 Task: Find connections with filter location Quixadá with filter topic #Selfworthwith filter profile language Spanish with filter current company Aarti Industries Ltd. with filter school Devi Ahilya Vishwavidyalaya with filter industry Retail Apparel and Fashion with filter service category Trade Shows with filter keywords title Phlebotomist
Action: Mouse scrolled (673, 576) with delta (0, 0)
Screenshot: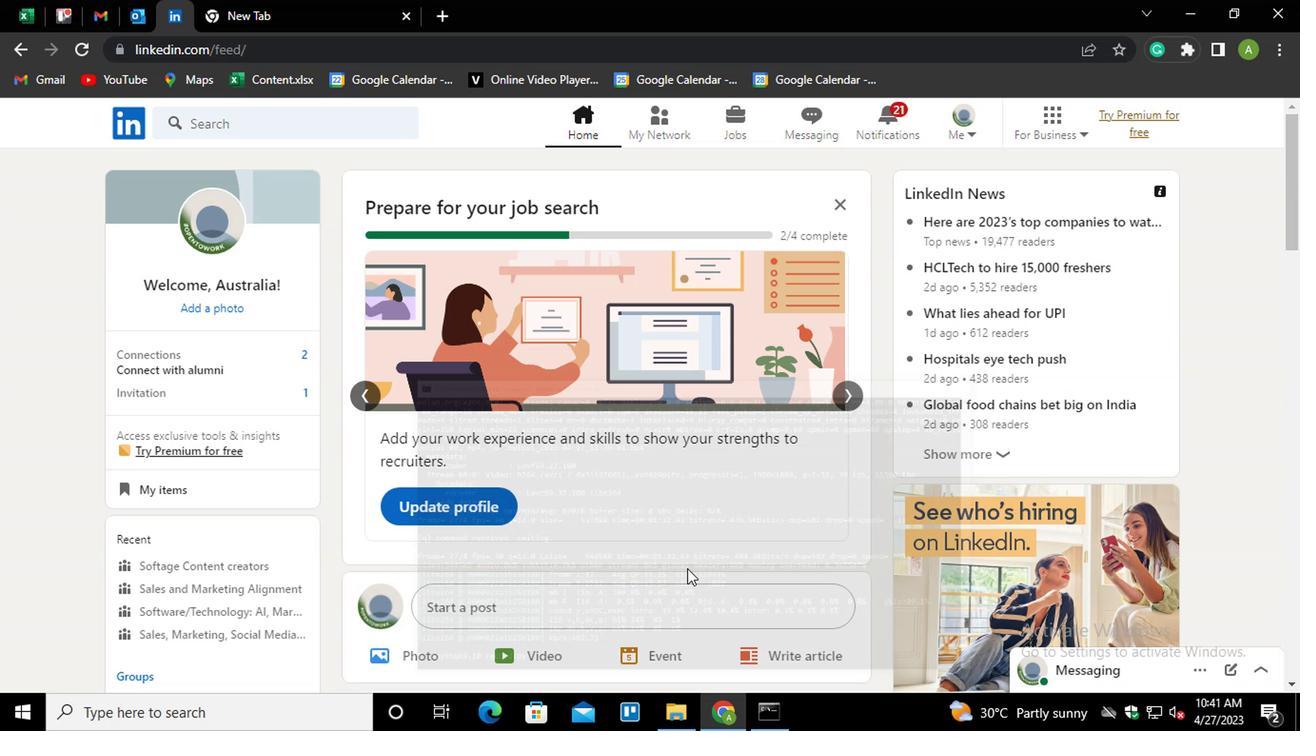 
Action: Mouse moved to (634, 86)
Screenshot: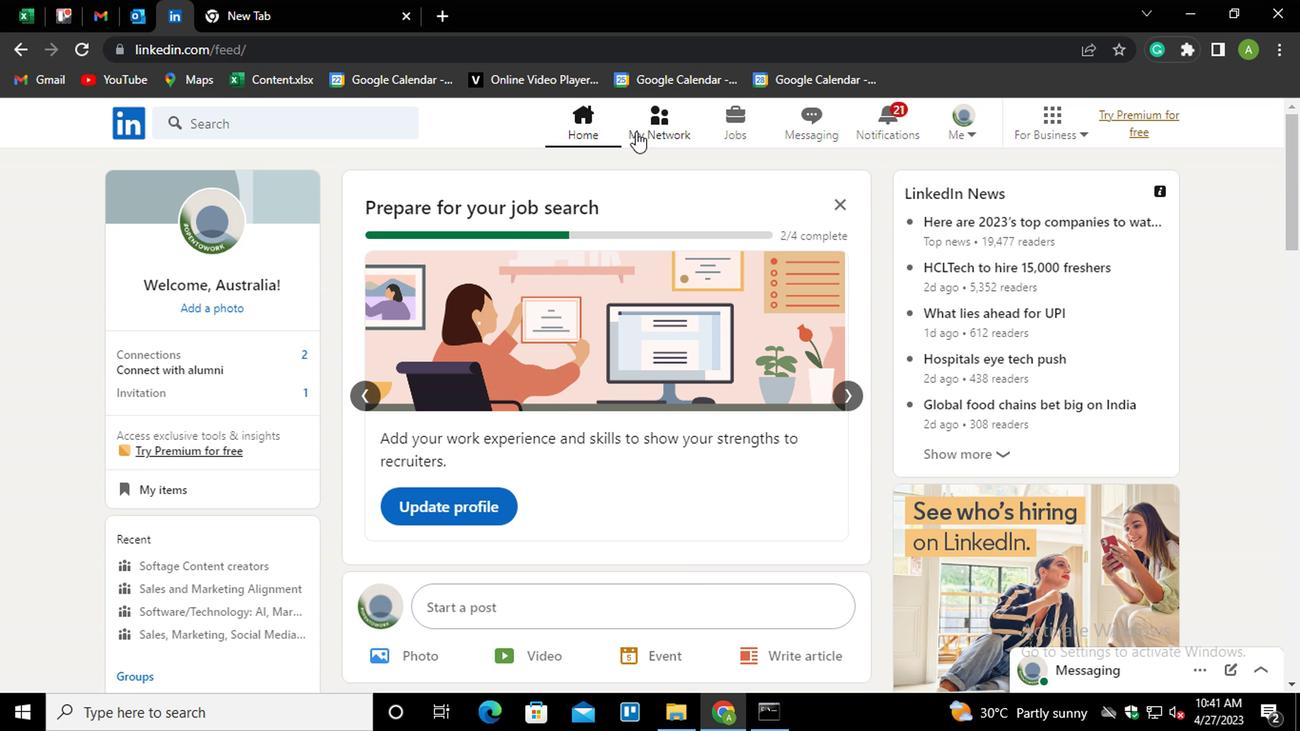 
Action: Mouse pressed left at (634, 86)
Screenshot: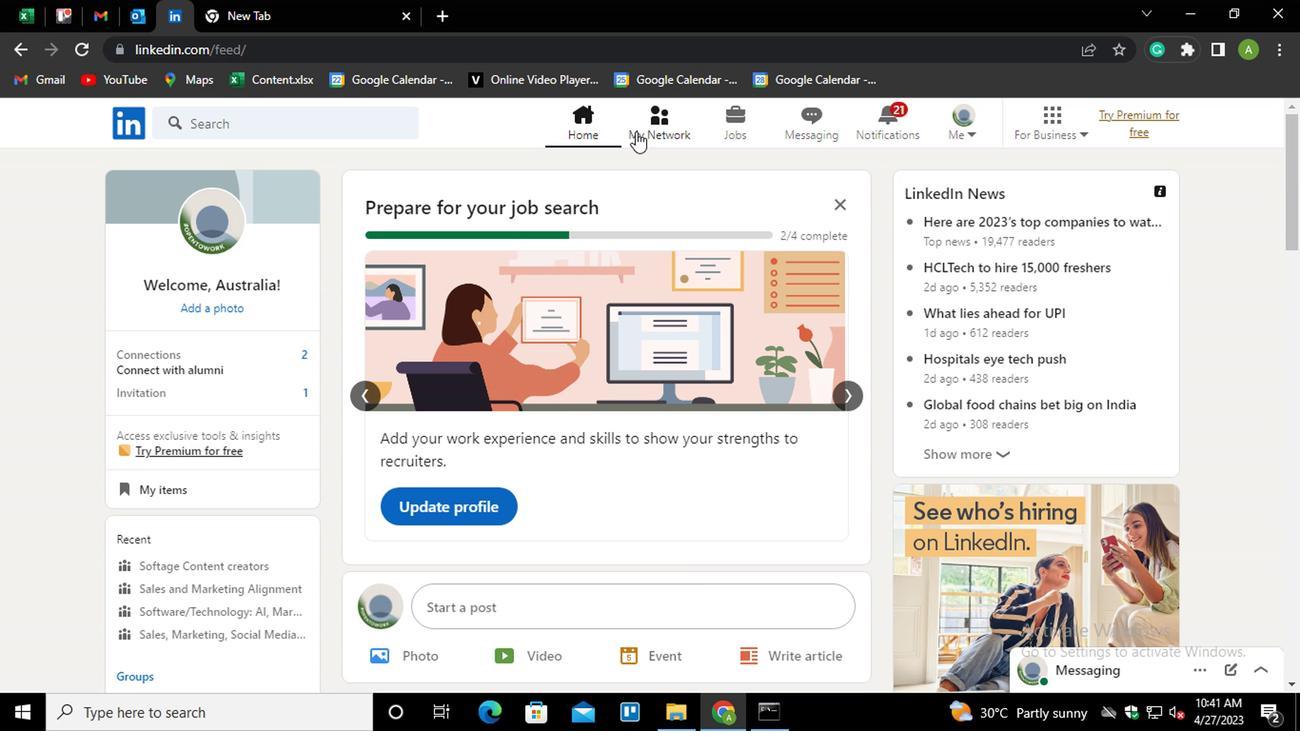 
Action: Mouse moved to (211, 204)
Screenshot: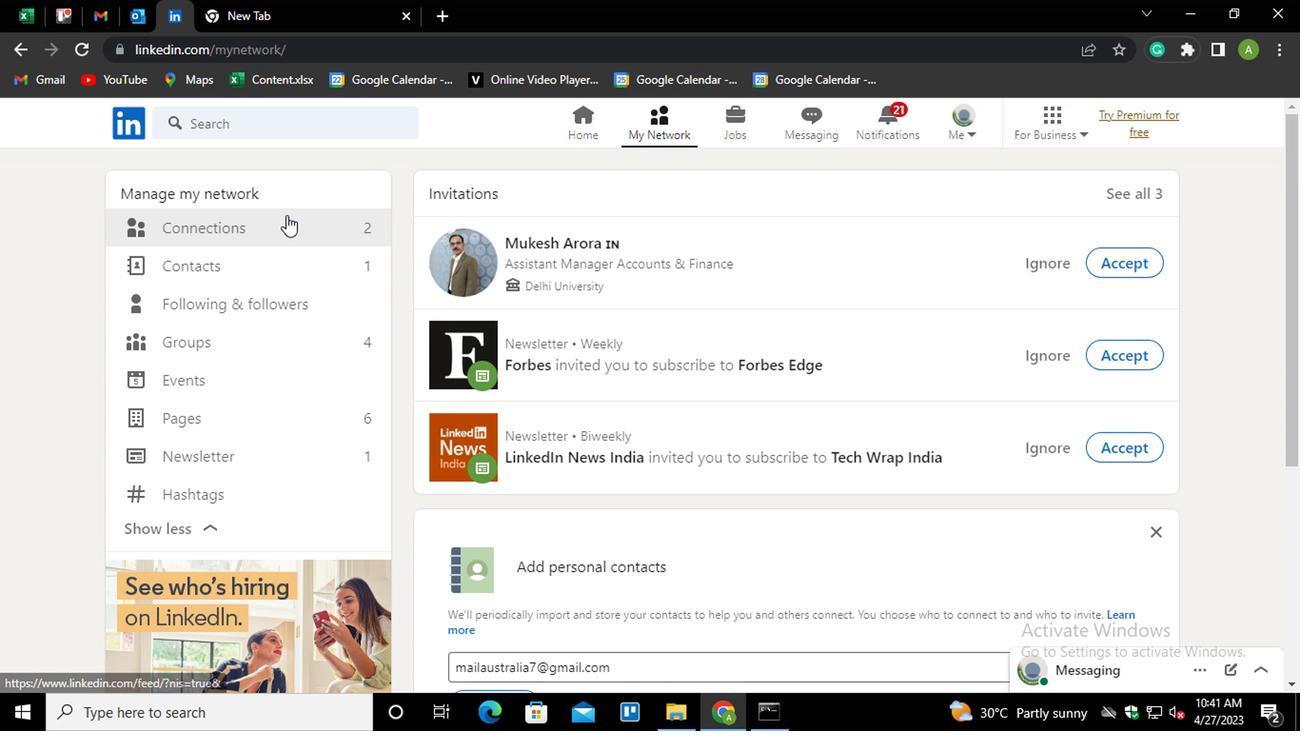
Action: Mouse pressed left at (211, 204)
Screenshot: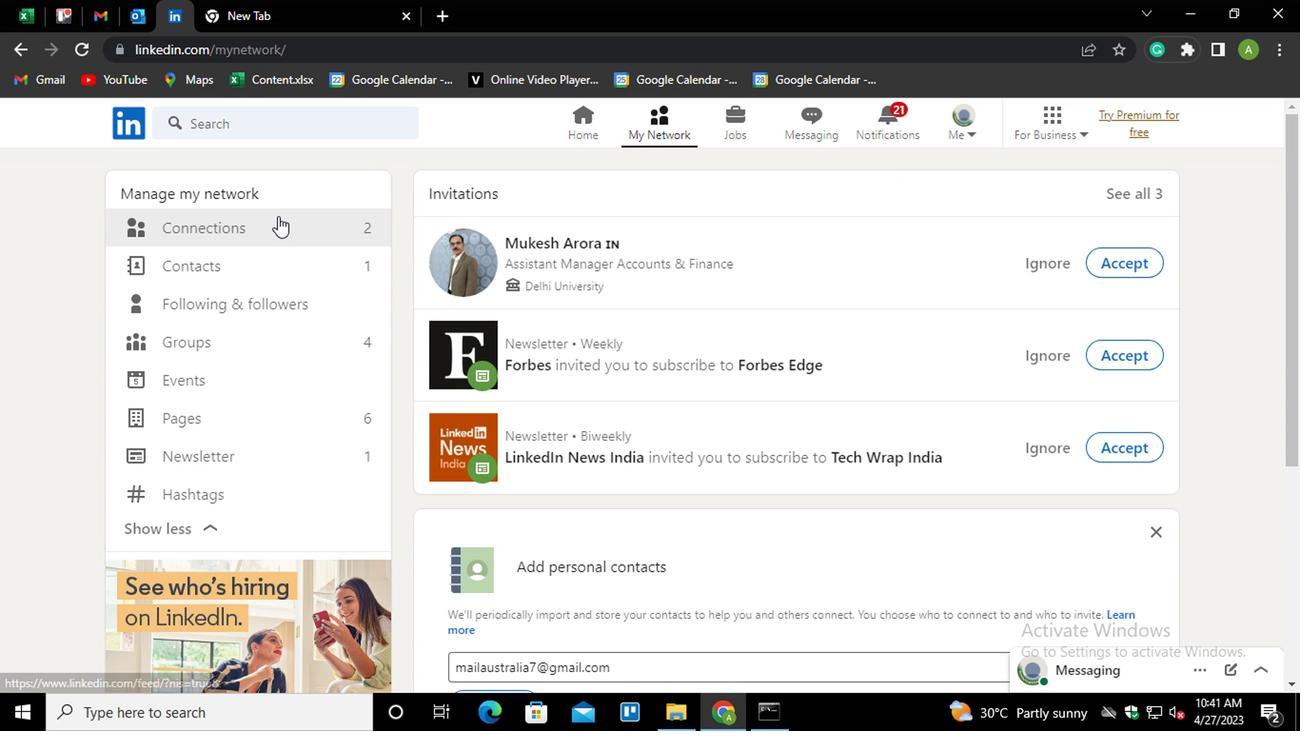 
Action: Mouse moved to (810, 211)
Screenshot: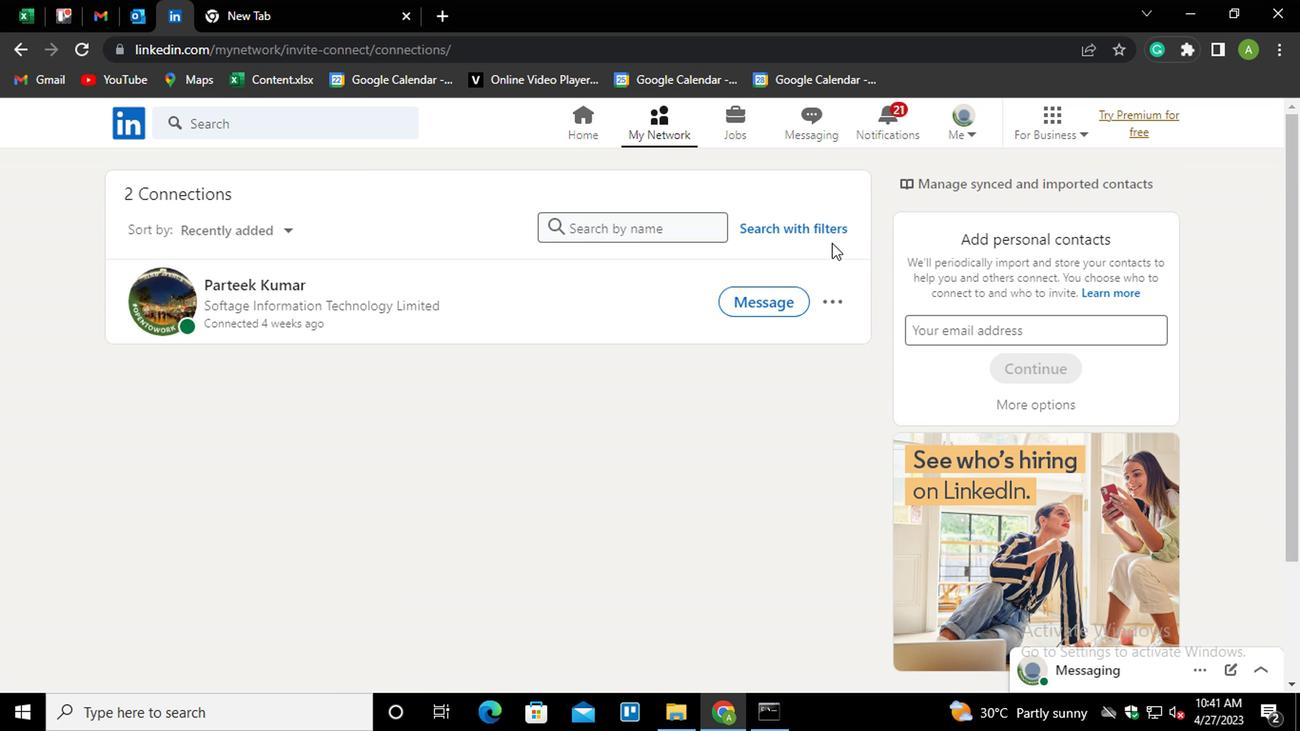 
Action: Mouse pressed left at (810, 211)
Screenshot: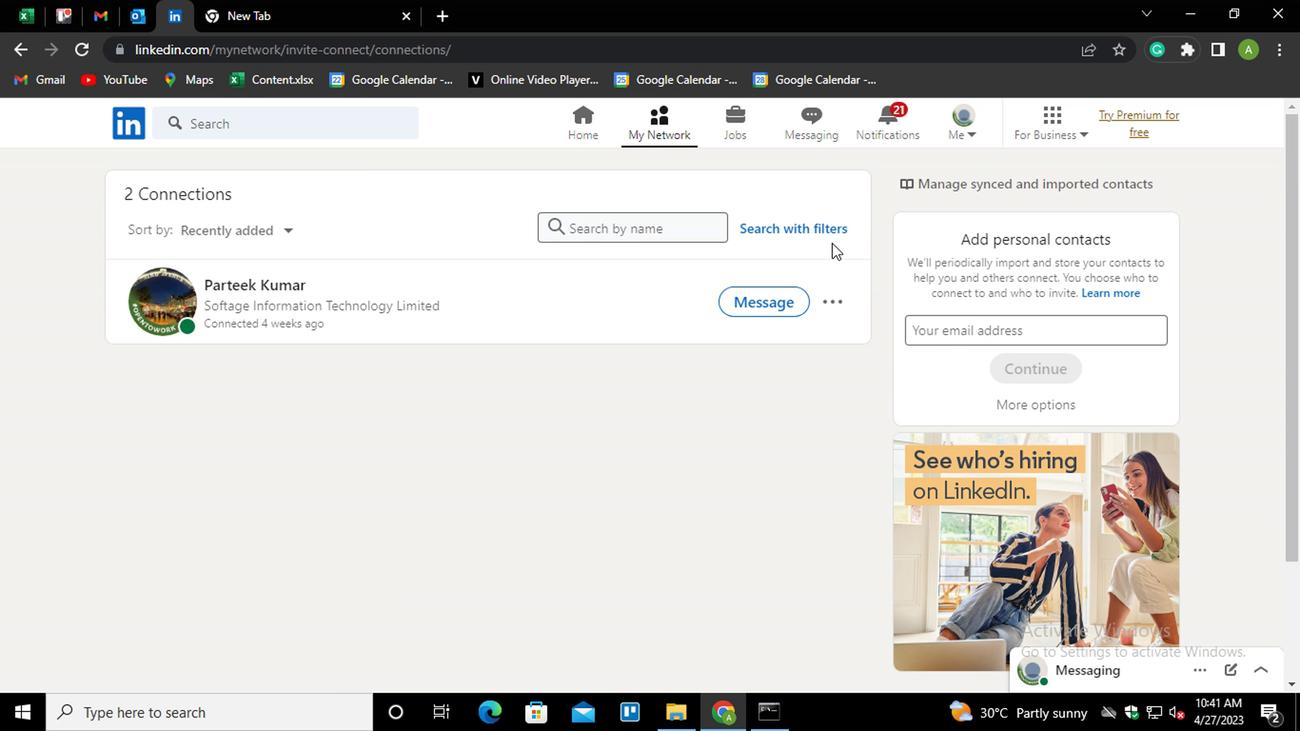 
Action: Mouse moved to (632, 153)
Screenshot: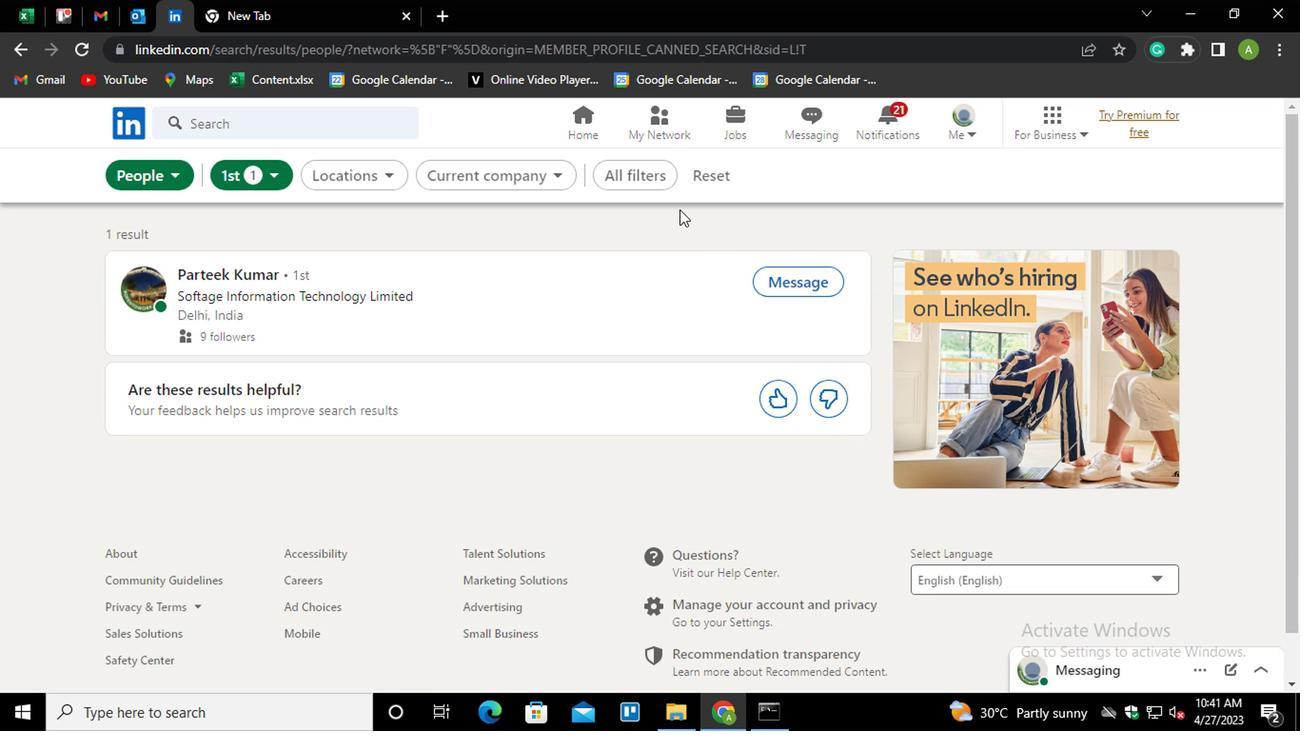 
Action: Mouse pressed left at (632, 153)
Screenshot: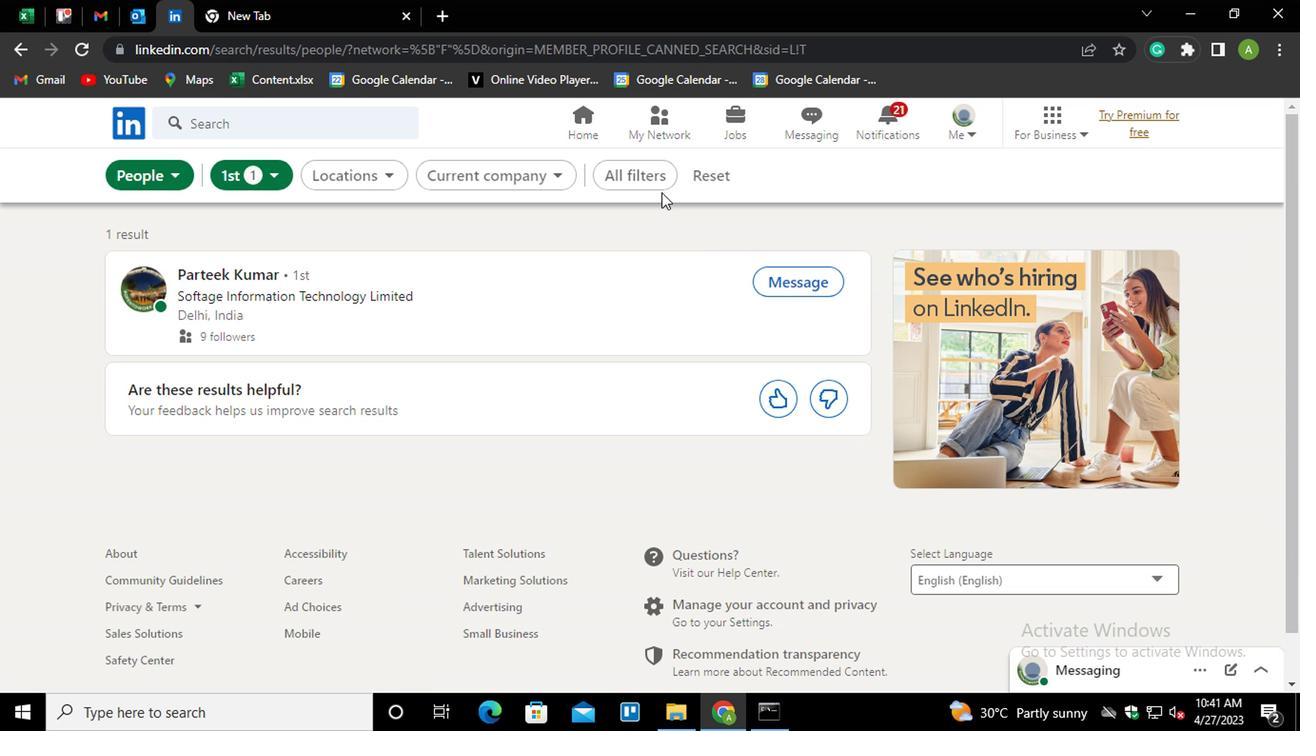 
Action: Mouse moved to (886, 406)
Screenshot: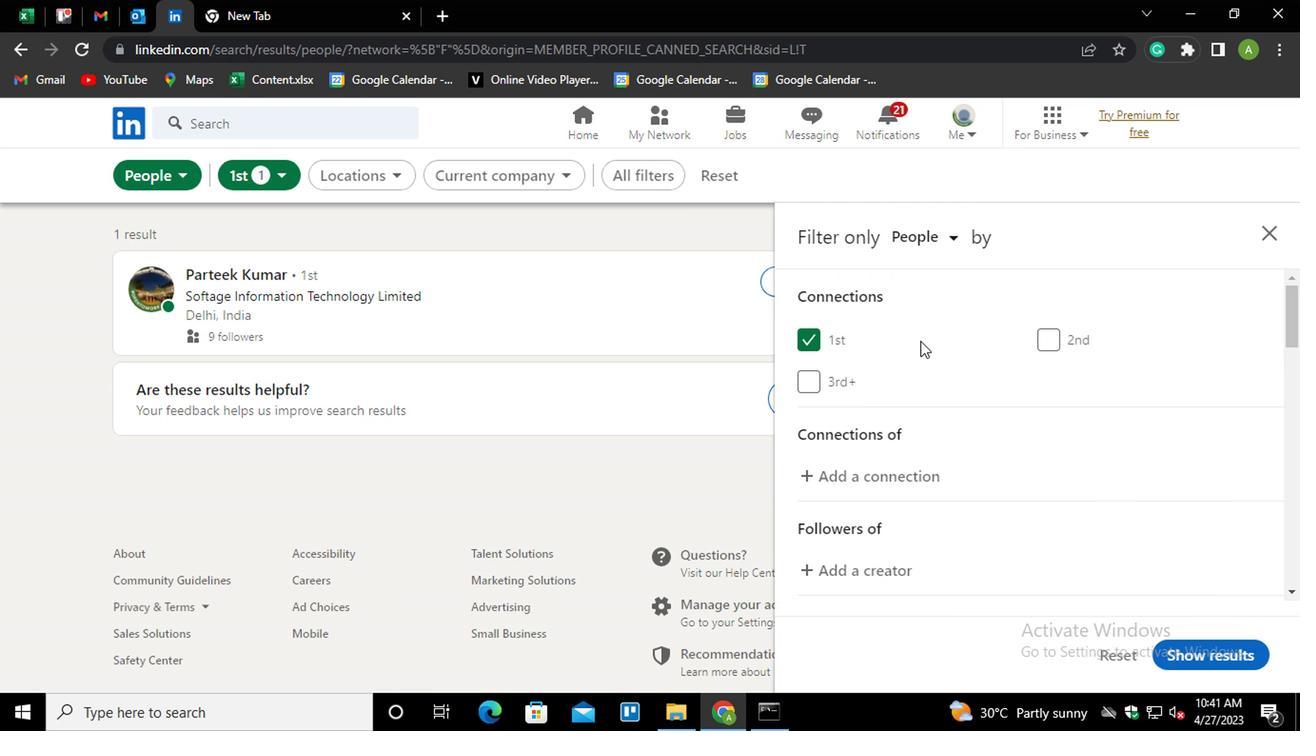 
Action: Mouse scrolled (886, 404) with delta (0, -1)
Screenshot: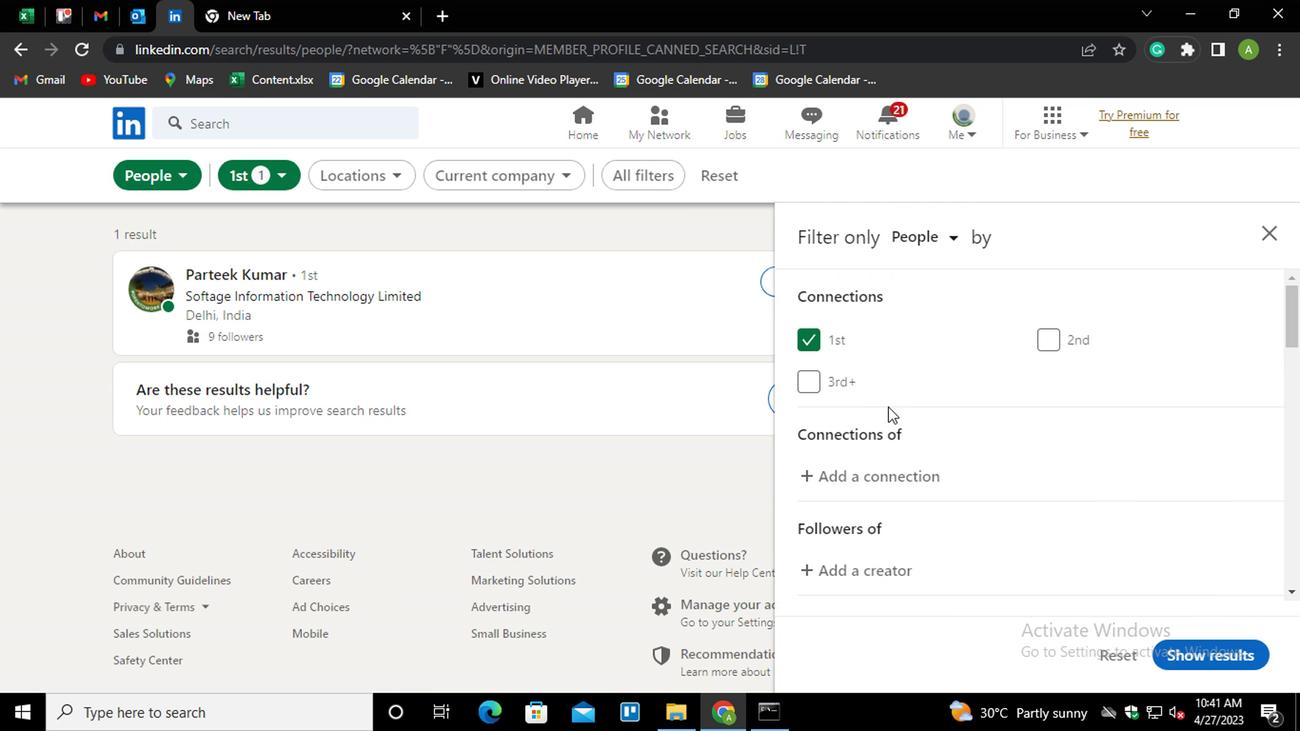 
Action: Mouse moved to (881, 407)
Screenshot: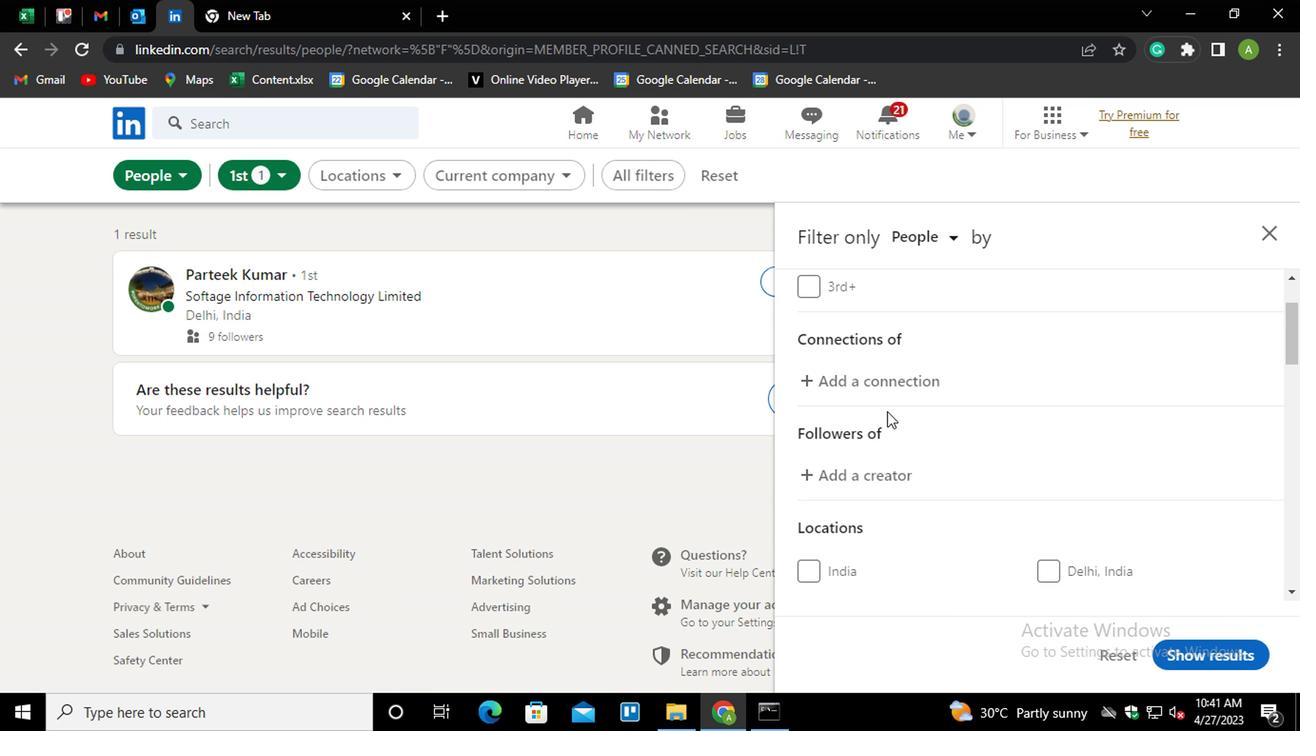 
Action: Mouse scrolled (881, 406) with delta (0, 0)
Screenshot: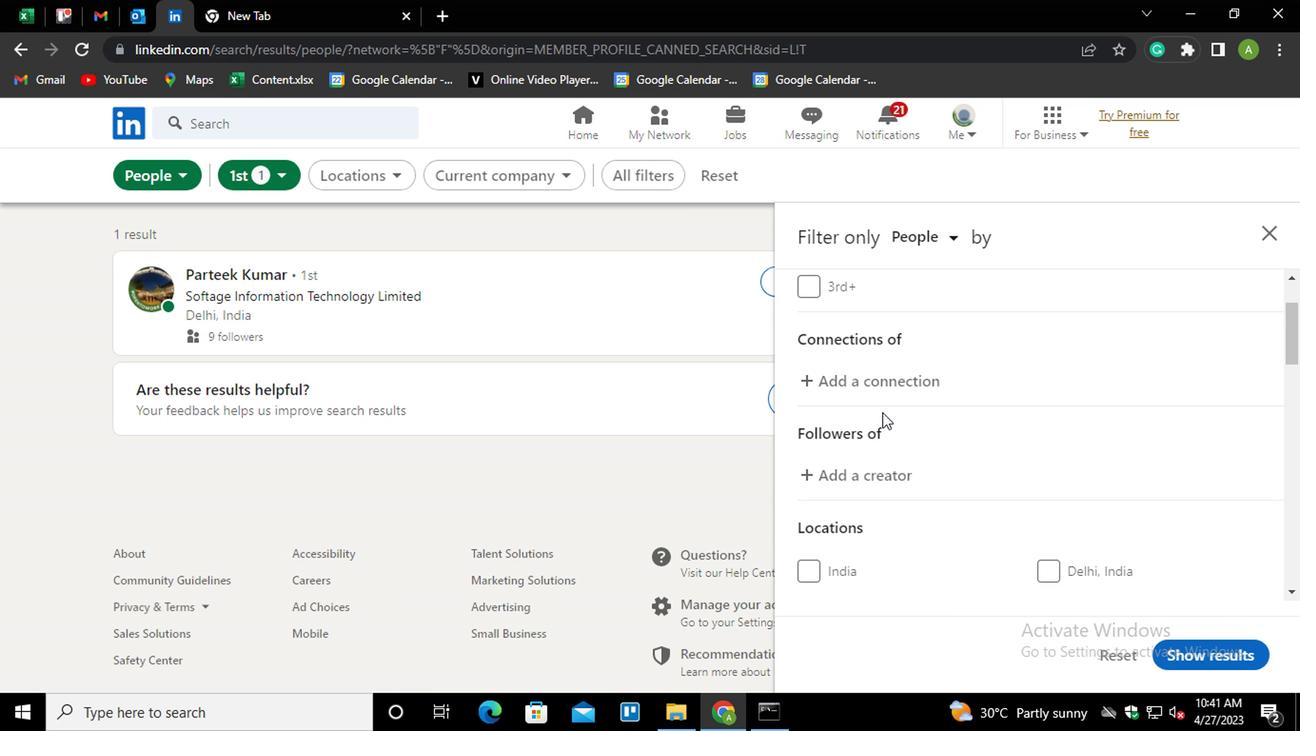 
Action: Mouse moved to (876, 408)
Screenshot: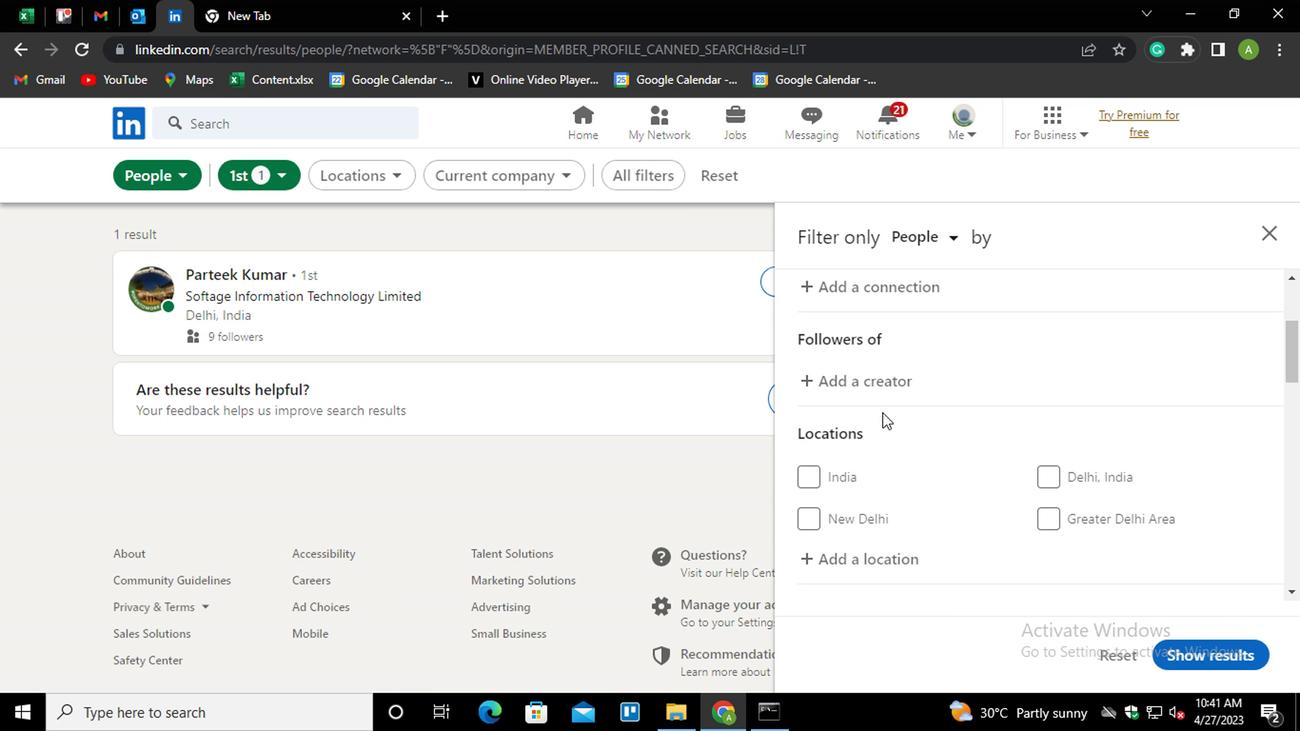 
Action: Mouse scrolled (876, 407) with delta (0, -1)
Screenshot: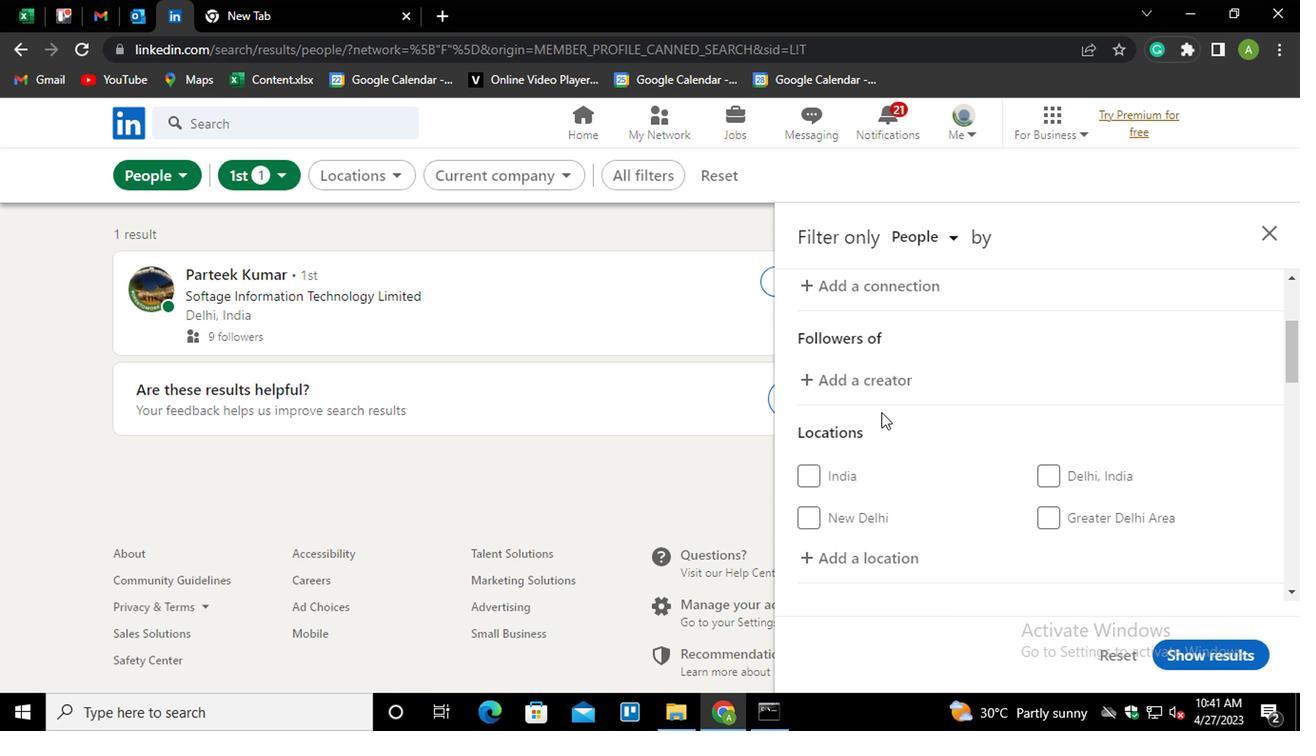 
Action: Mouse moved to (847, 459)
Screenshot: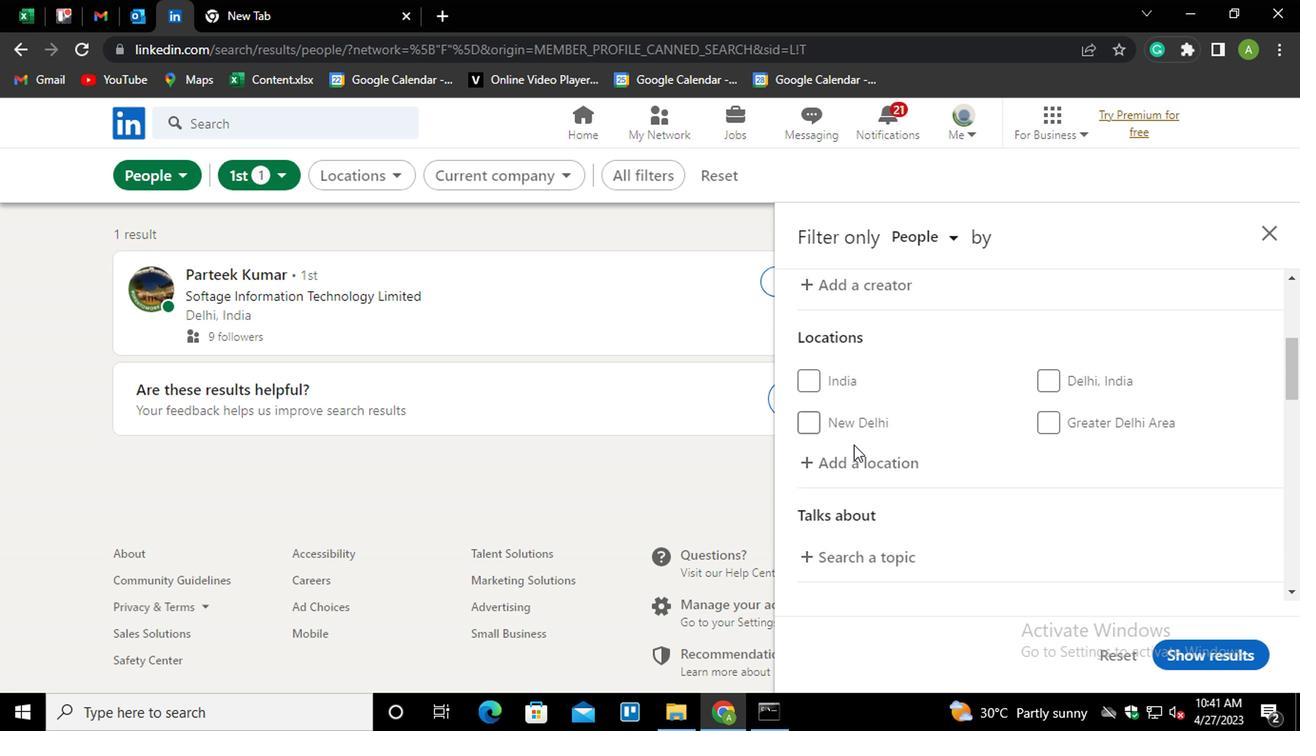 
Action: Mouse pressed left at (847, 459)
Screenshot: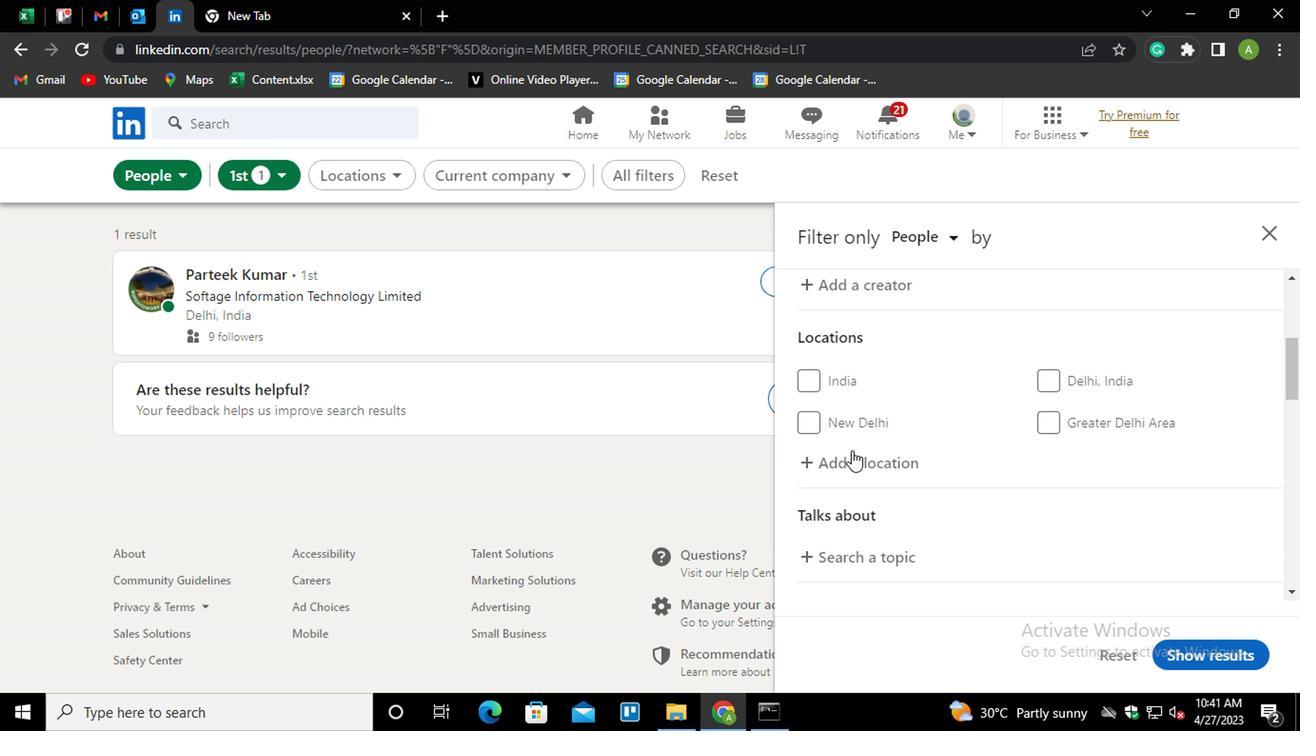 
Action: Mouse pressed left at (847, 459)
Screenshot: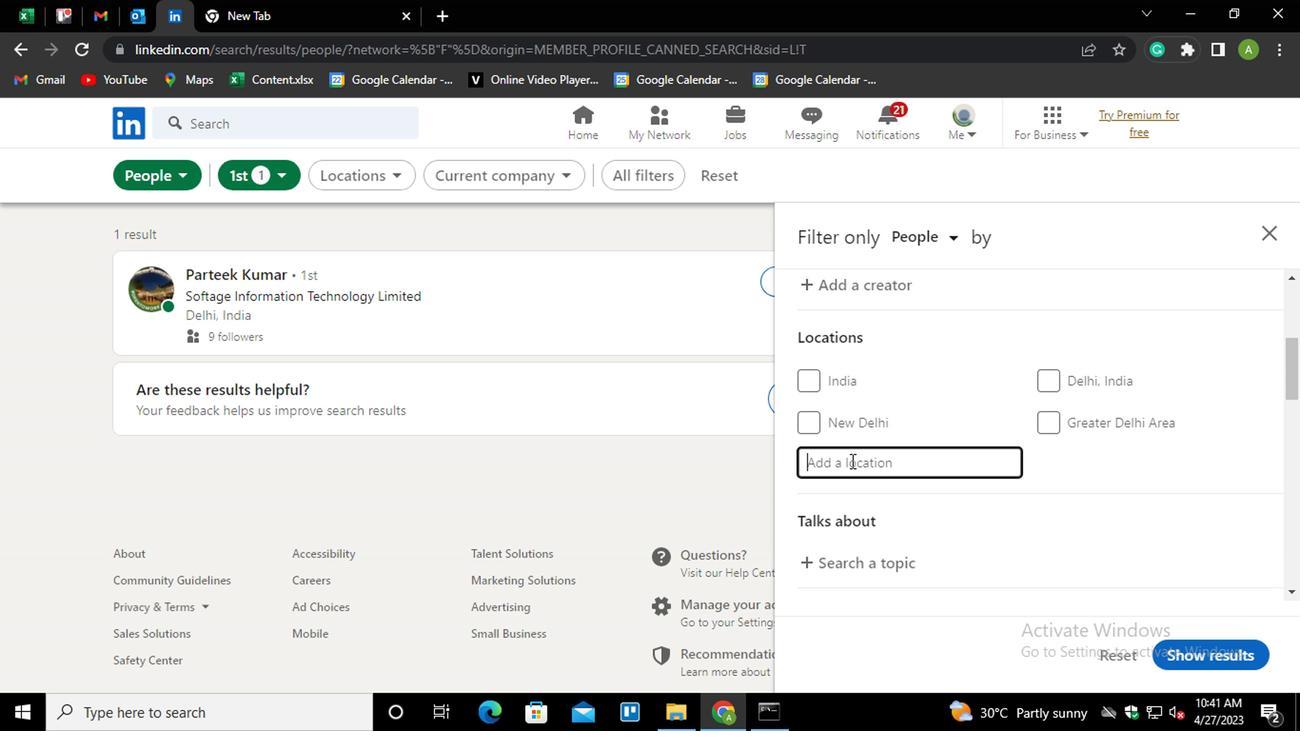 
Action: Key pressed <Key.shift>QUIXADA
Screenshot: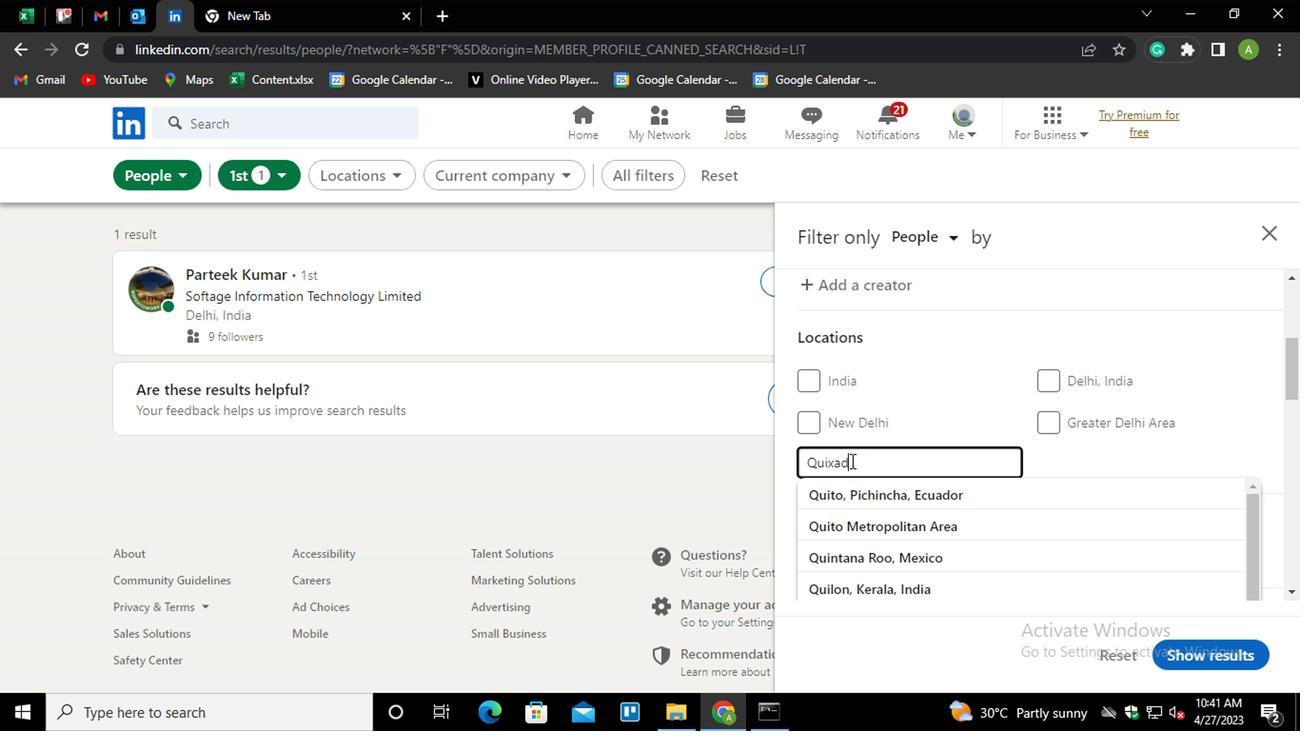 
Action: Mouse moved to (880, 501)
Screenshot: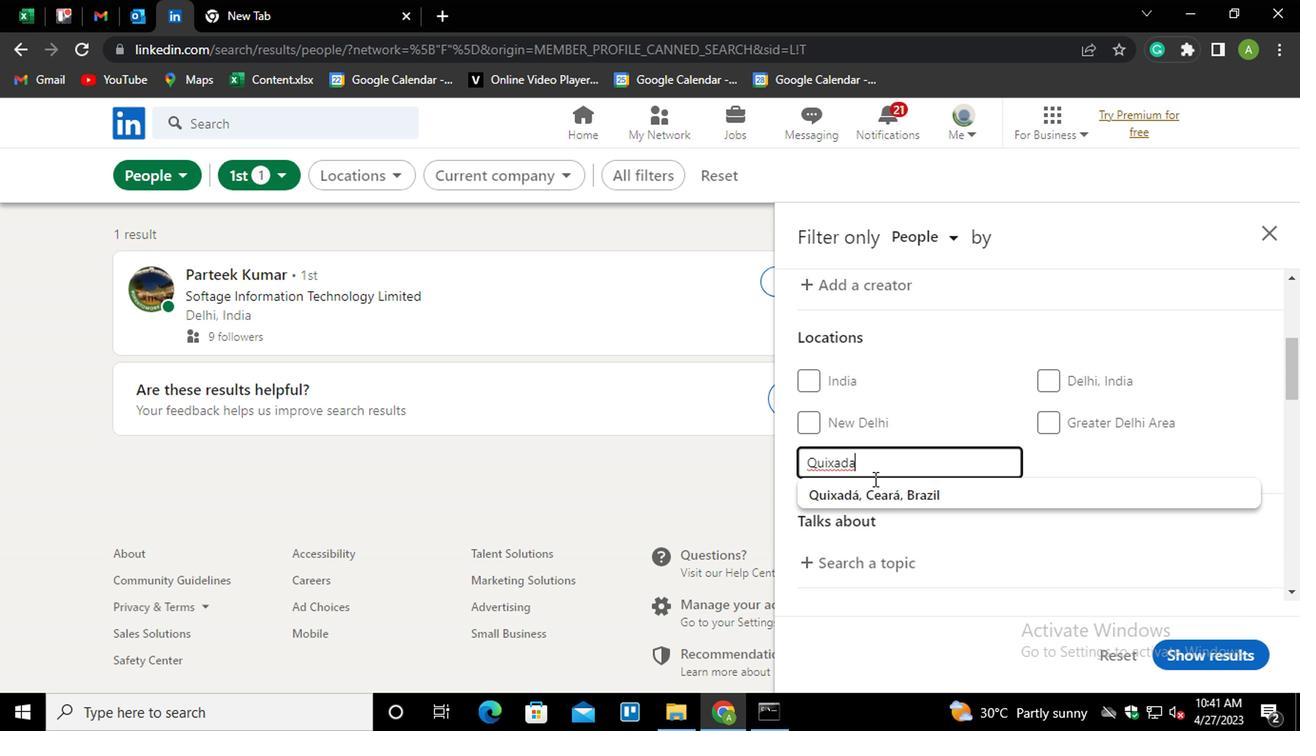 
Action: Mouse pressed left at (880, 501)
Screenshot: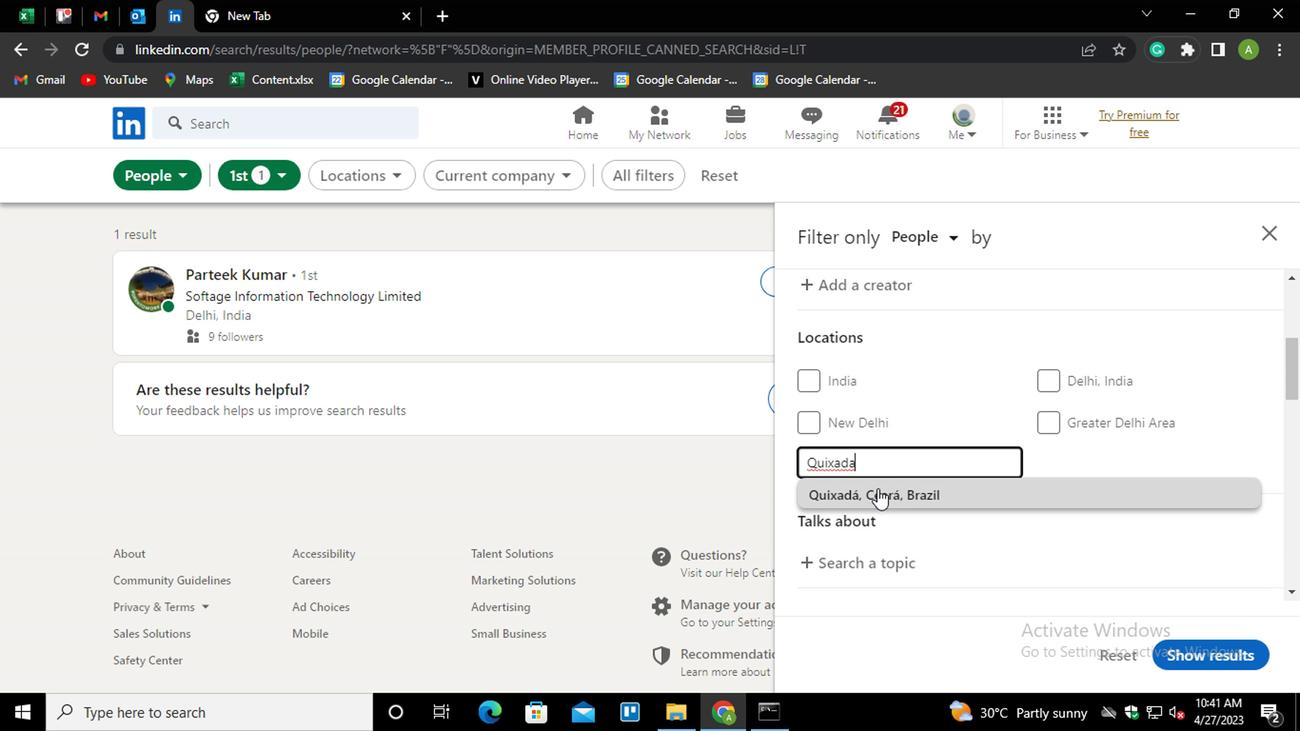 
Action: Mouse moved to (911, 501)
Screenshot: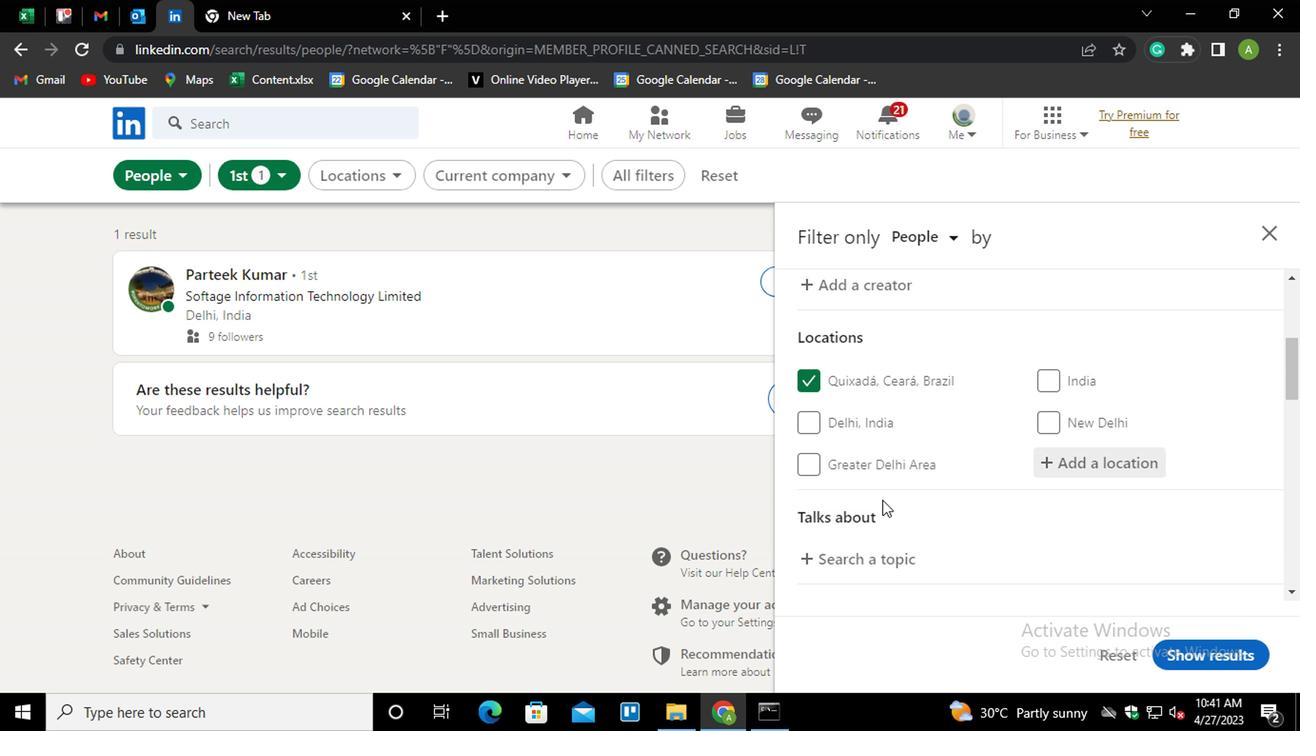 
Action: Mouse scrolled (911, 499) with delta (0, -1)
Screenshot: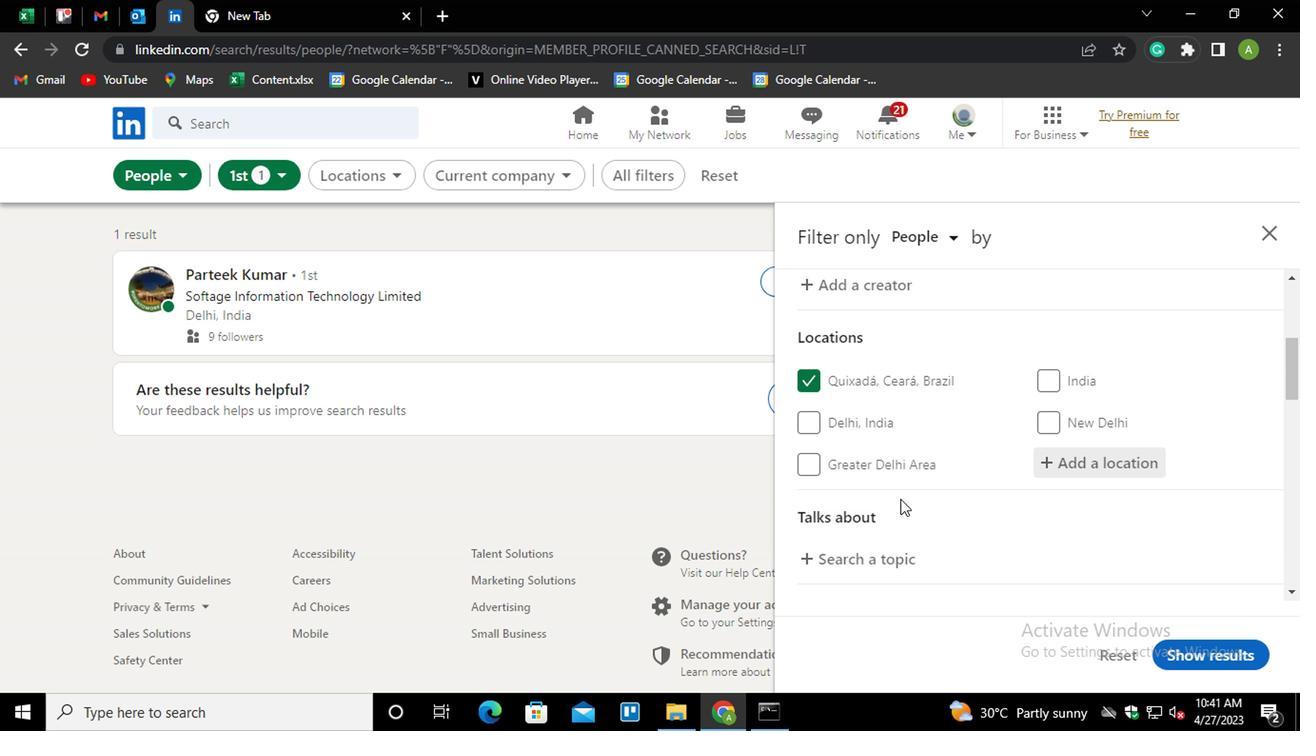 
Action: Mouse moved to (870, 469)
Screenshot: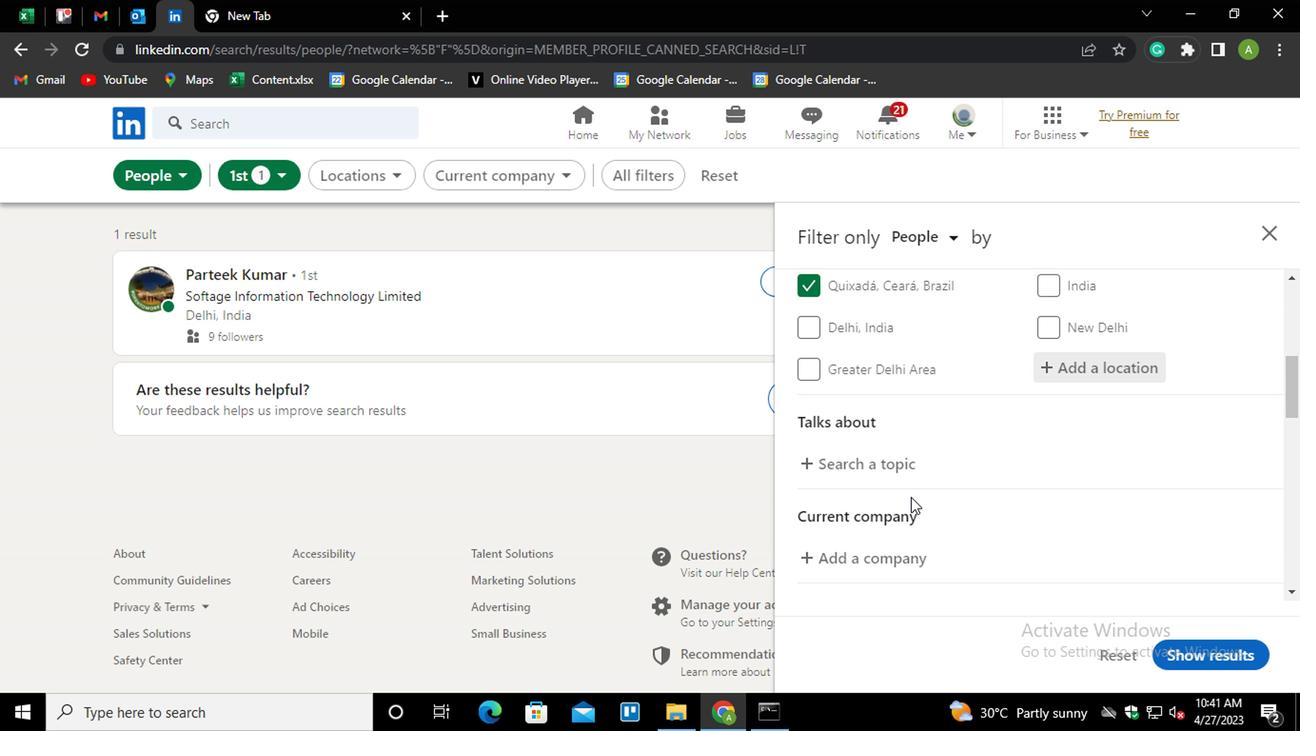 
Action: Mouse pressed left at (870, 469)
Screenshot: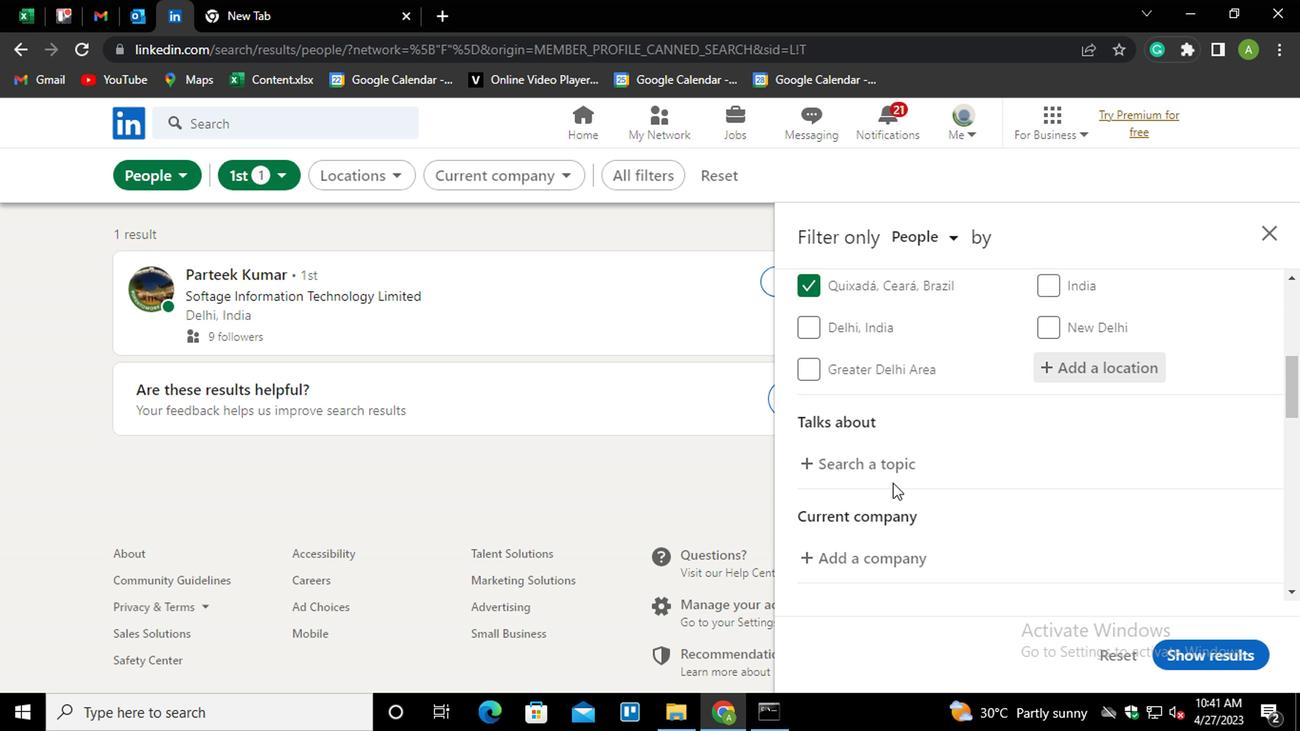 
Action: Mouse moved to (882, 462)
Screenshot: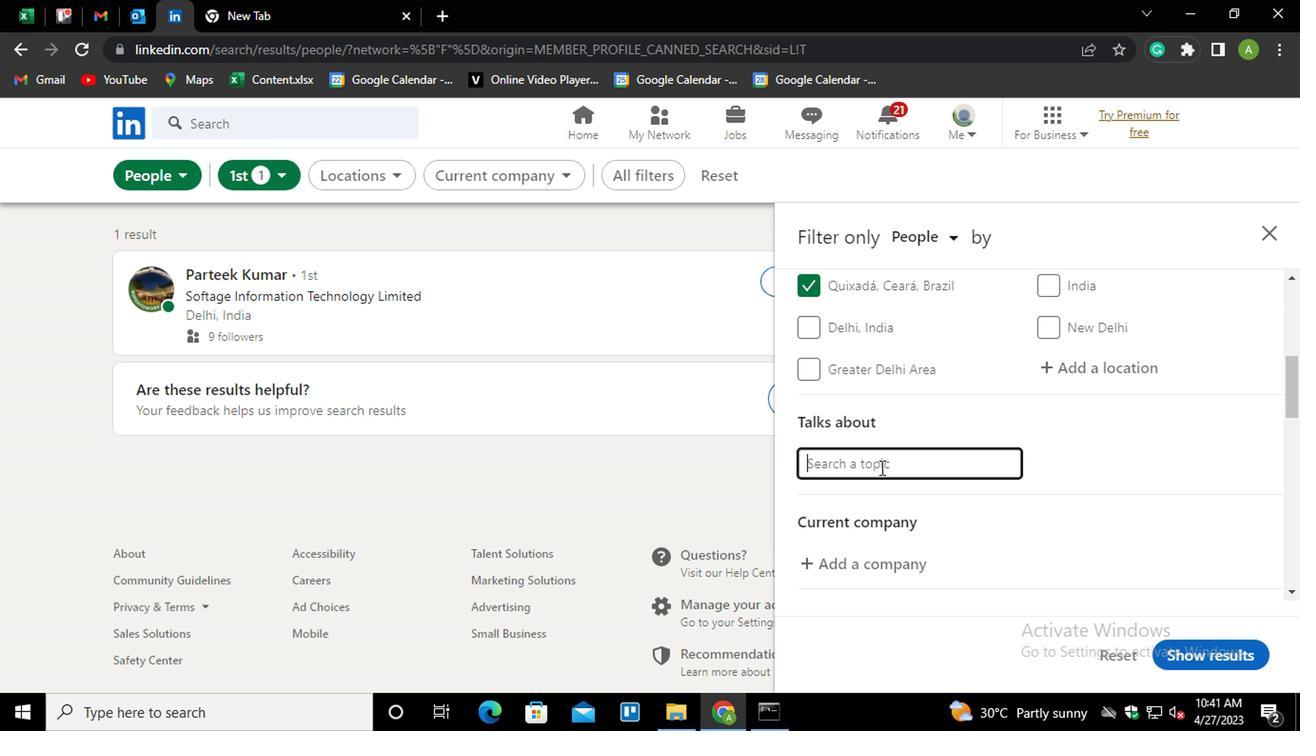 
Action: Mouse pressed left at (882, 462)
Screenshot: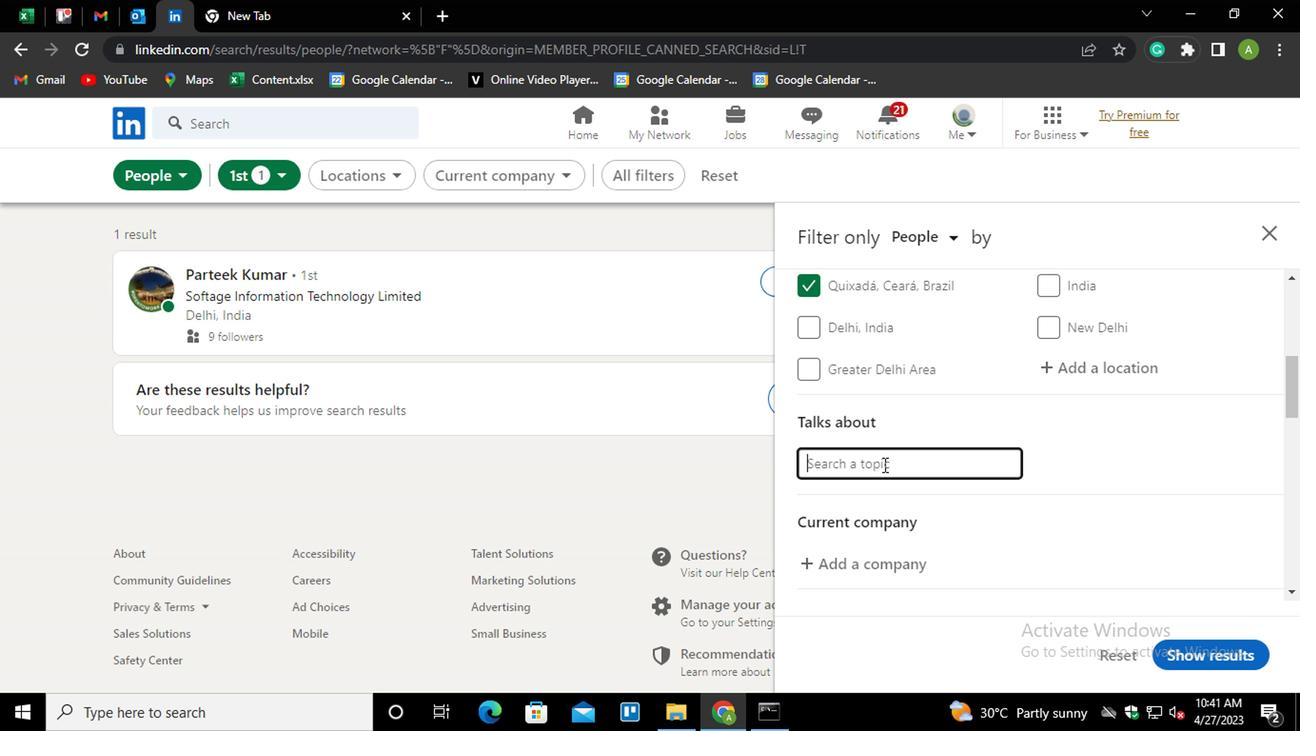 
Action: Mouse moved to (868, 469)
Screenshot: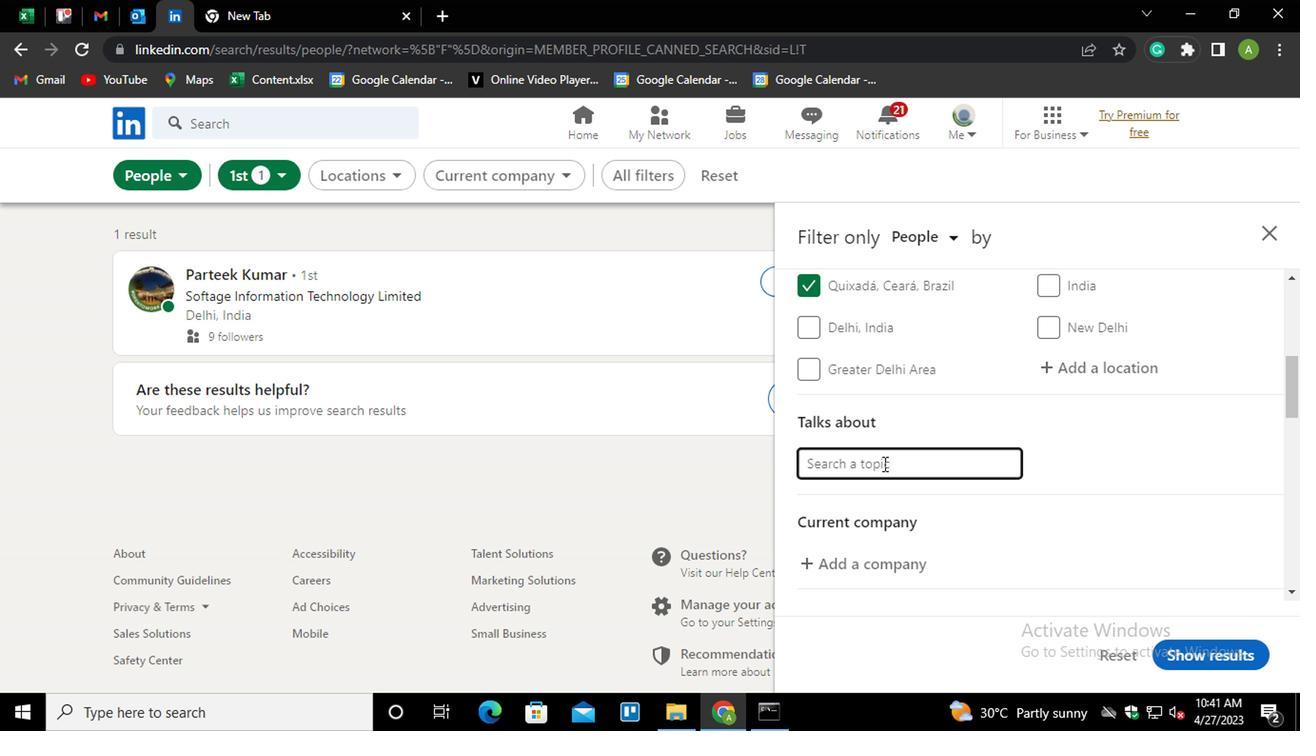 
Action: Key pressed <Key.shift>#<Key.shift>SELFWORTH
Screenshot: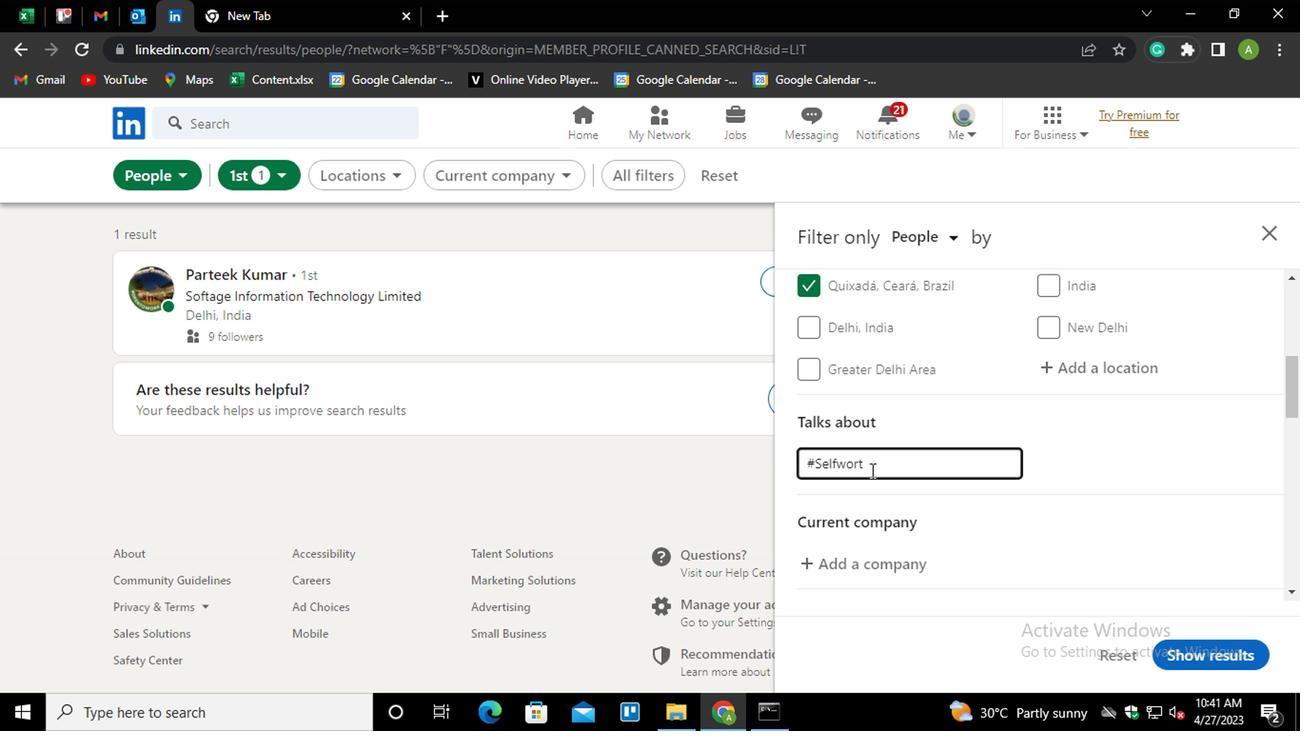 
Action: Mouse moved to (1031, 472)
Screenshot: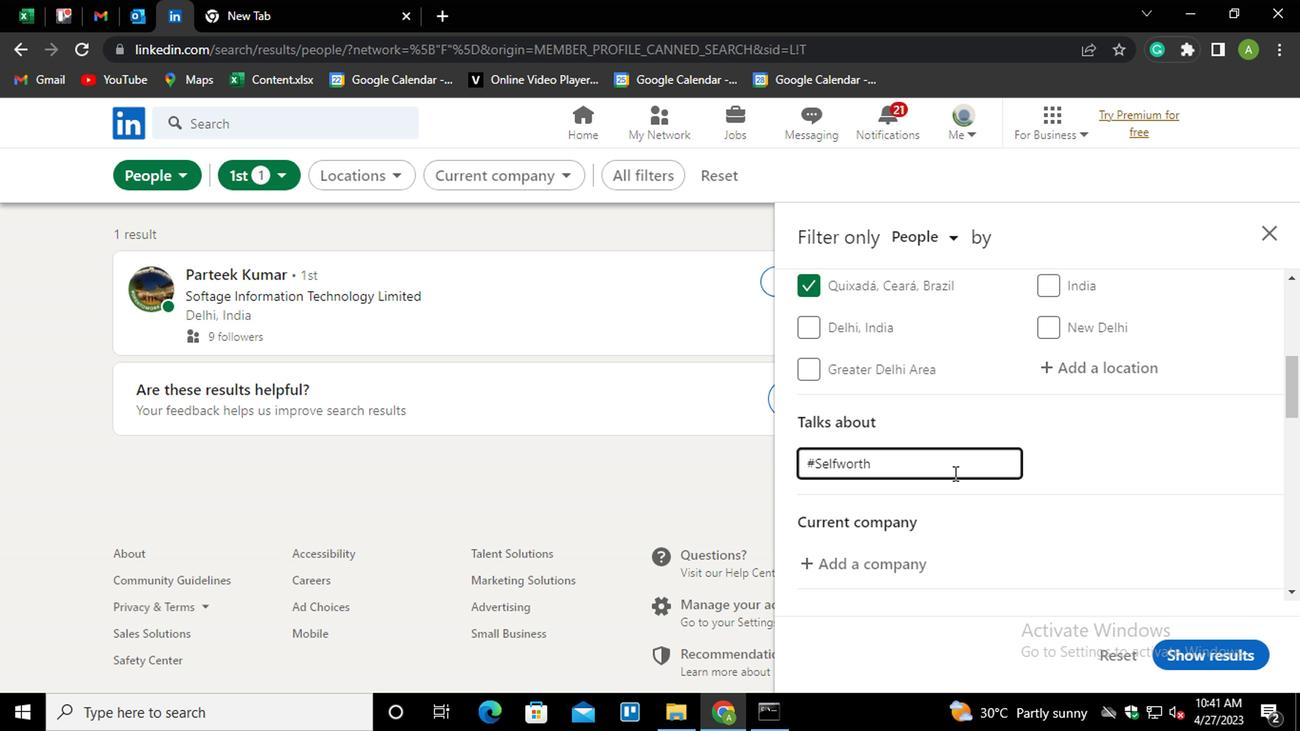 
Action: Mouse pressed left at (1031, 472)
Screenshot: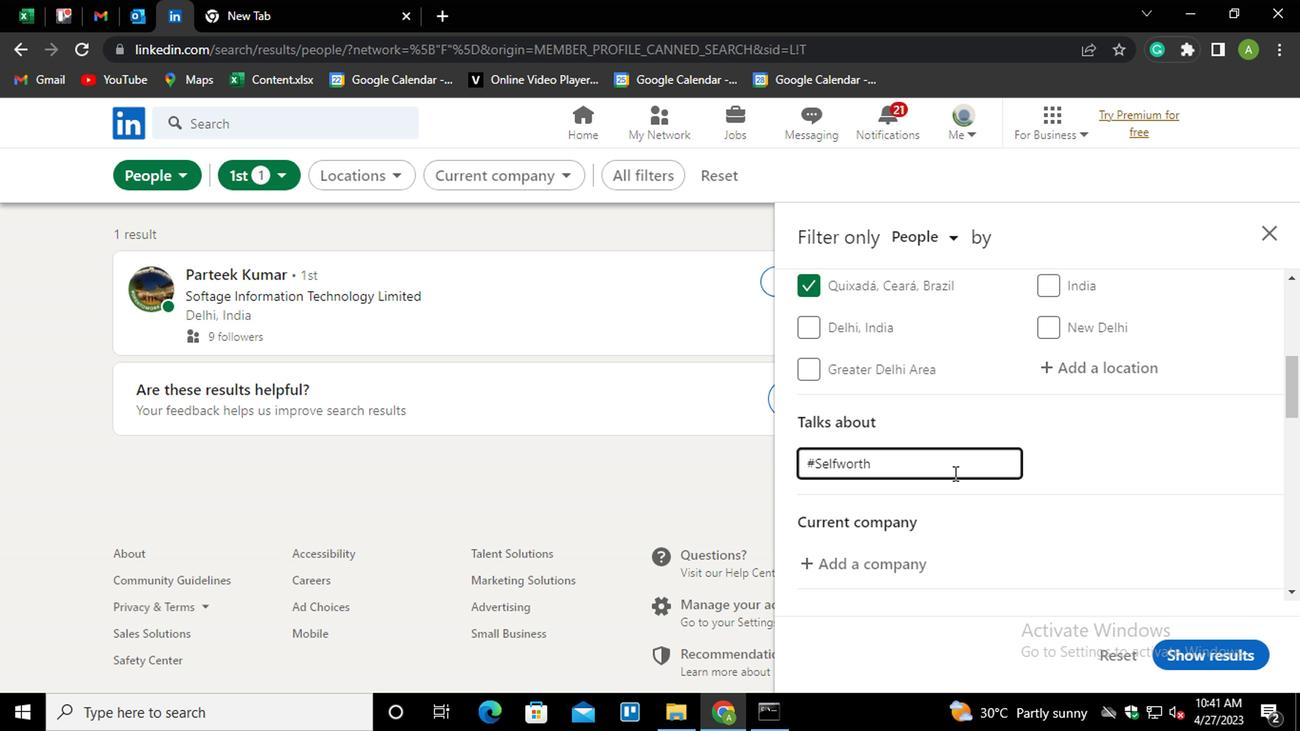 
Action: Mouse moved to (1059, 469)
Screenshot: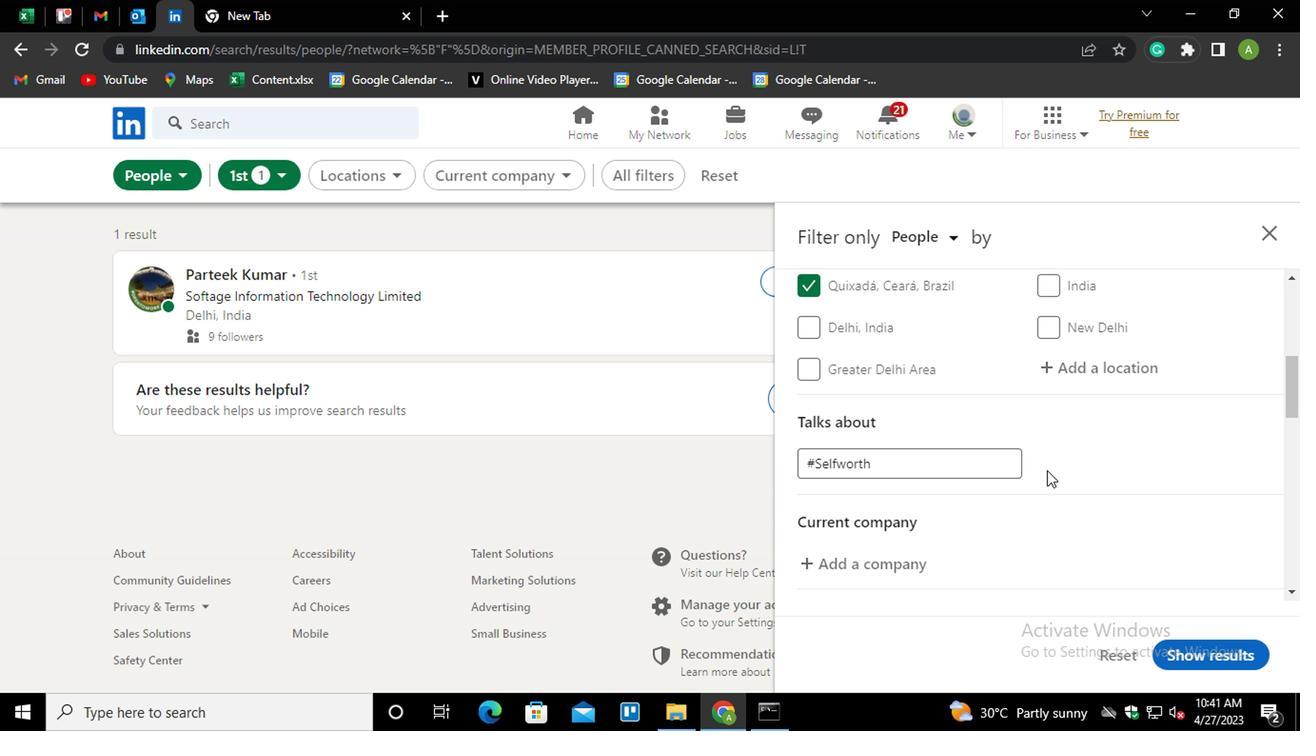 
Action: Mouse scrolled (1059, 467) with delta (0, -1)
Screenshot: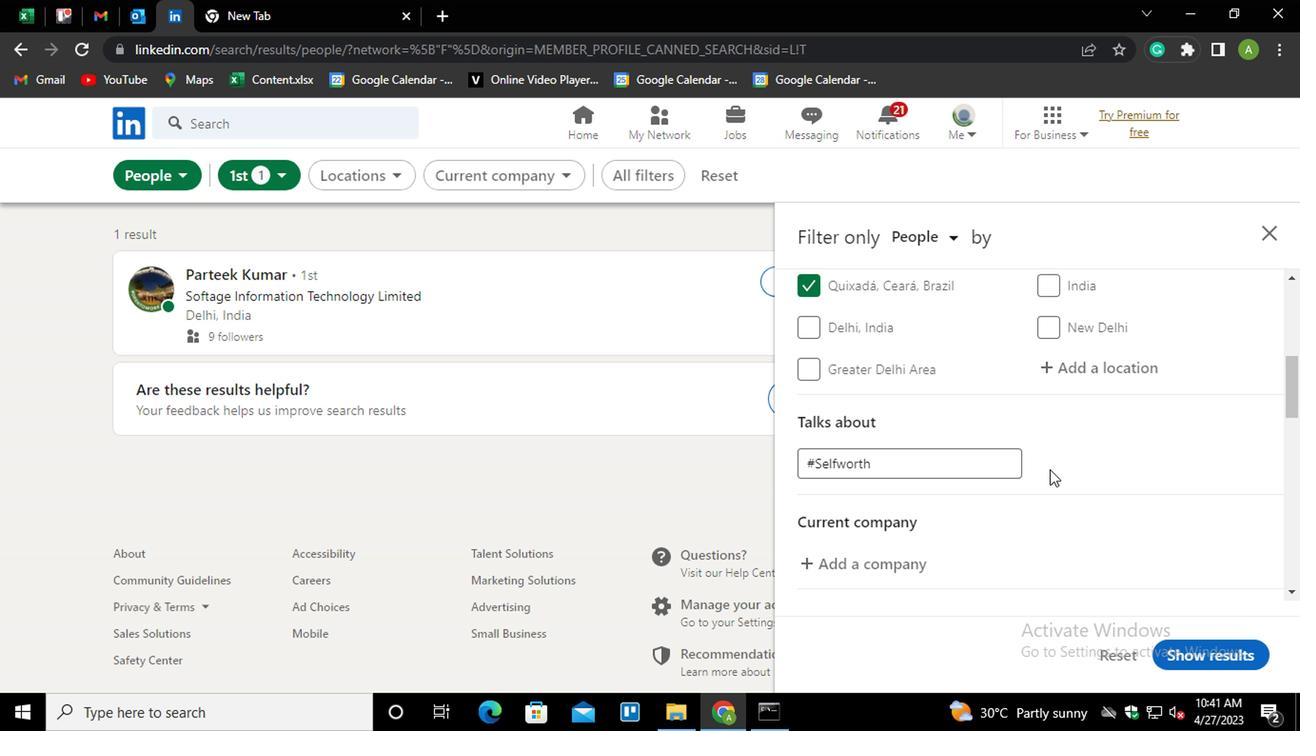 
Action: Mouse scrolled (1059, 467) with delta (0, -1)
Screenshot: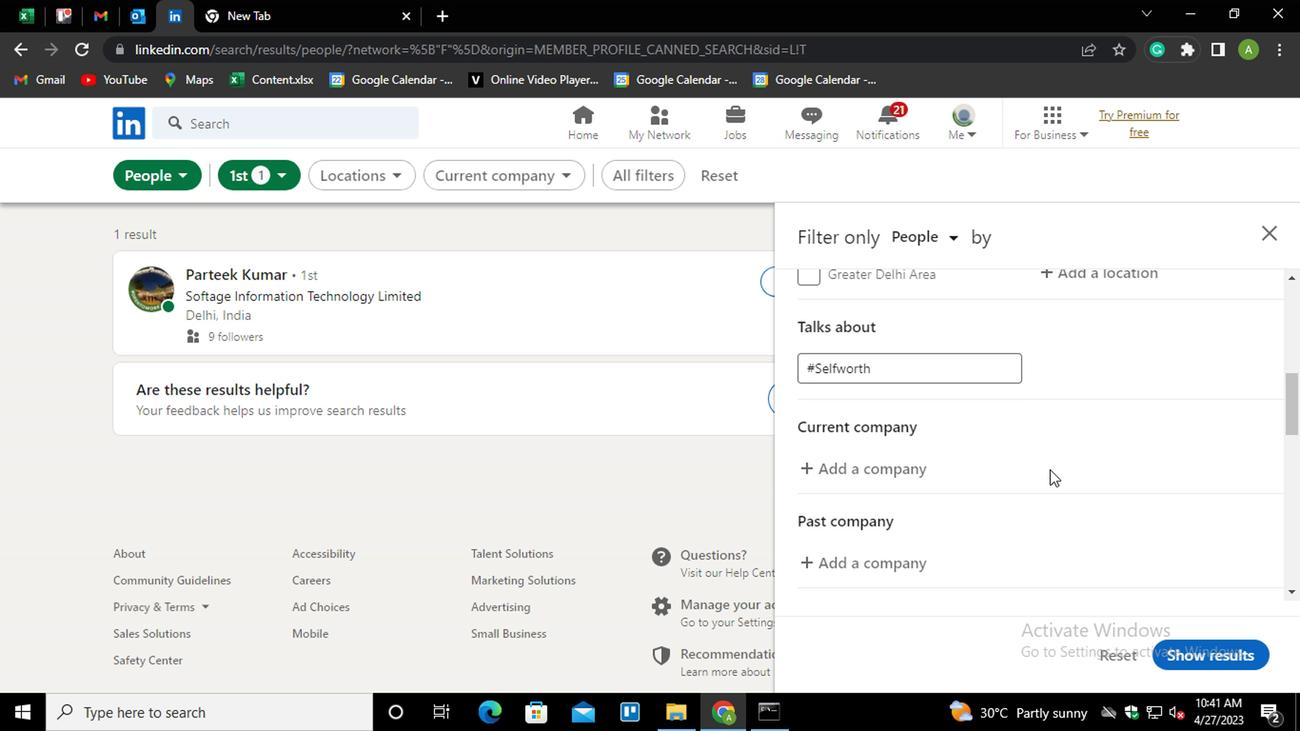 
Action: Mouse moved to (853, 361)
Screenshot: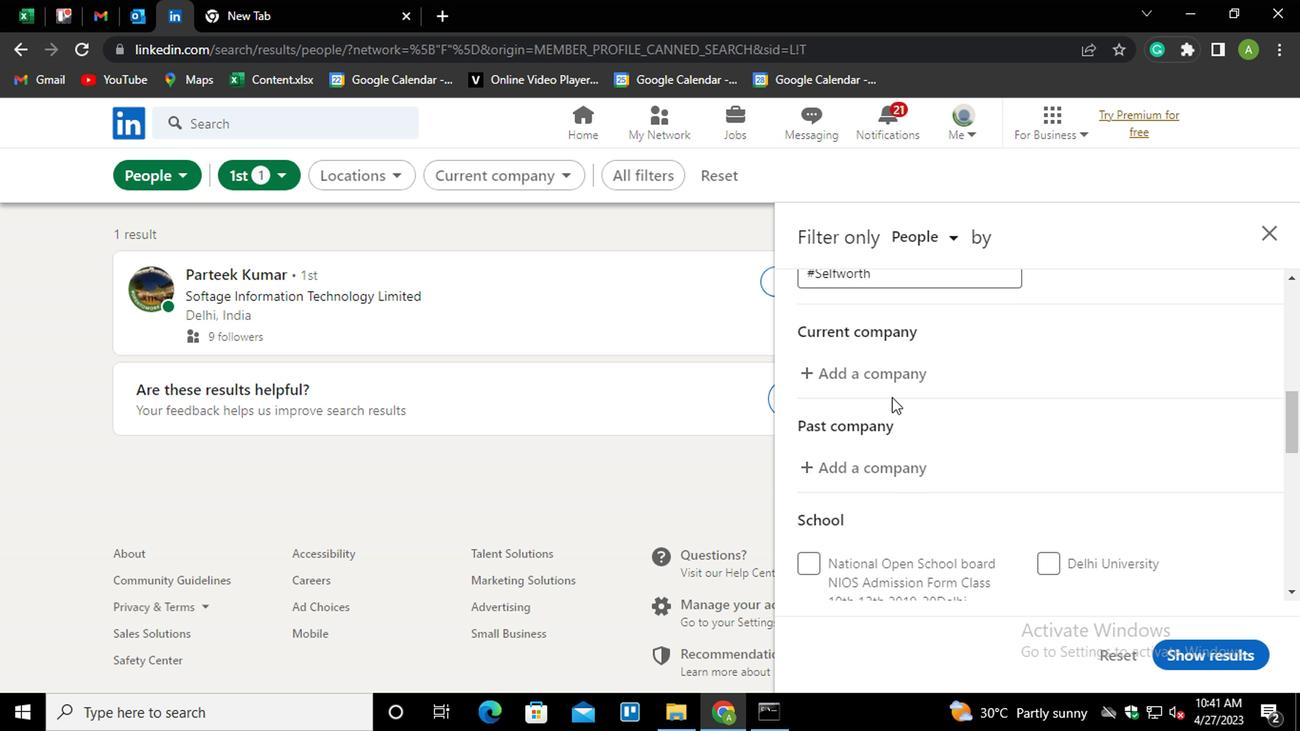 
Action: Mouse pressed left at (853, 361)
Screenshot: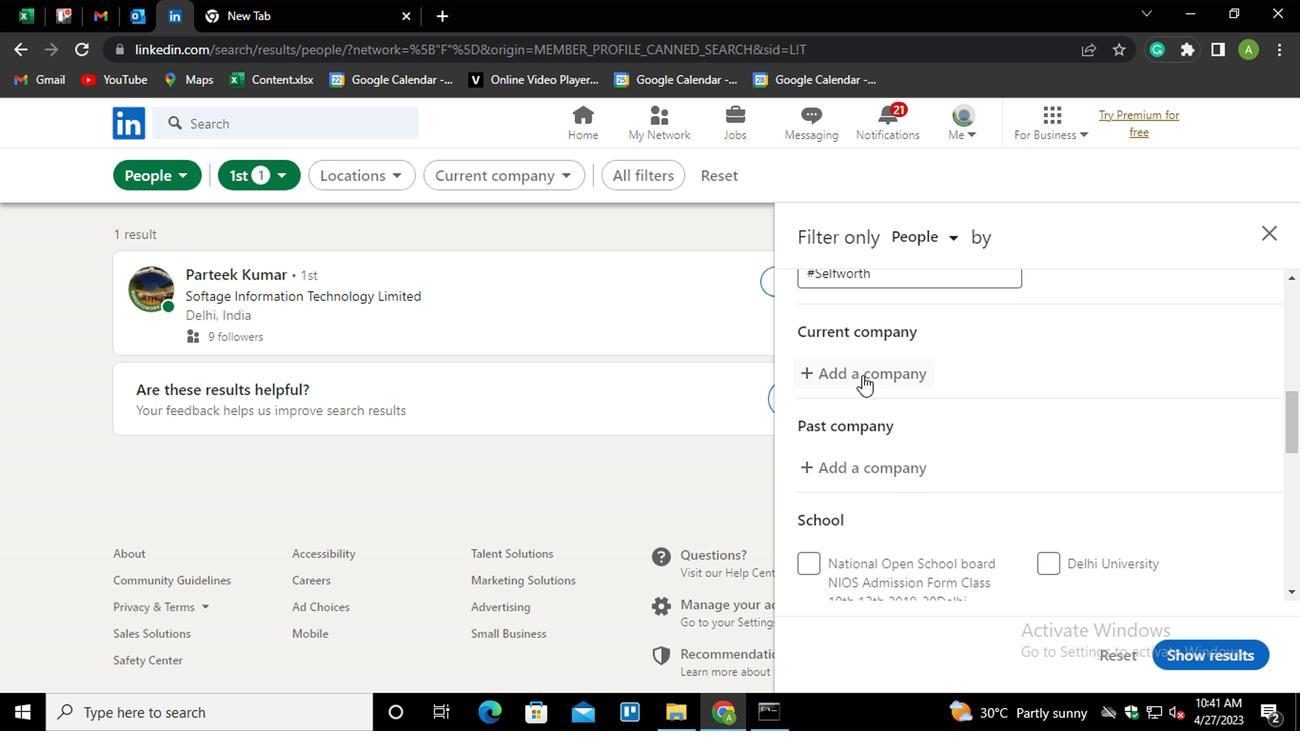 
Action: Mouse moved to (858, 363)
Screenshot: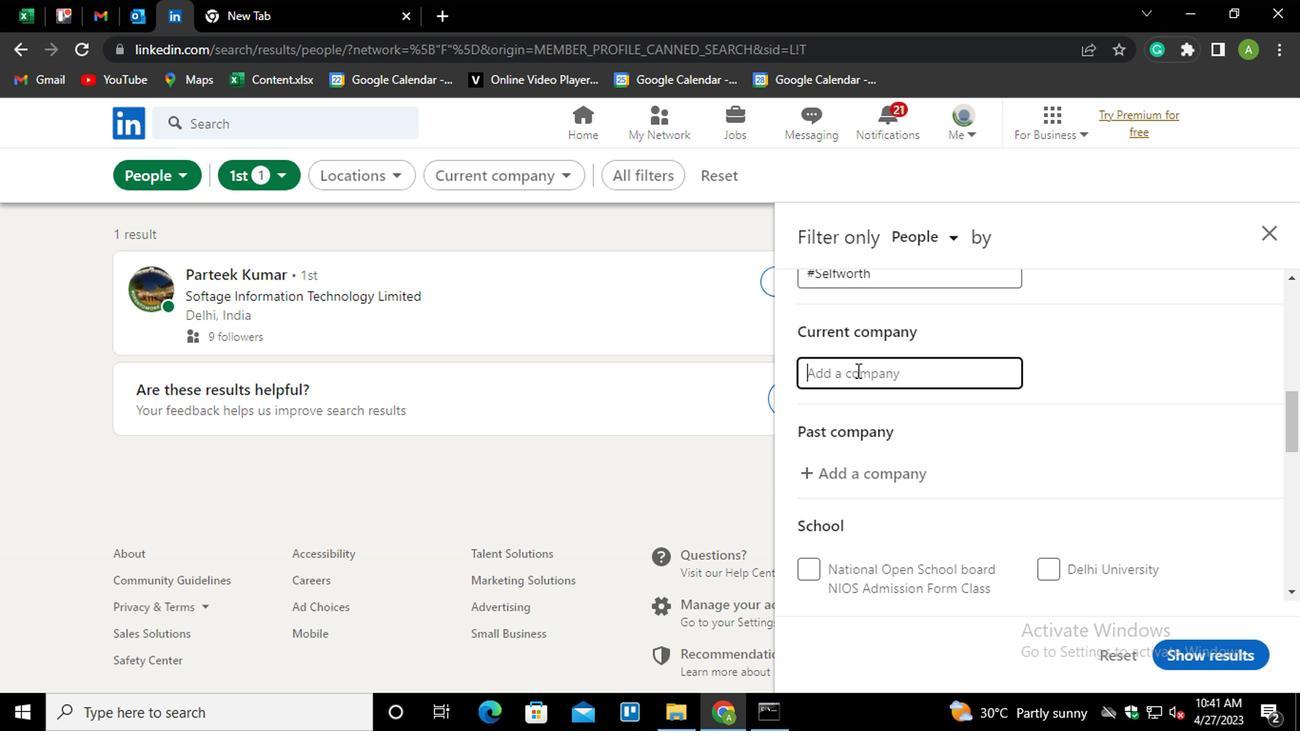
Action: Mouse pressed left at (858, 363)
Screenshot: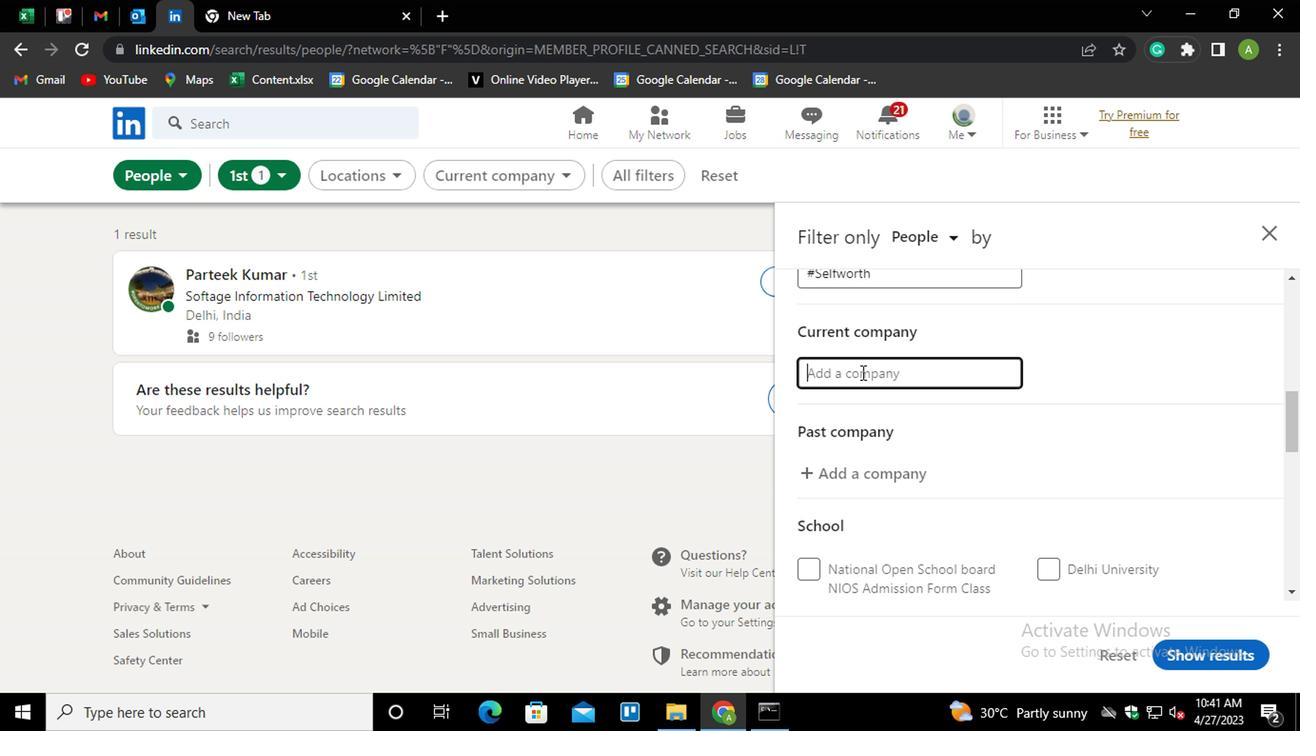
Action: Key pressed <Key.shift>AARTI<Key.down><Key.enter>
Screenshot: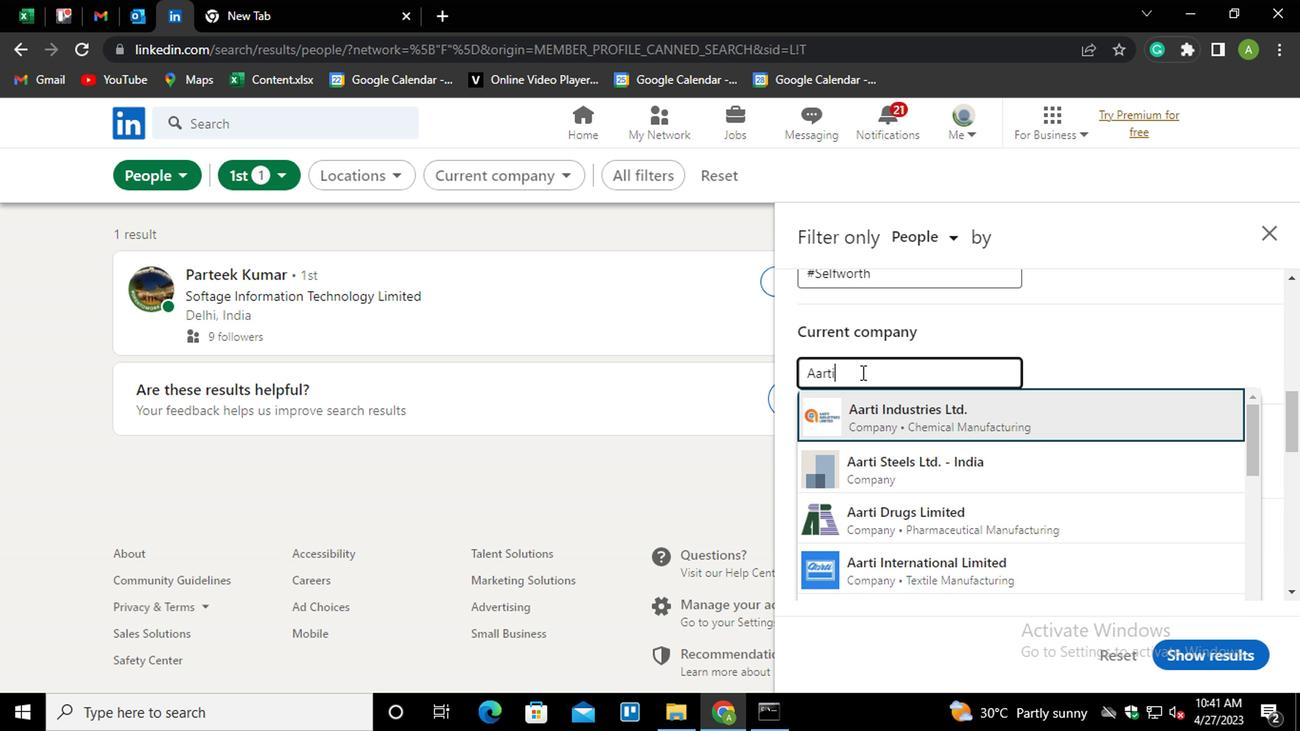 
Action: Mouse moved to (947, 398)
Screenshot: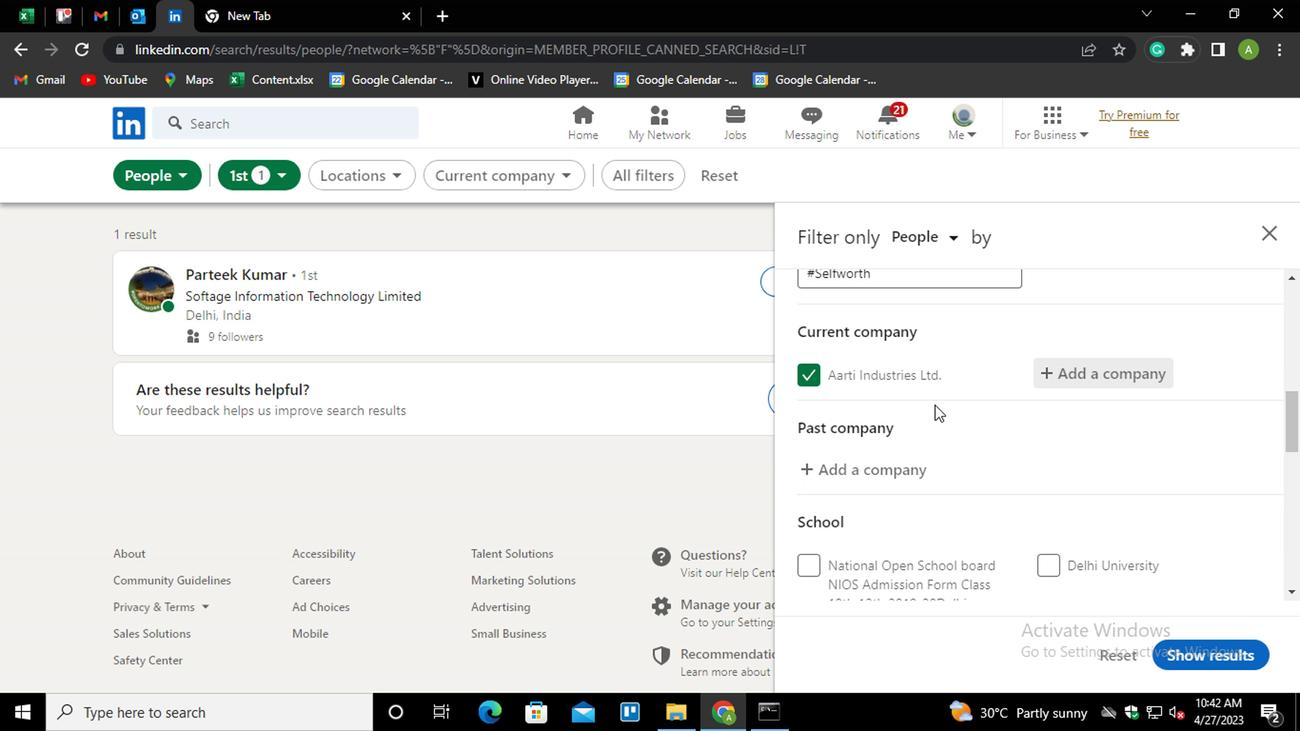
Action: Mouse scrolled (947, 398) with delta (0, 0)
Screenshot: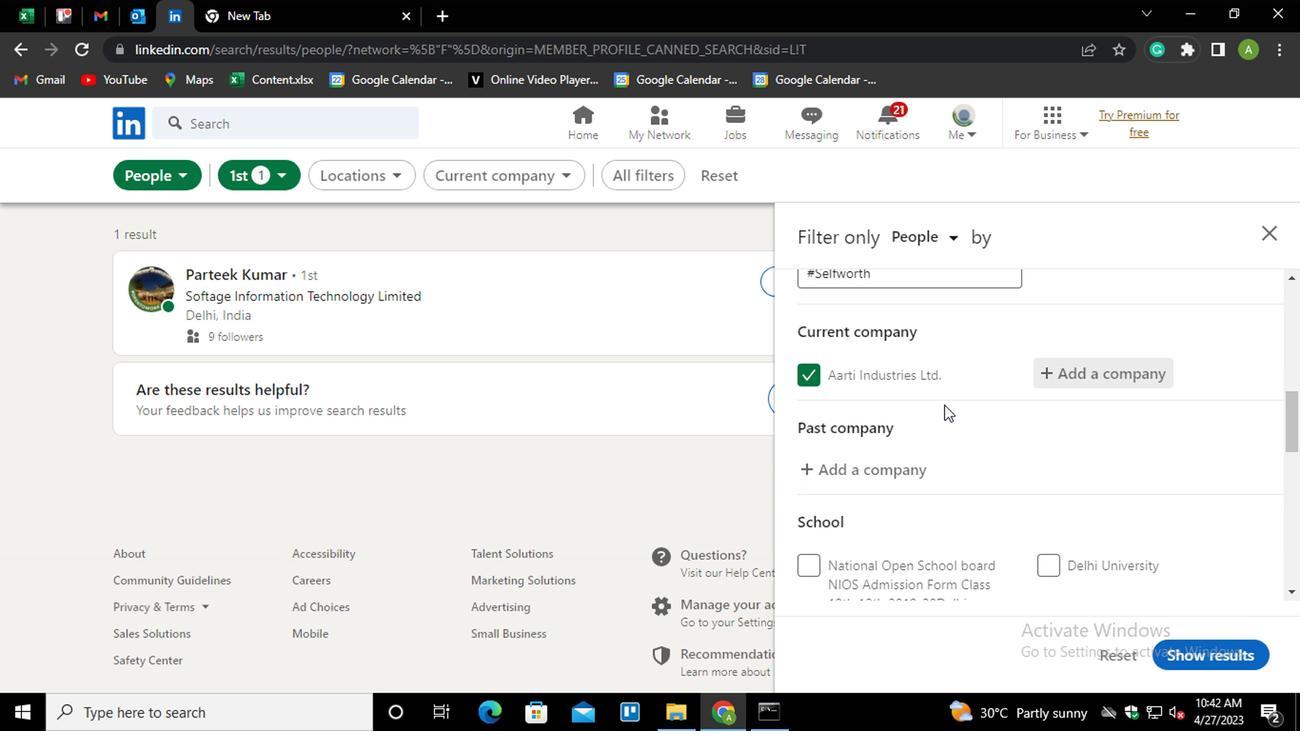 
Action: Mouse scrolled (947, 398) with delta (0, 0)
Screenshot: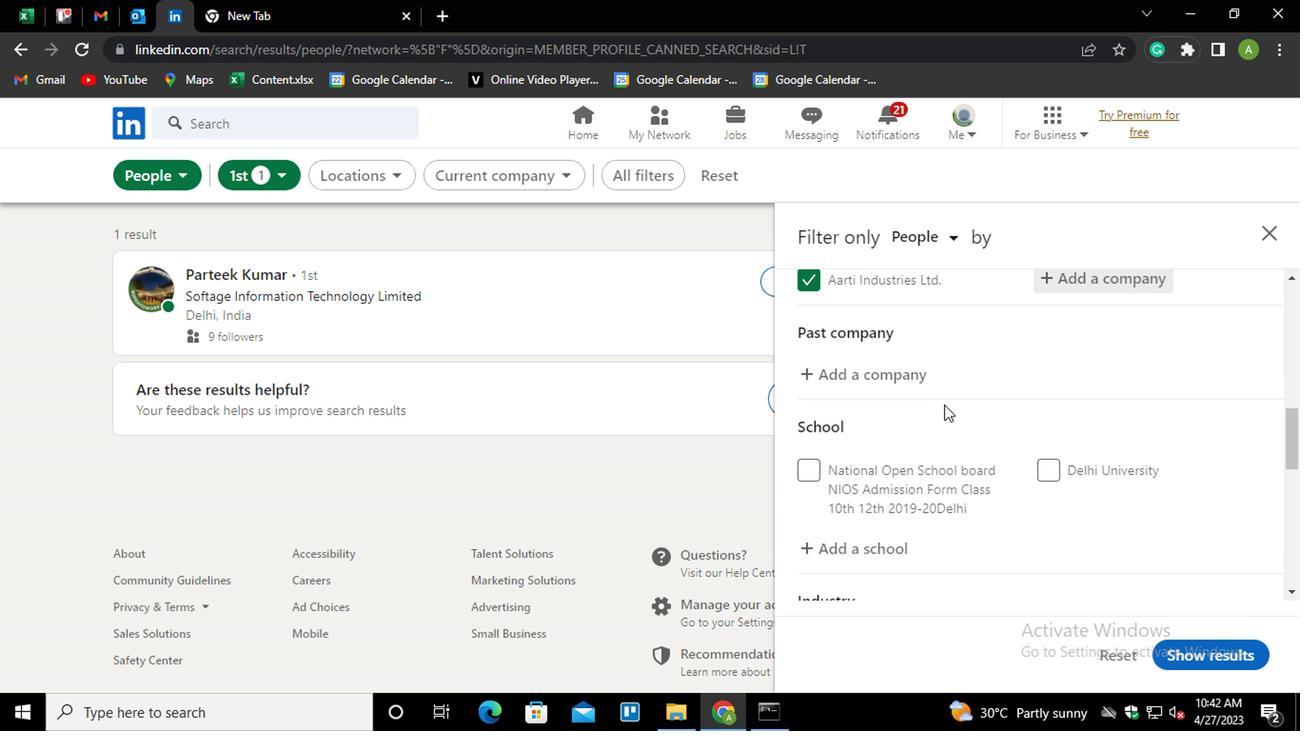 
Action: Mouse moved to (870, 461)
Screenshot: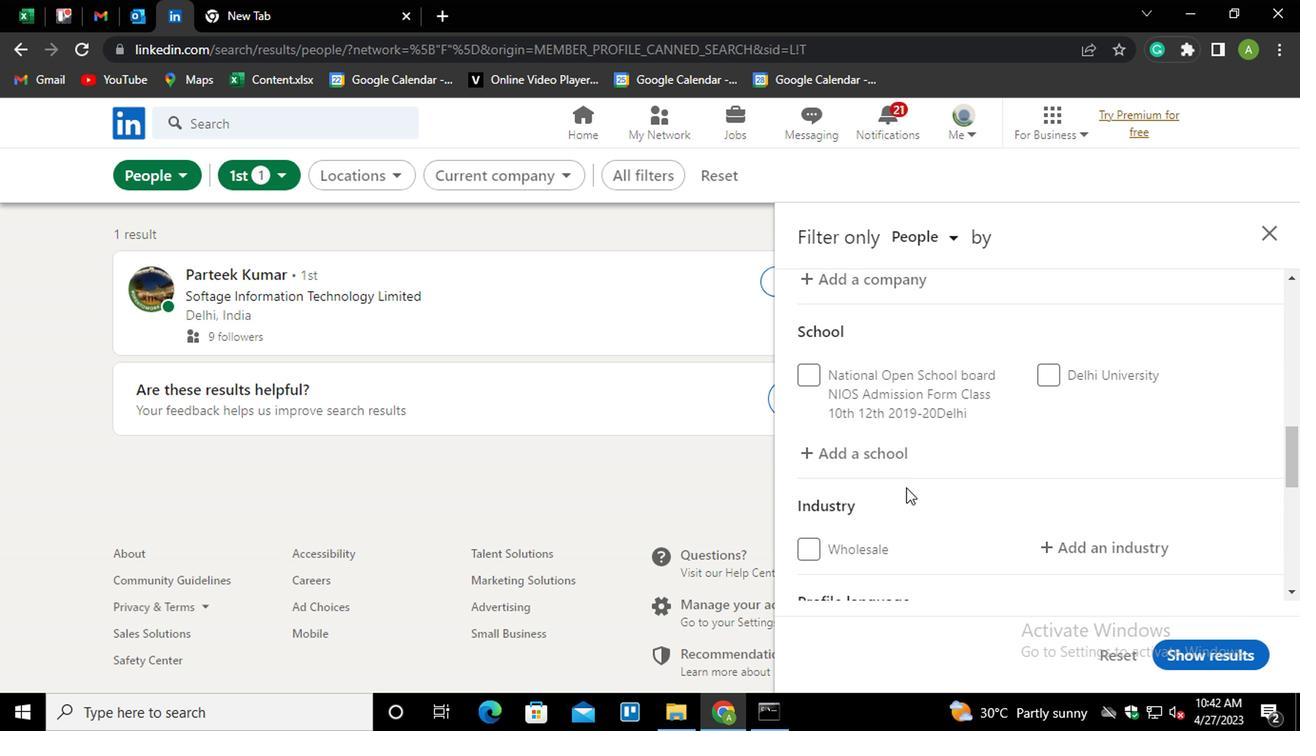 
Action: Mouse pressed left at (870, 461)
Screenshot: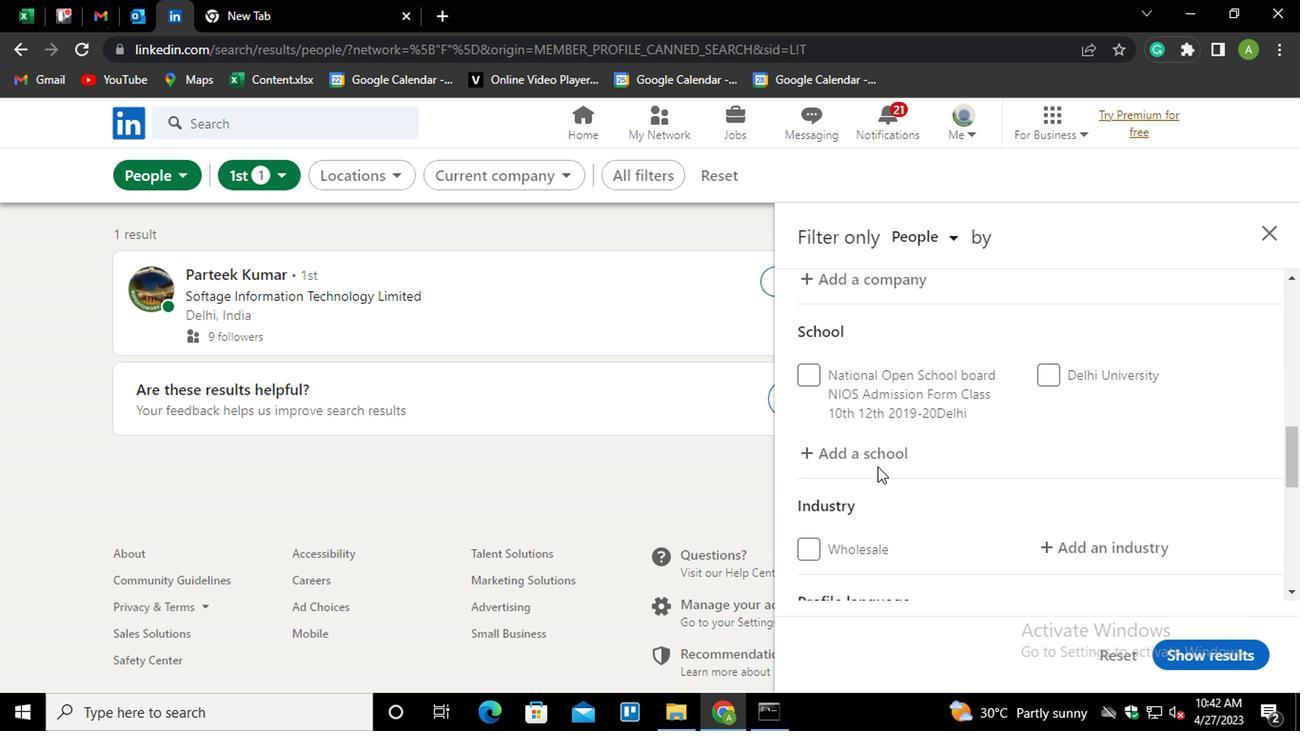
Action: Mouse moved to (888, 452)
Screenshot: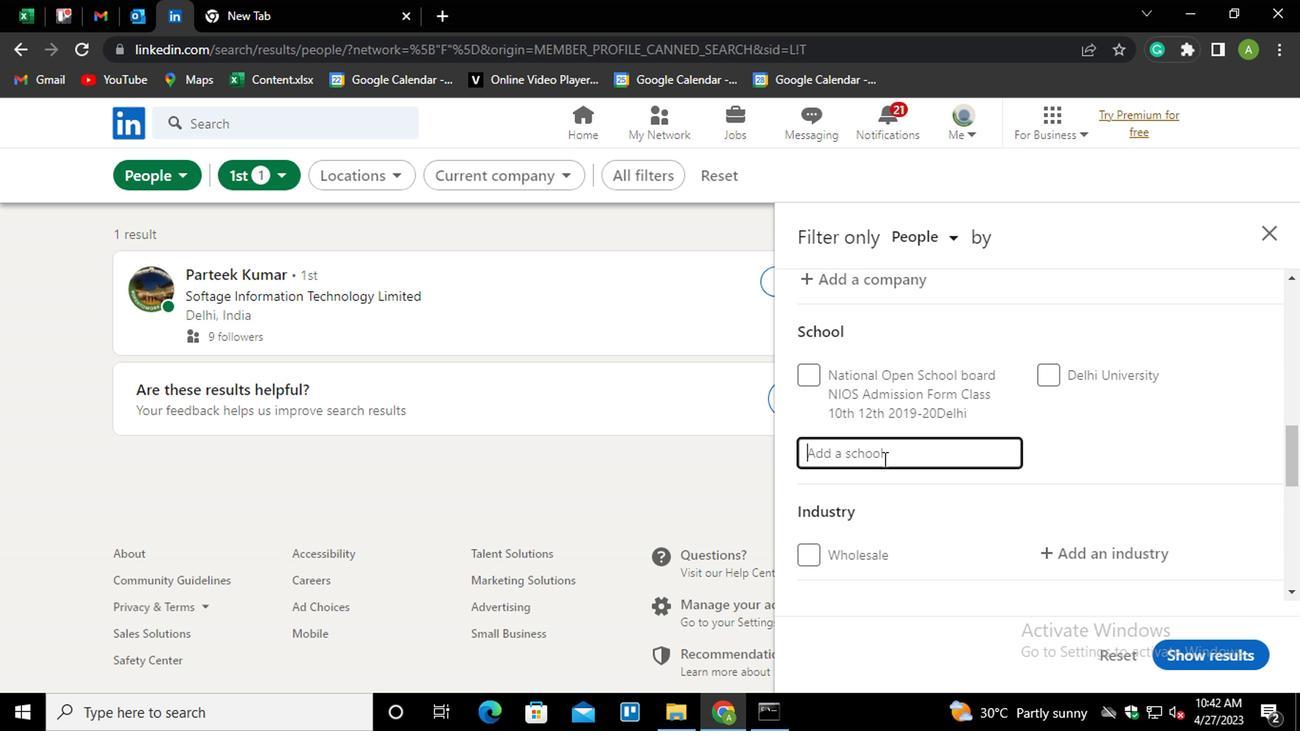 
Action: Mouse pressed left at (888, 452)
Screenshot: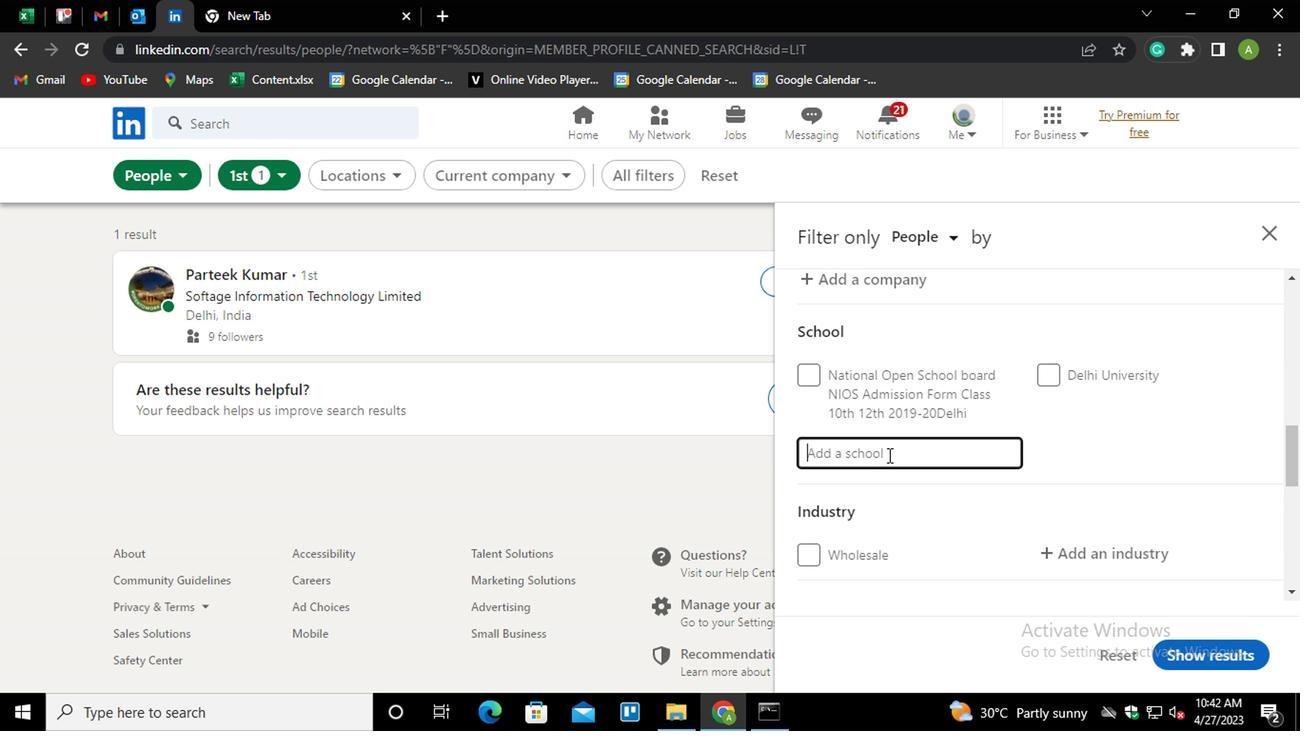 
Action: Mouse moved to (892, 450)
Screenshot: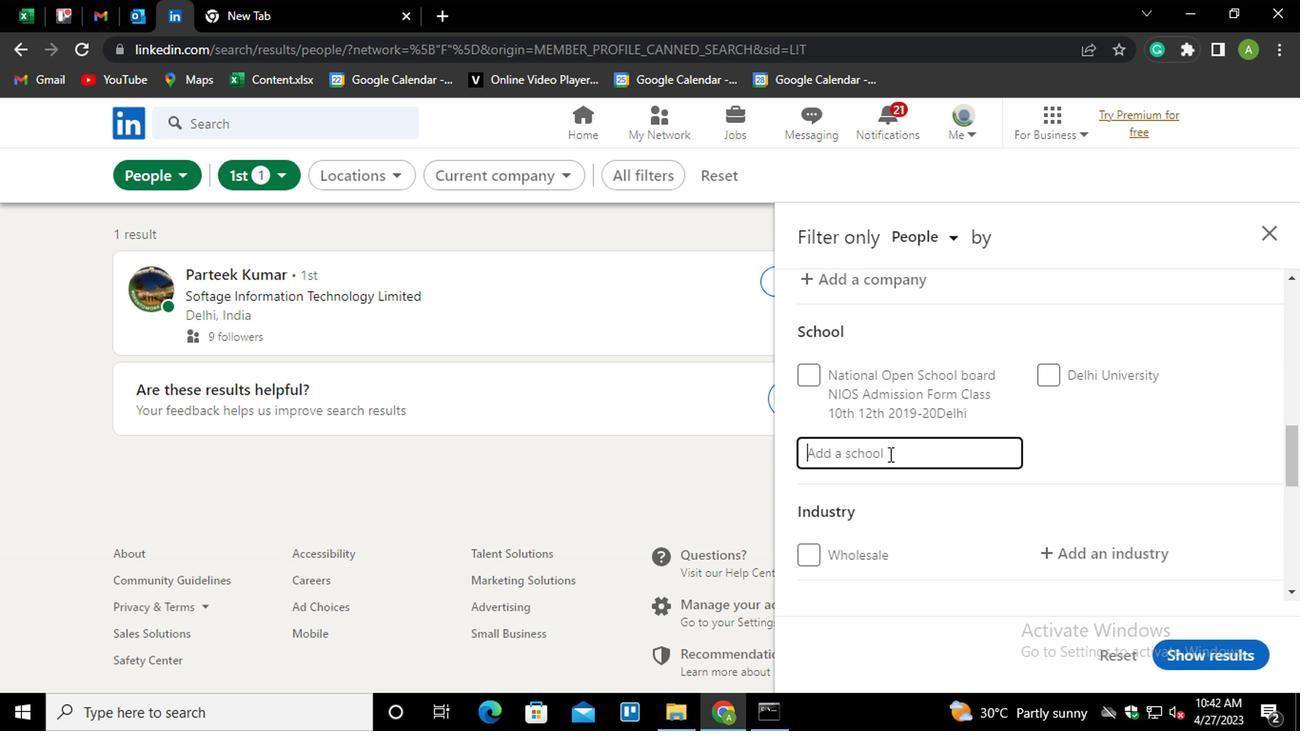 
Action: Key pressed <Key.shift>DEVI<Key.space><Key.shift>AHILYAS<Key.backspace><Key.space><Key.down><Key.enter>
Screenshot: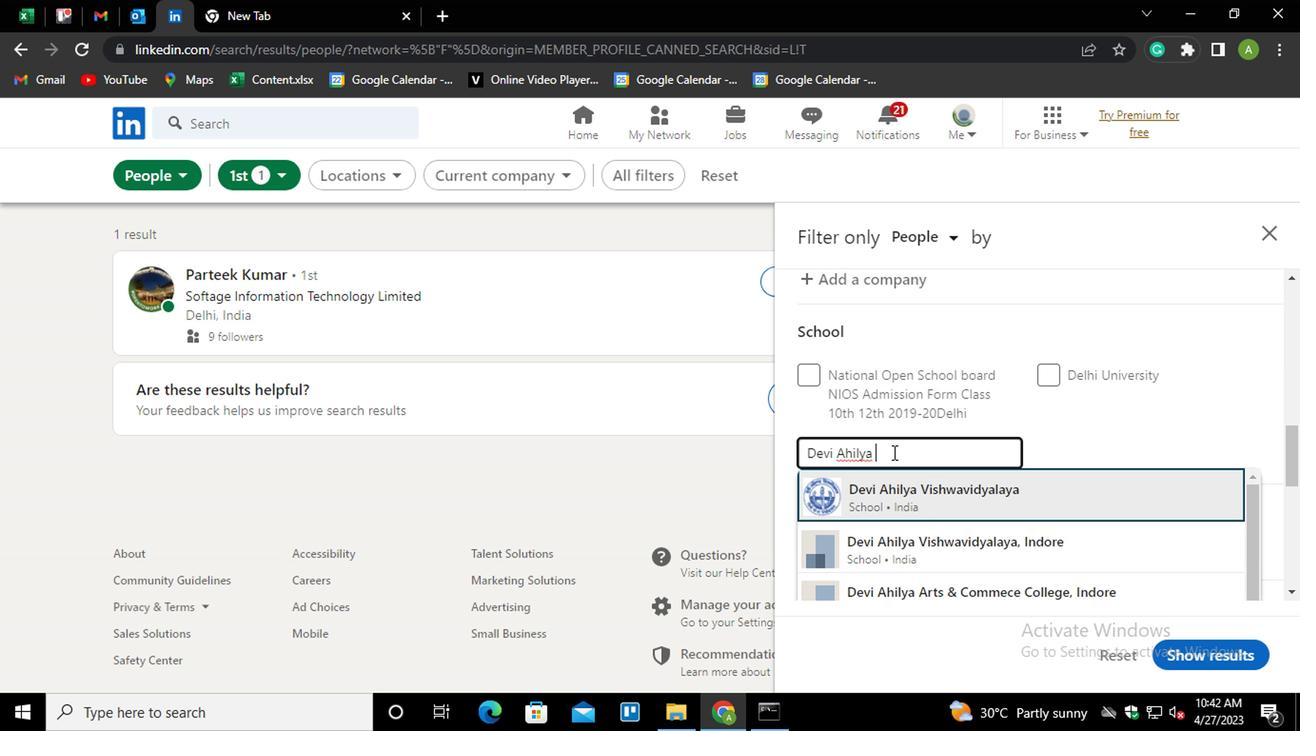 
Action: Mouse moved to (897, 445)
Screenshot: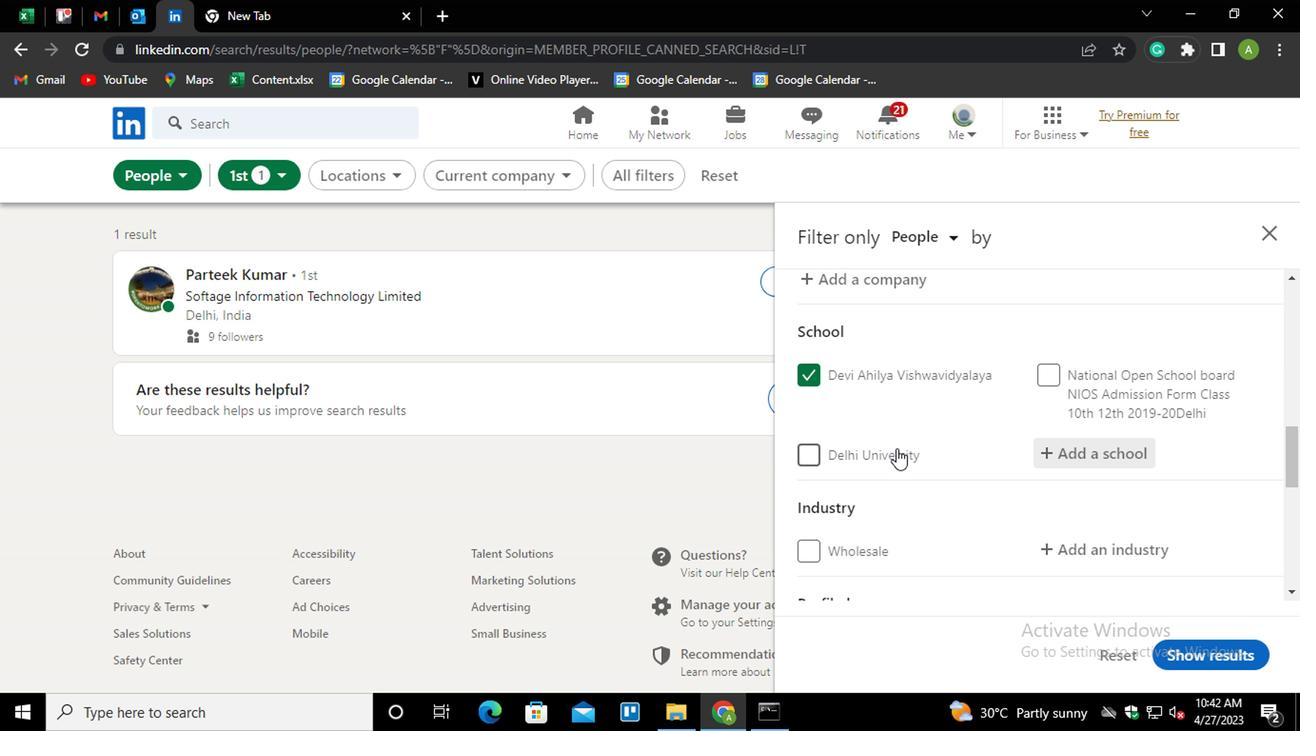 
Action: Mouse scrolled (897, 444) with delta (0, -1)
Screenshot: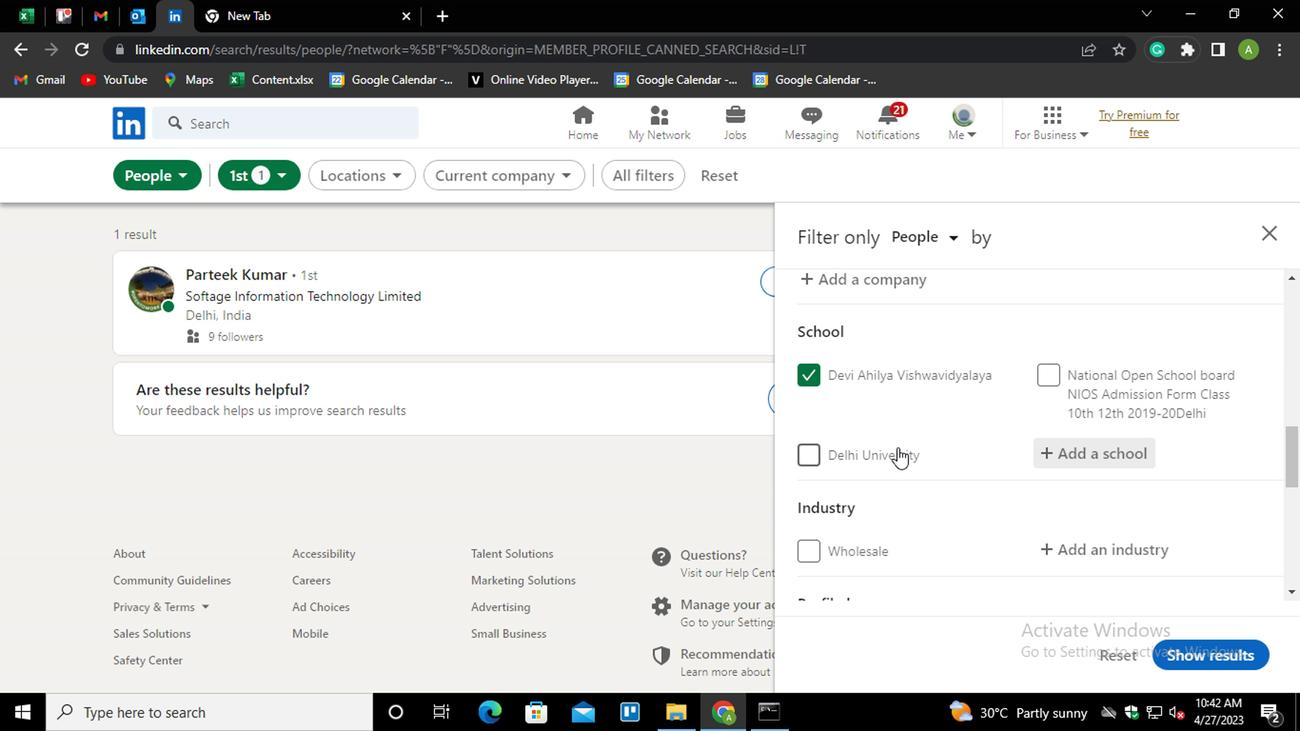 
Action: Mouse moved to (1079, 454)
Screenshot: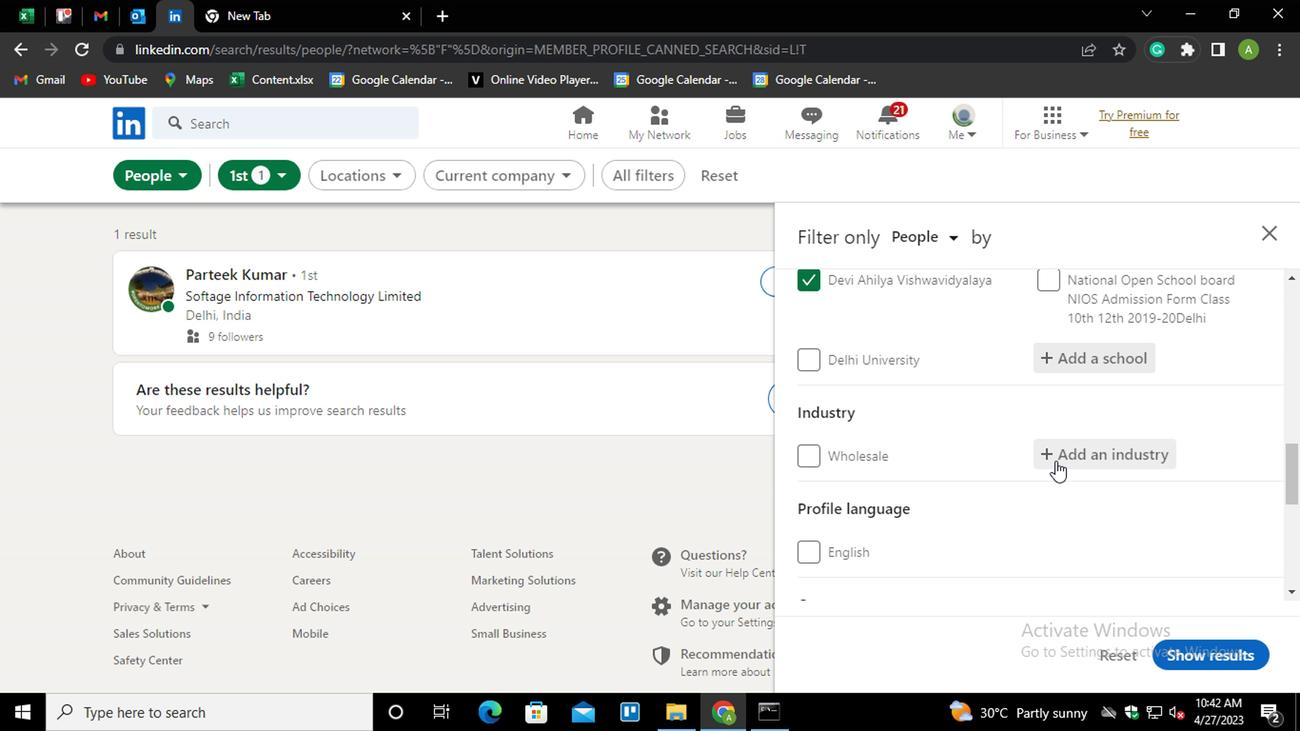 
Action: Mouse pressed left at (1079, 454)
Screenshot: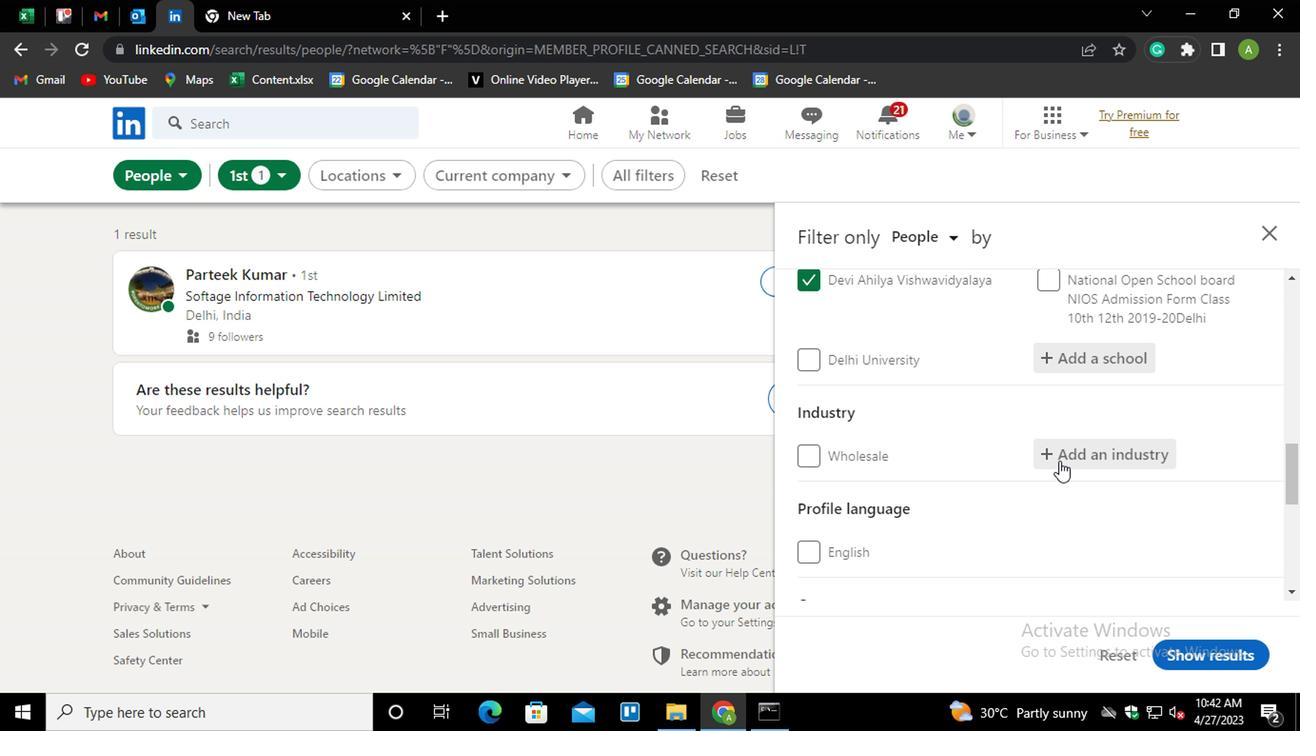 
Action: Mouse moved to (1077, 455)
Screenshot: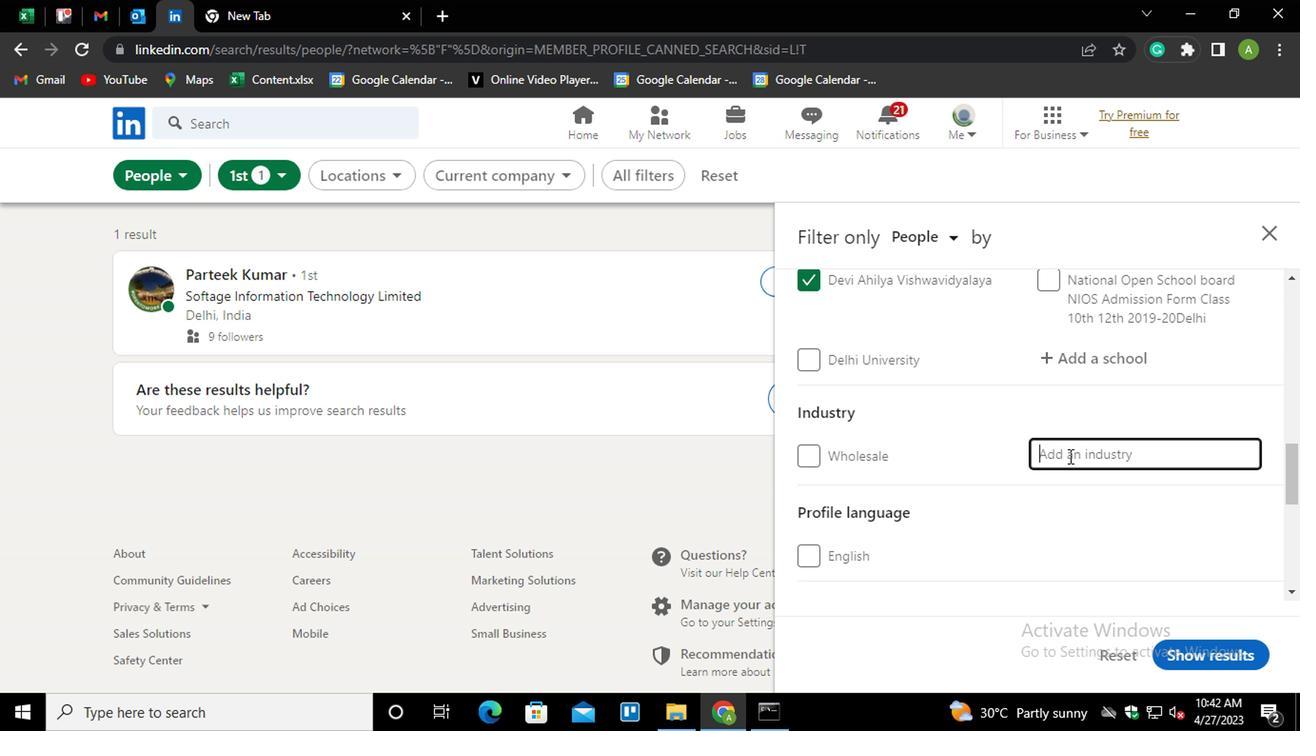 
Action: Key pressed <Key.shift>RETAIL<Key.down><Key.down><Key.enter>
Screenshot: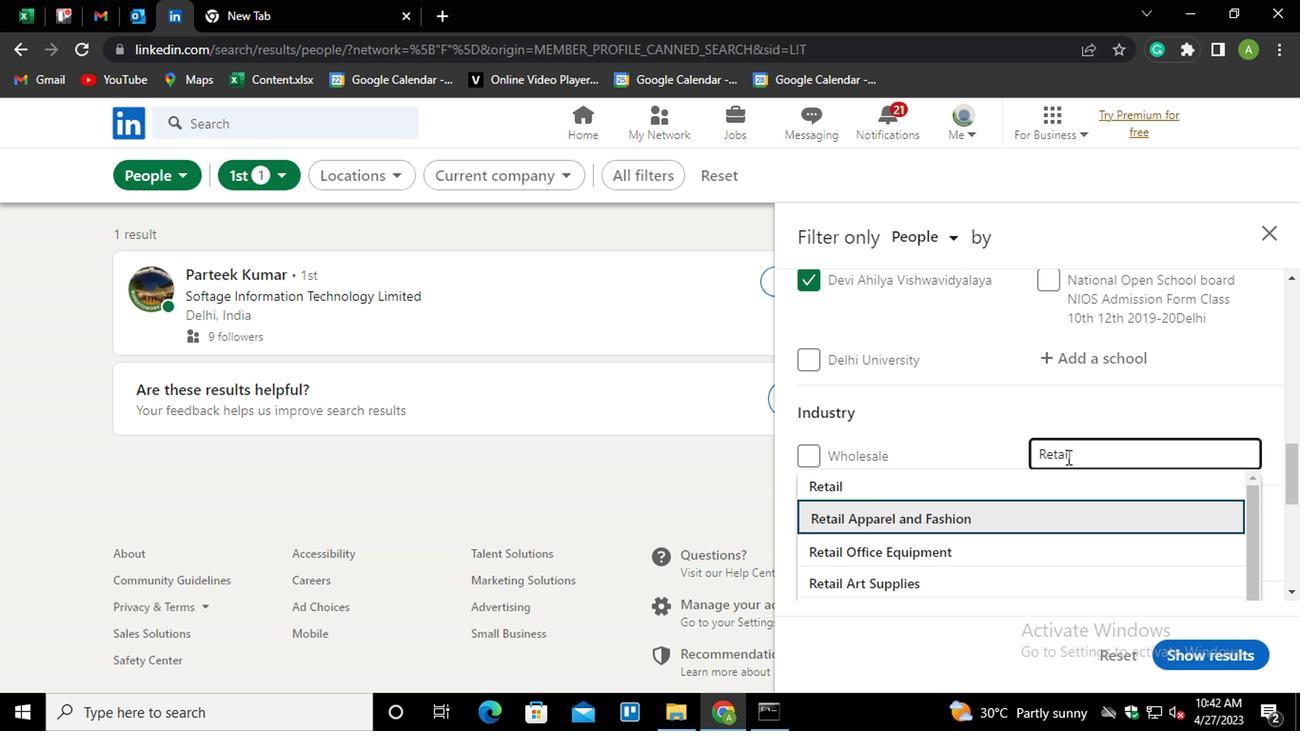 
Action: Mouse moved to (1089, 446)
Screenshot: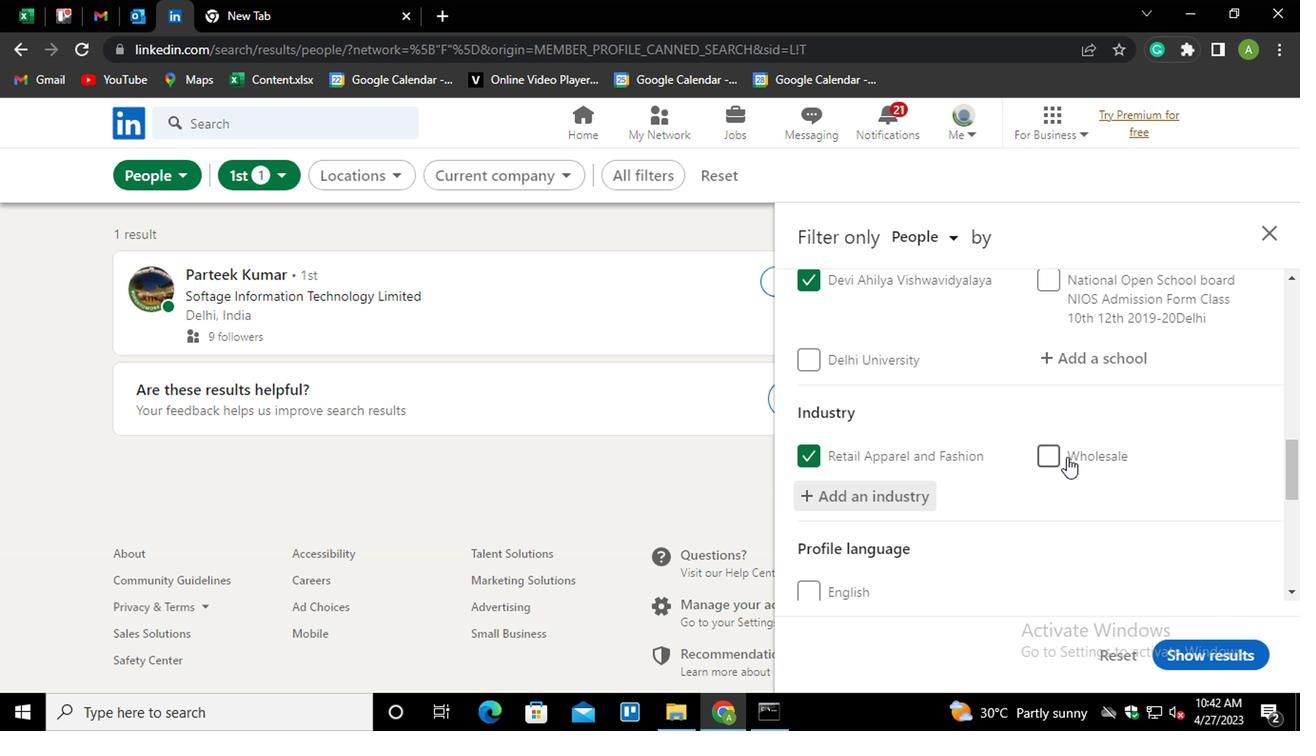 
Action: Mouse scrolled (1089, 445) with delta (0, 0)
Screenshot: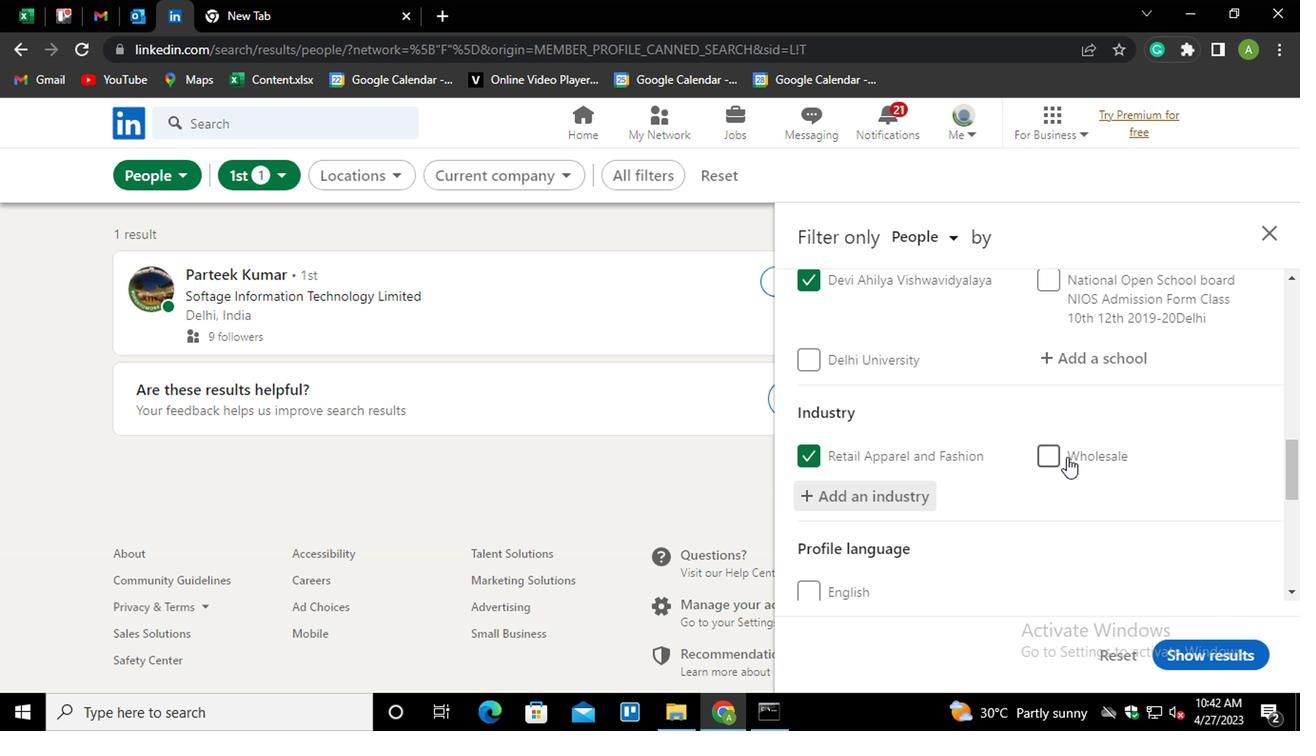 
Action: Mouse scrolled (1089, 445) with delta (0, 0)
Screenshot: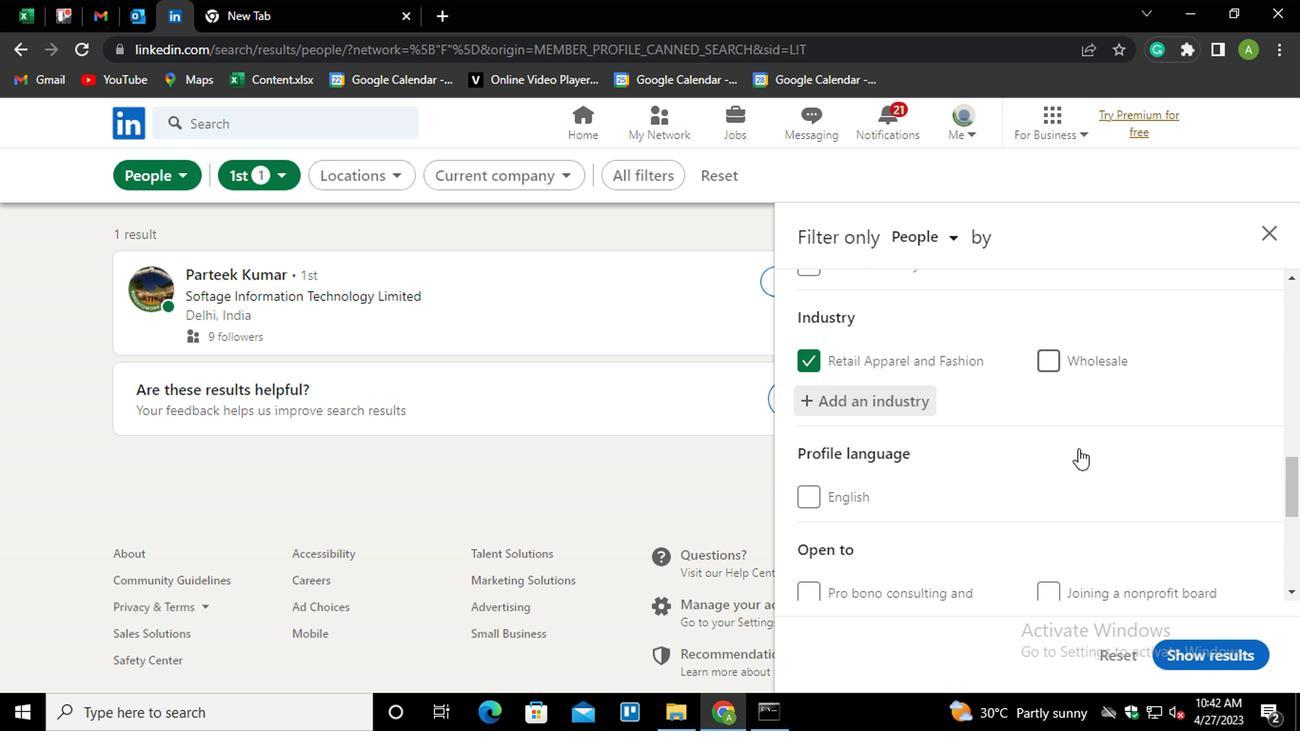 
Action: Mouse scrolled (1089, 445) with delta (0, 0)
Screenshot: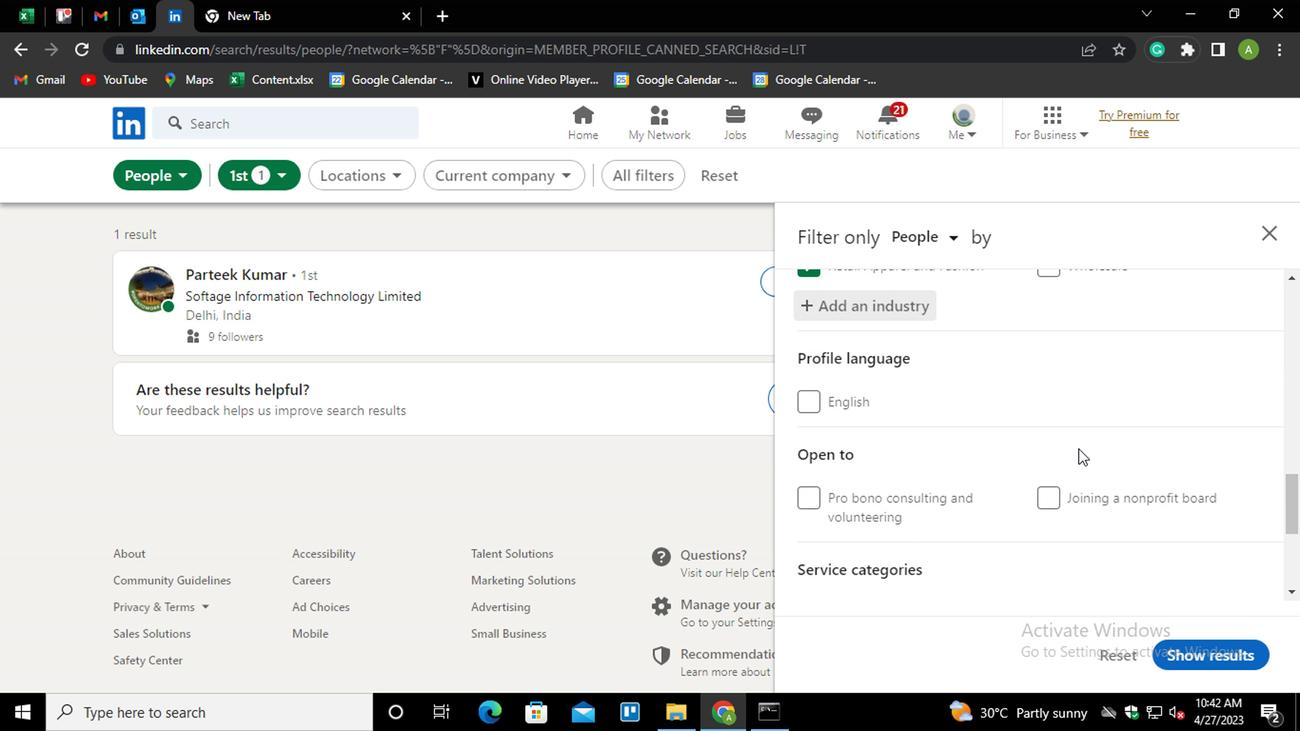 
Action: Mouse scrolled (1089, 447) with delta (0, 1)
Screenshot: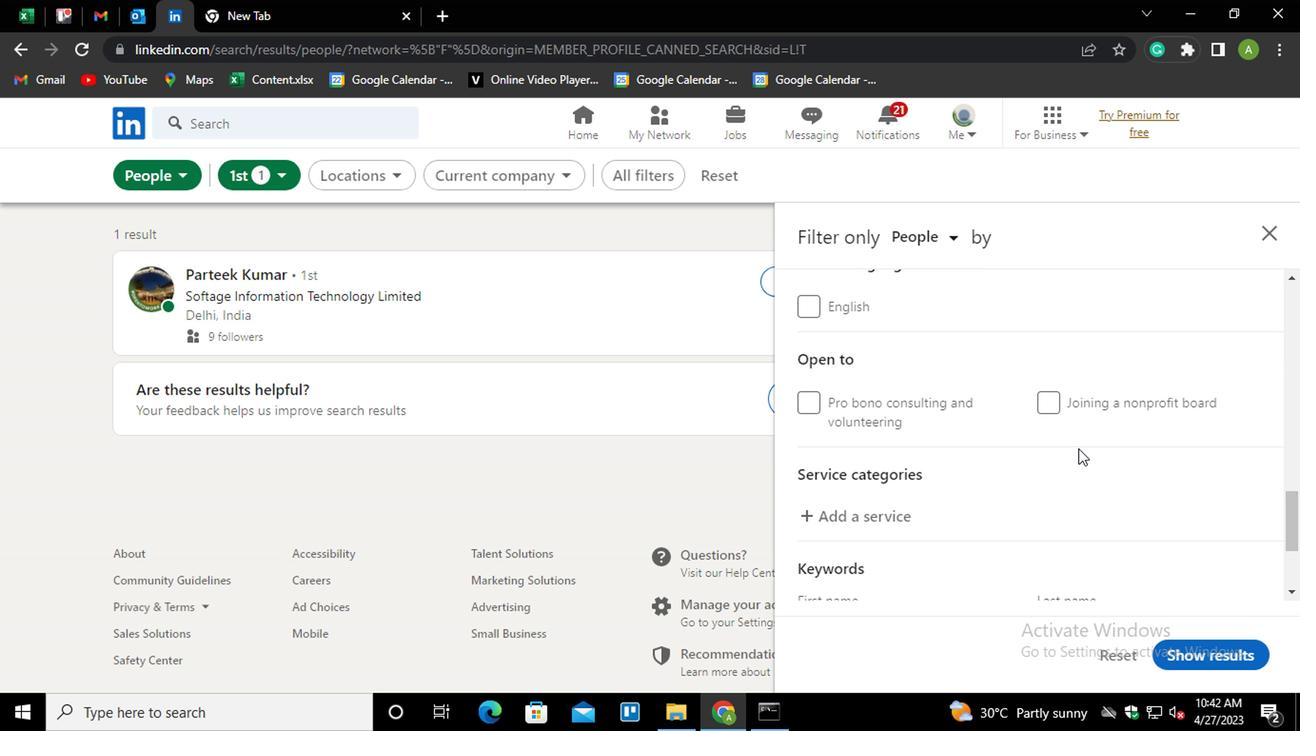 
Action: Mouse scrolled (1089, 447) with delta (0, 1)
Screenshot: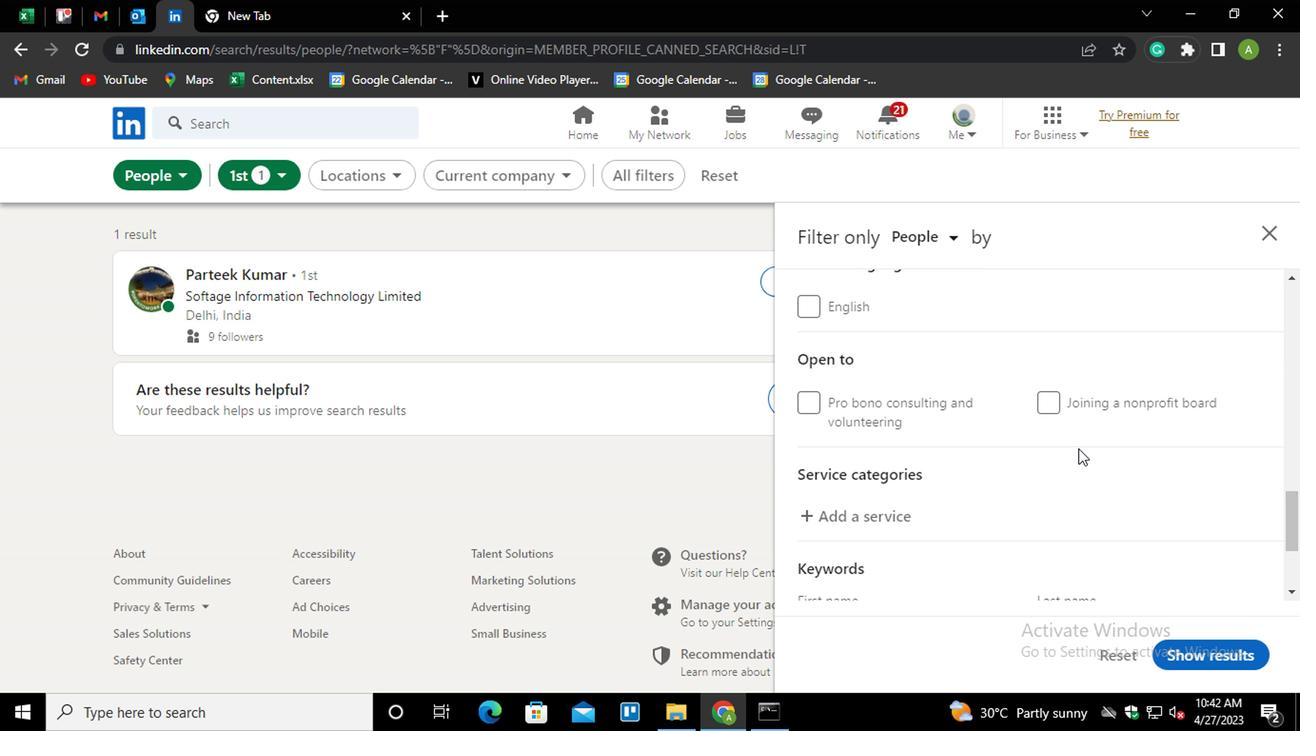 
Action: Mouse scrolled (1089, 445) with delta (0, 0)
Screenshot: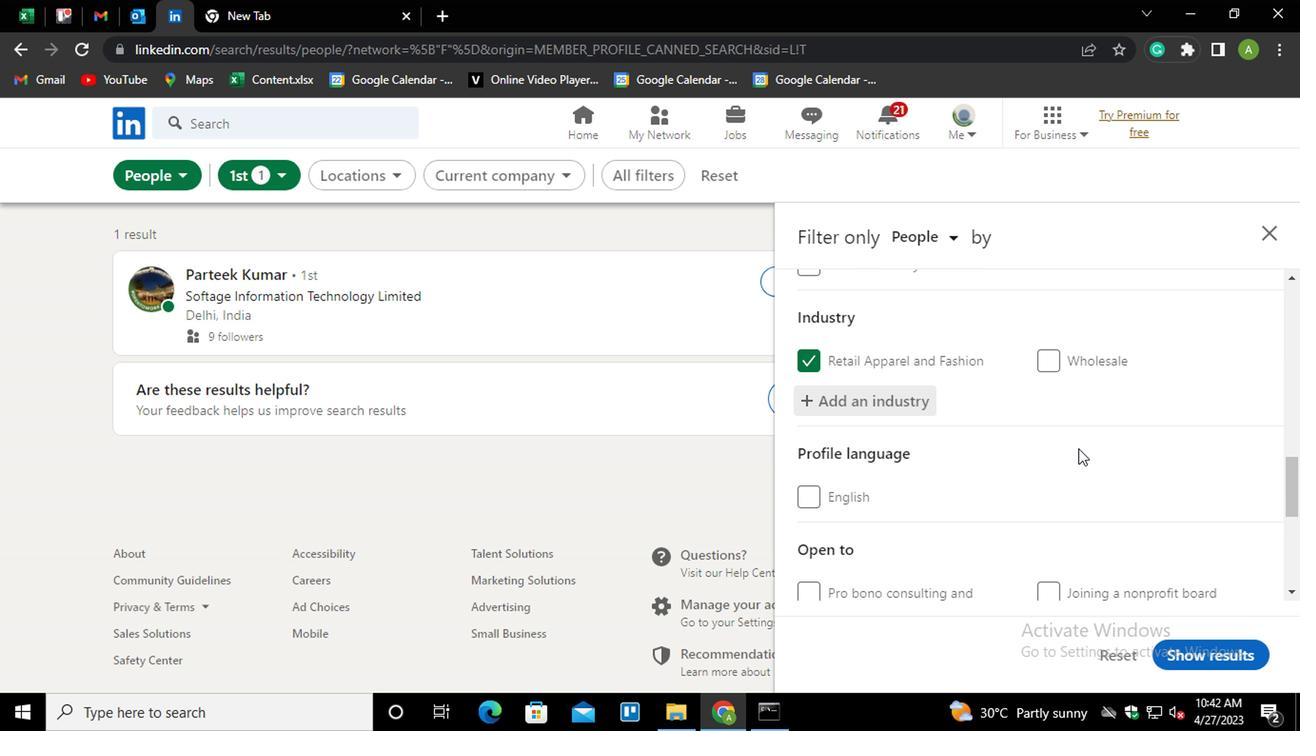 
Action: Mouse scrolled (1089, 445) with delta (0, 0)
Screenshot: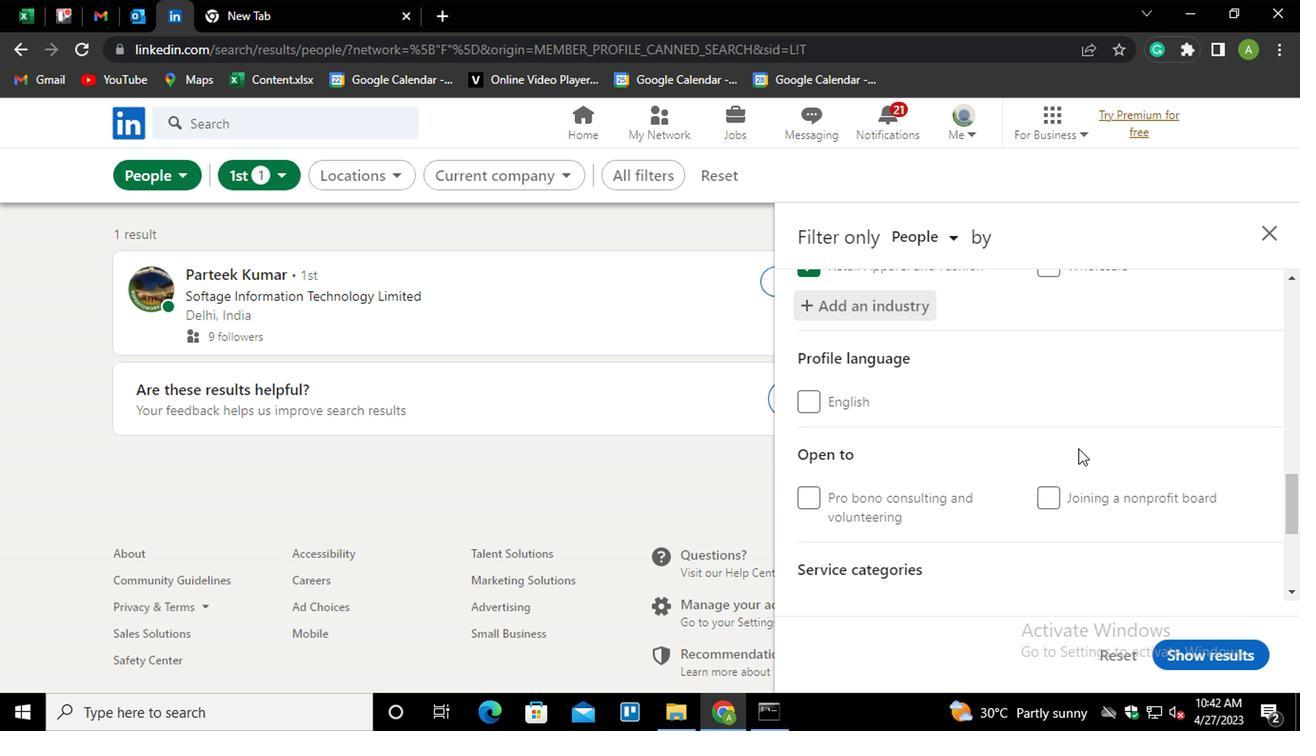
Action: Mouse scrolled (1089, 445) with delta (0, 0)
Screenshot: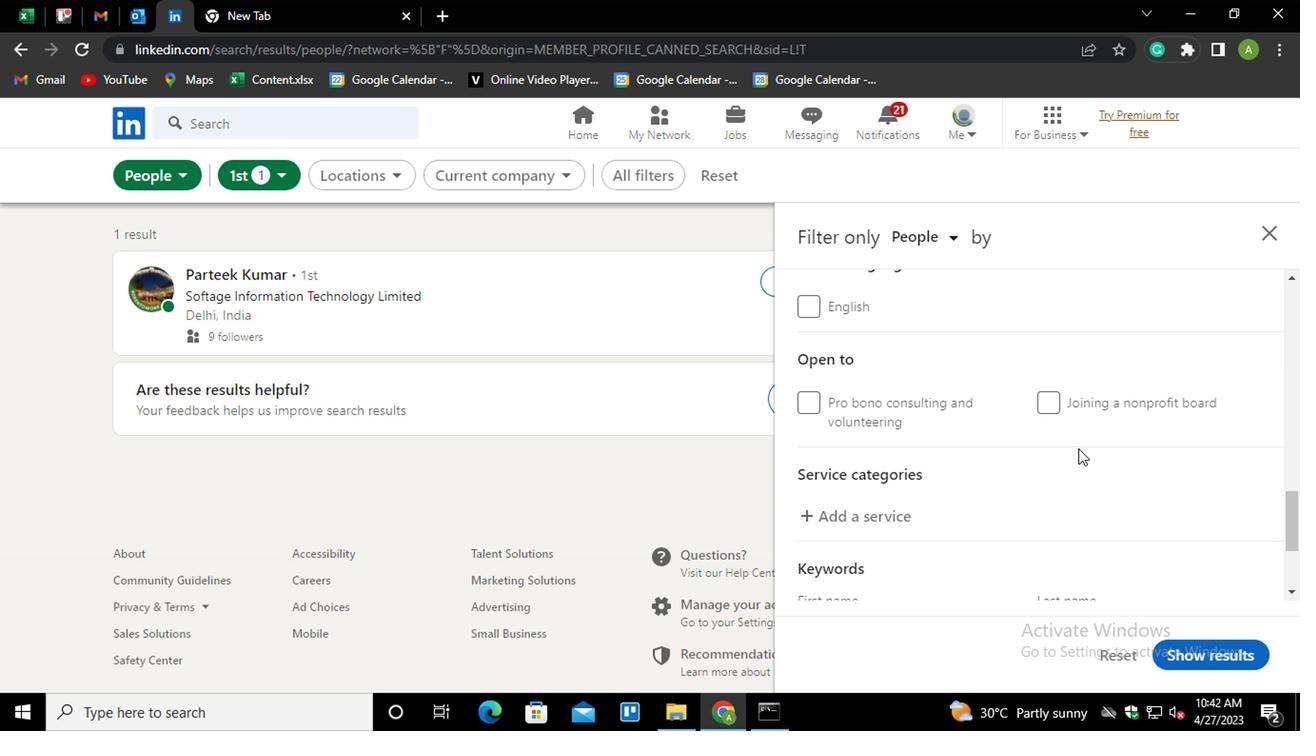 
Action: Mouse moved to (872, 414)
Screenshot: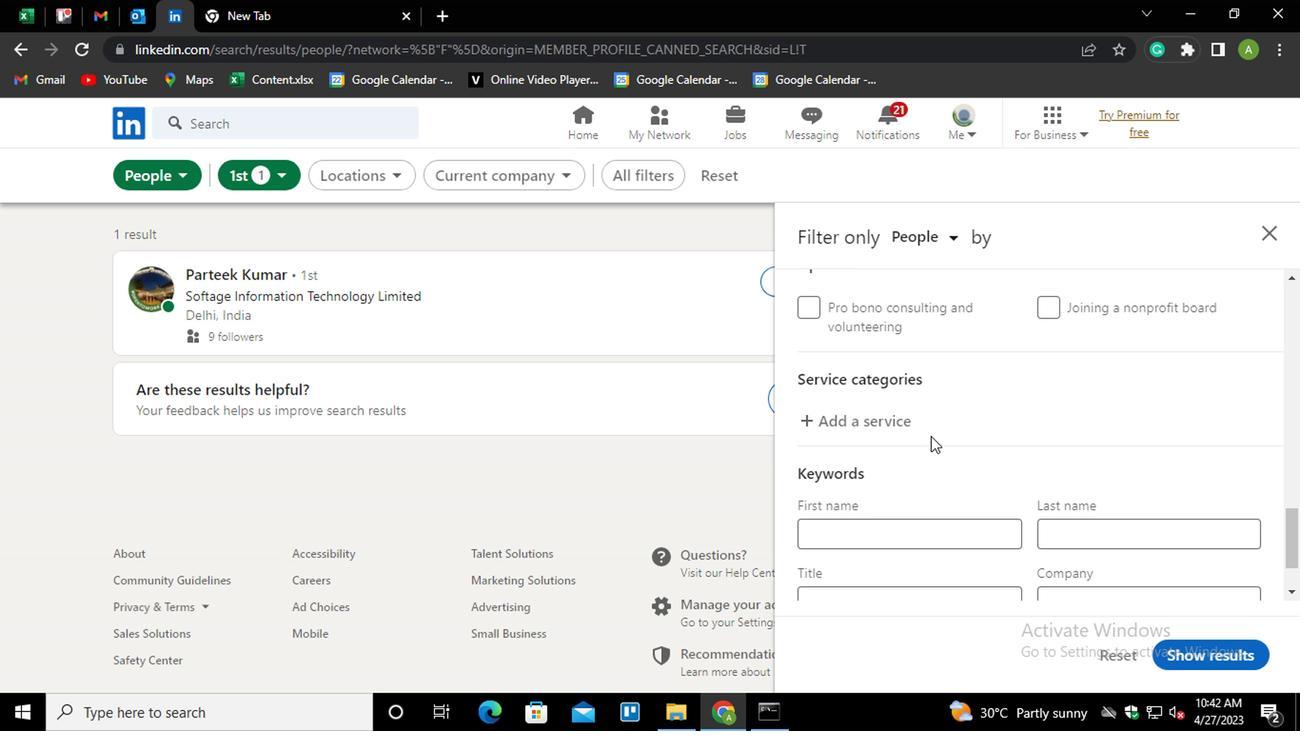 
Action: Mouse pressed left at (872, 414)
Screenshot: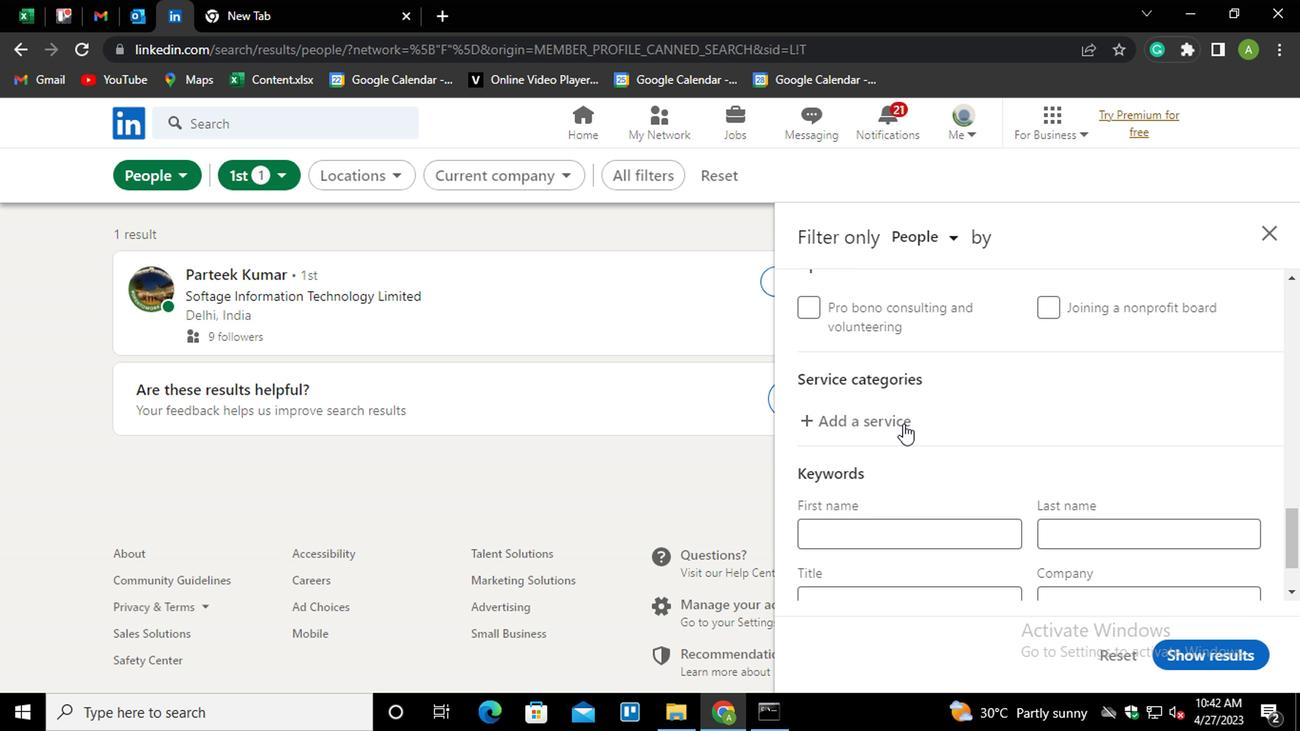 
Action: Mouse moved to (888, 413)
Screenshot: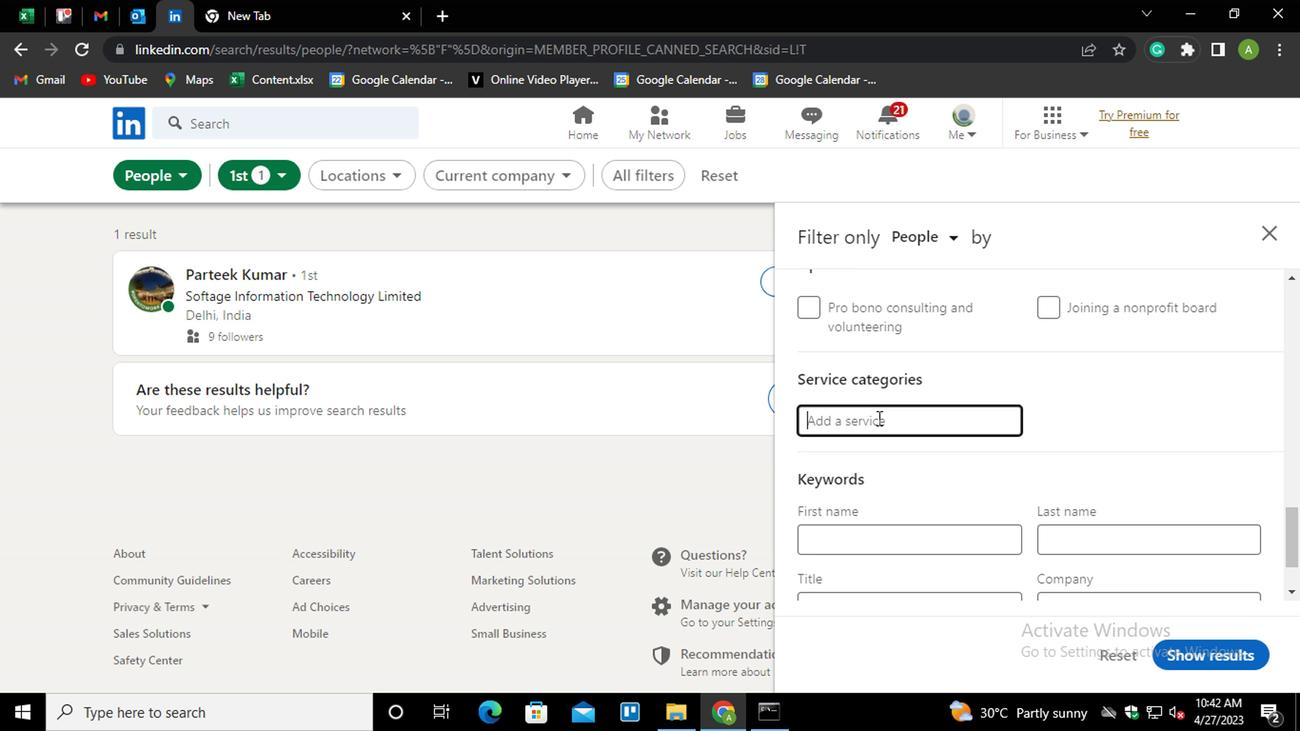 
Action: Mouse pressed left at (888, 413)
Screenshot: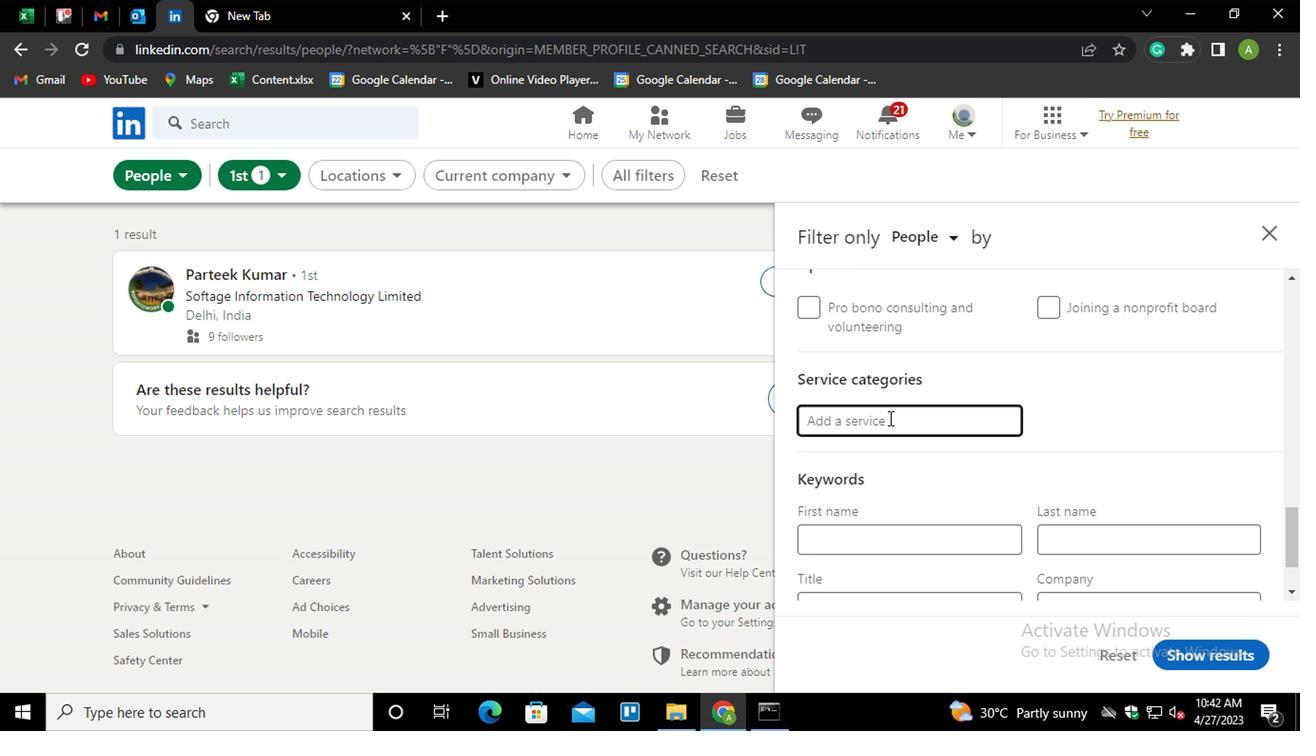 
Action: Key pressed <Key.shift>TRADE<Key.down><Key.enter>
Screenshot: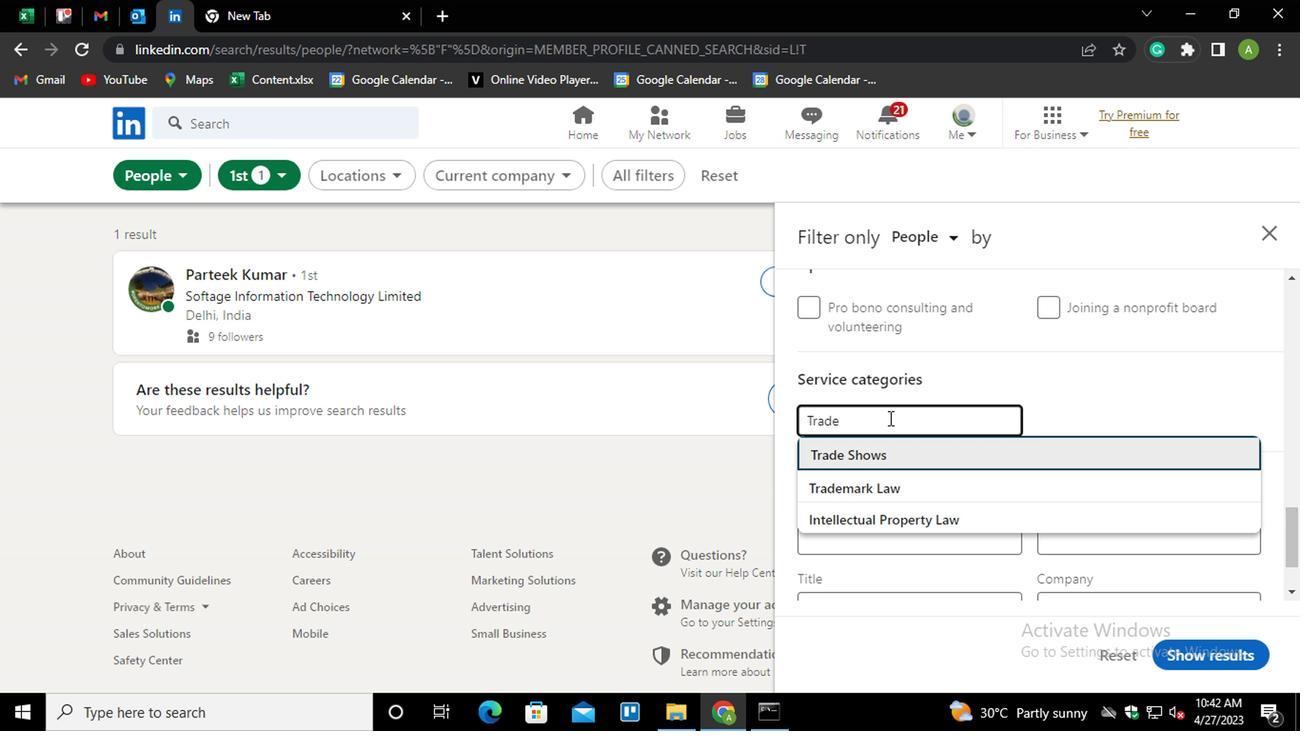 
Action: Mouse moved to (898, 408)
Screenshot: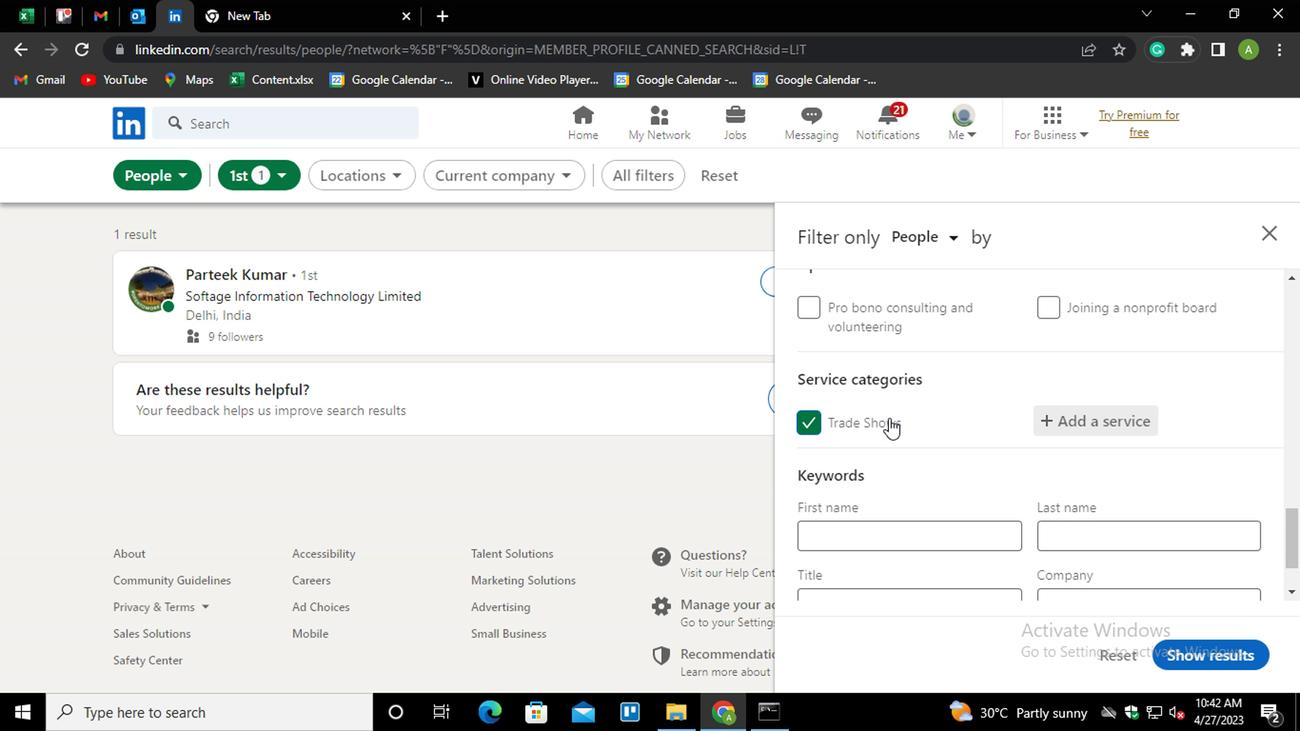 
Action: Mouse scrolled (898, 407) with delta (0, -1)
Screenshot: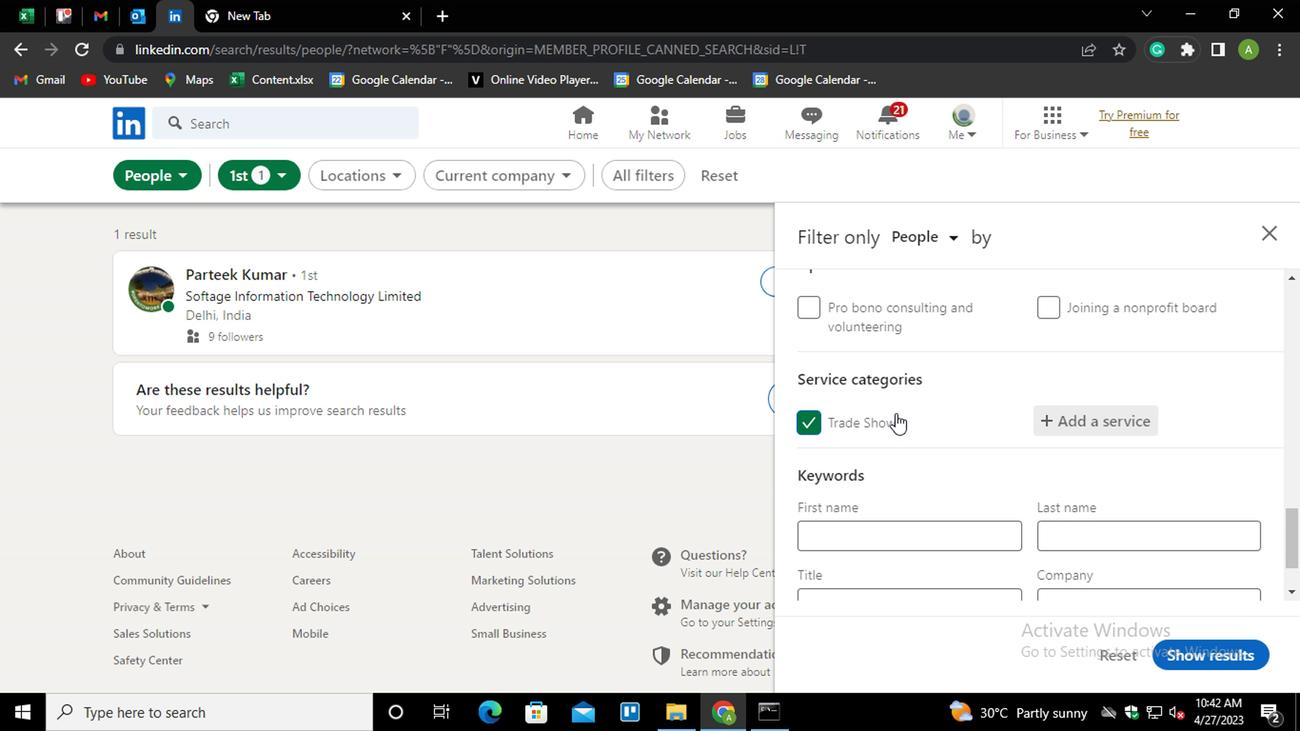 
Action: Mouse scrolled (898, 407) with delta (0, -1)
Screenshot: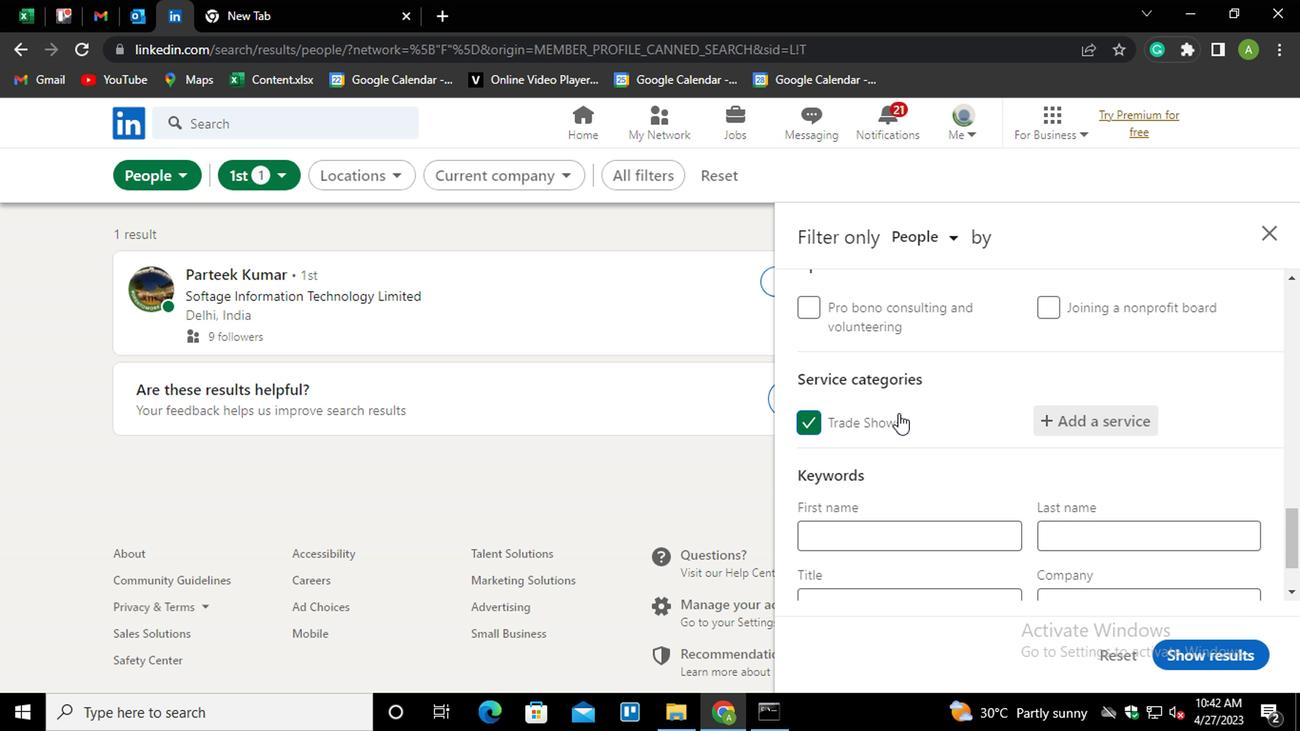 
Action: Mouse moved to (901, 418)
Screenshot: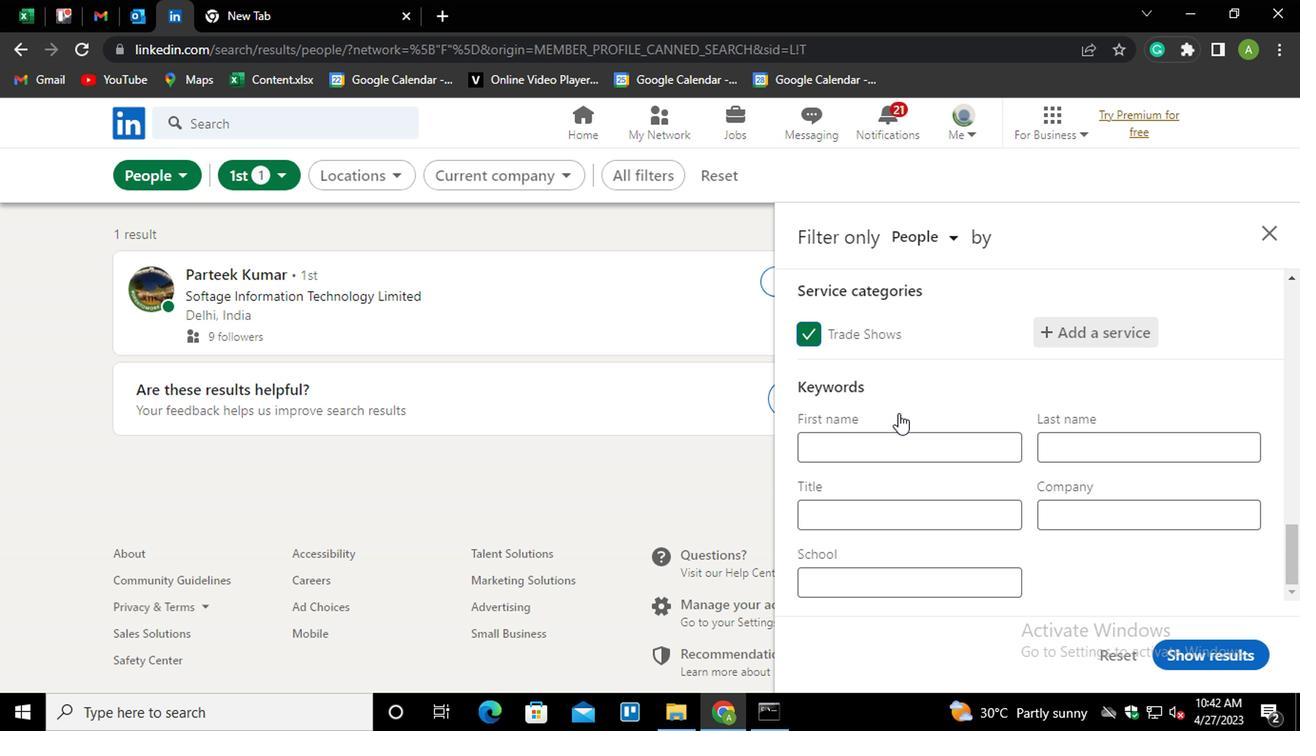 
Action: Mouse scrolled (901, 417) with delta (0, -1)
Screenshot: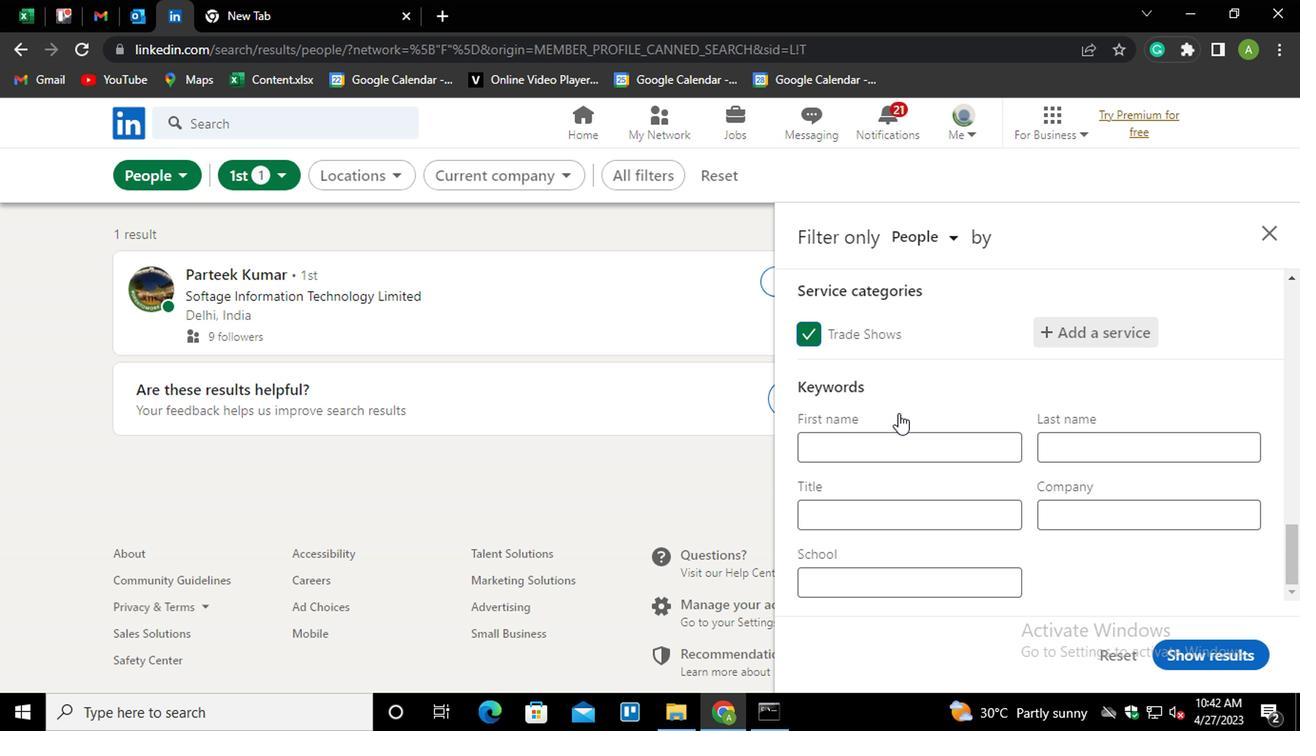 
Action: Mouse moved to (889, 514)
Screenshot: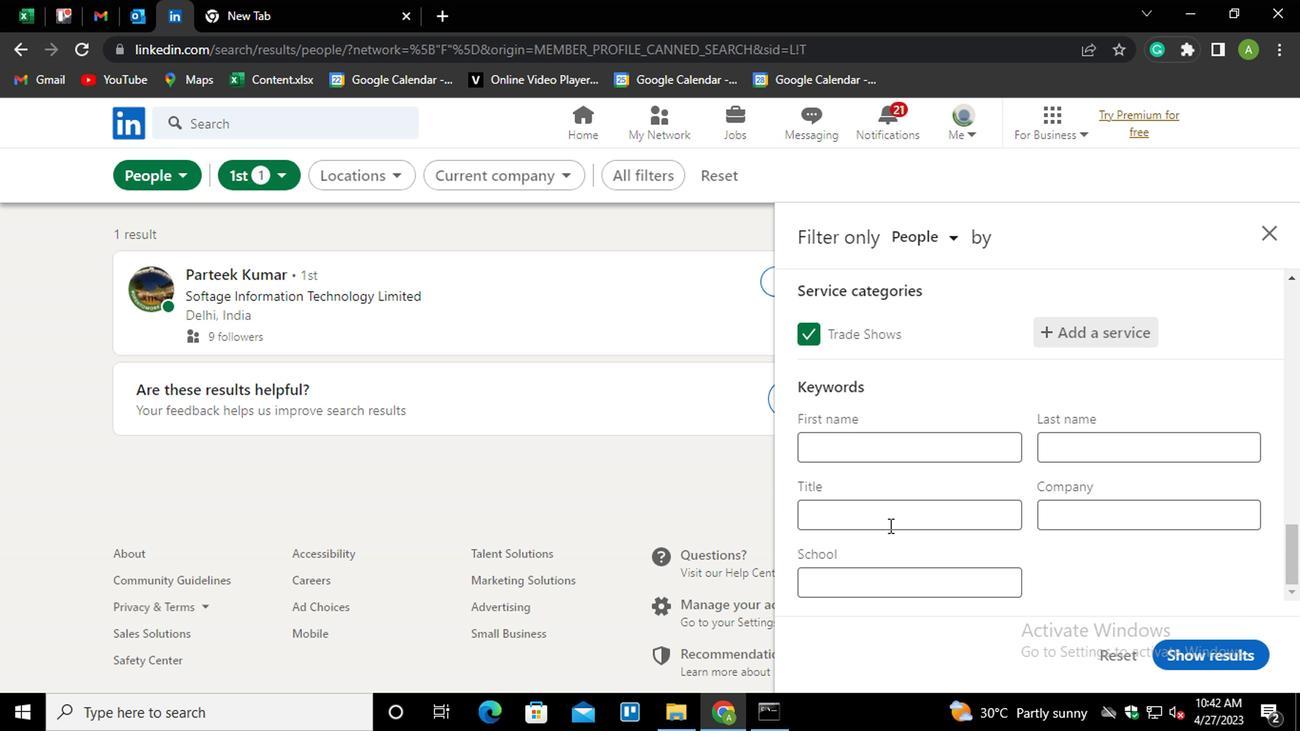 
Action: Mouse pressed left at (889, 514)
Screenshot: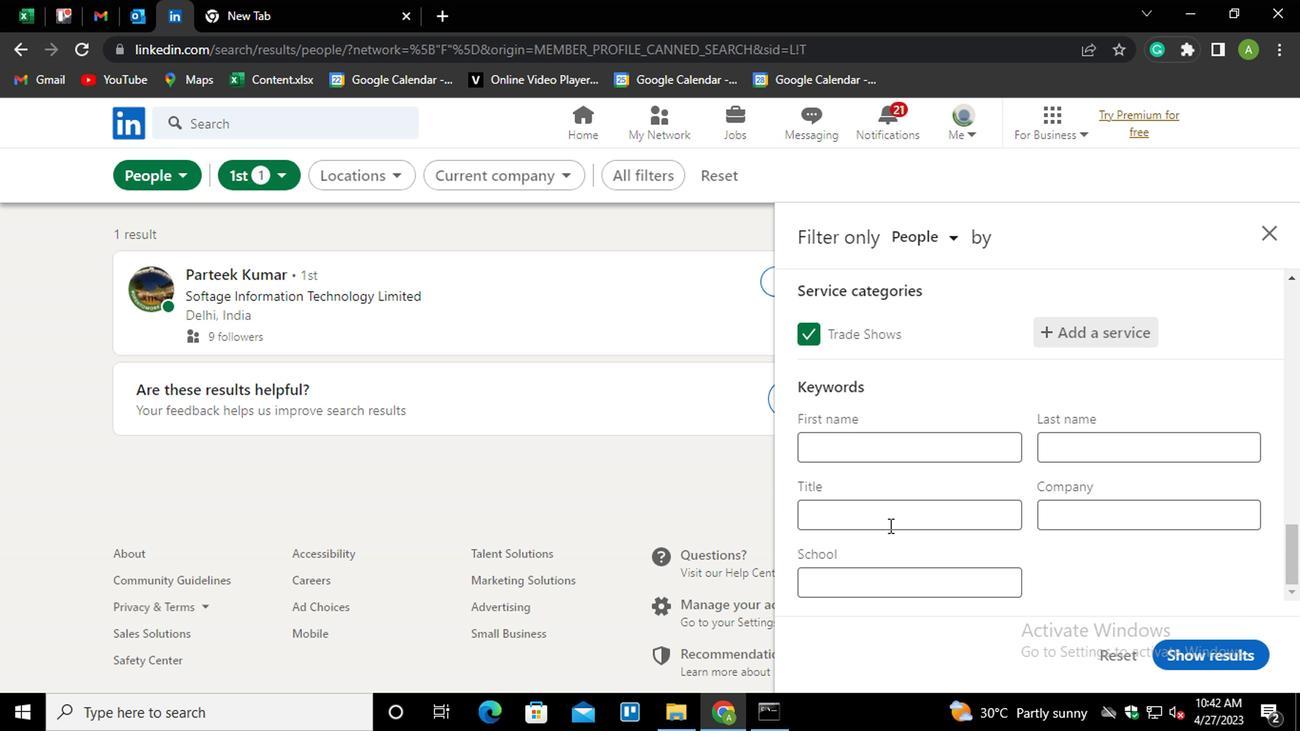 
Action: Mouse moved to (888, 515)
Screenshot: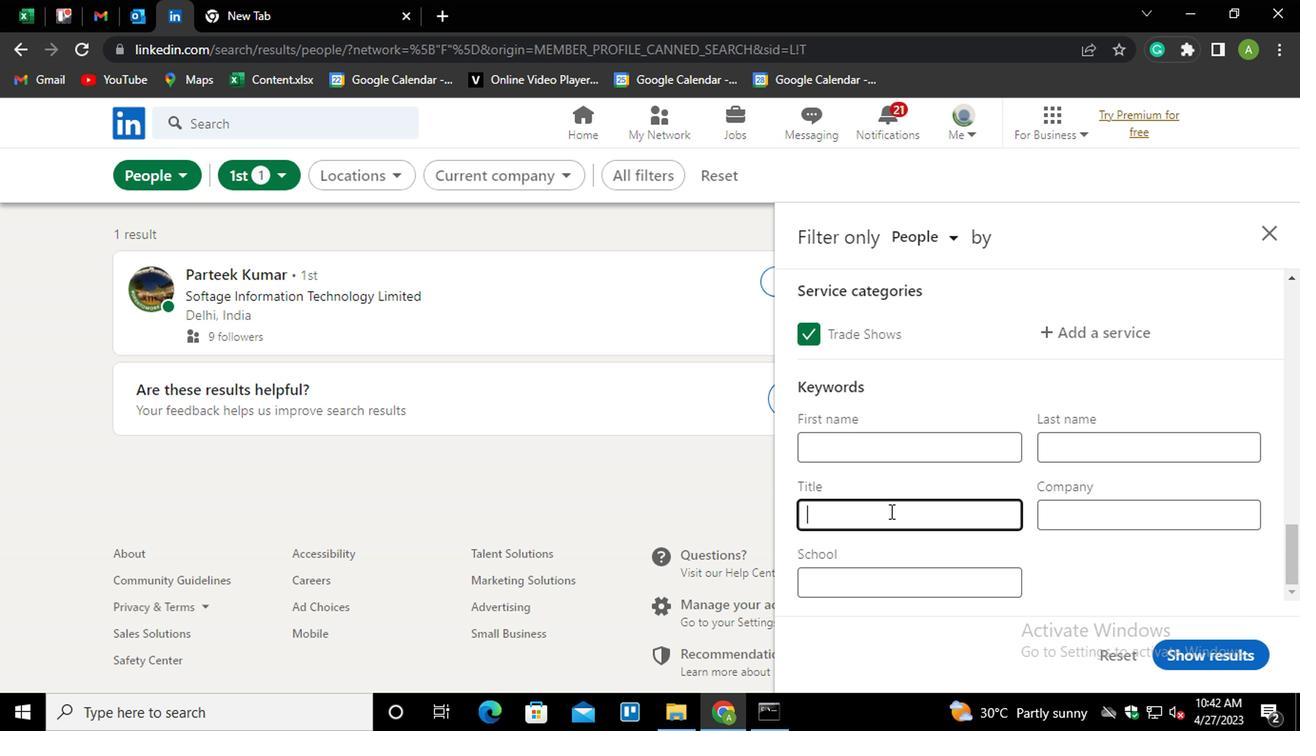 
Action: Key pressed <Key.shift_r>PHLEBOTOMIST
Screenshot: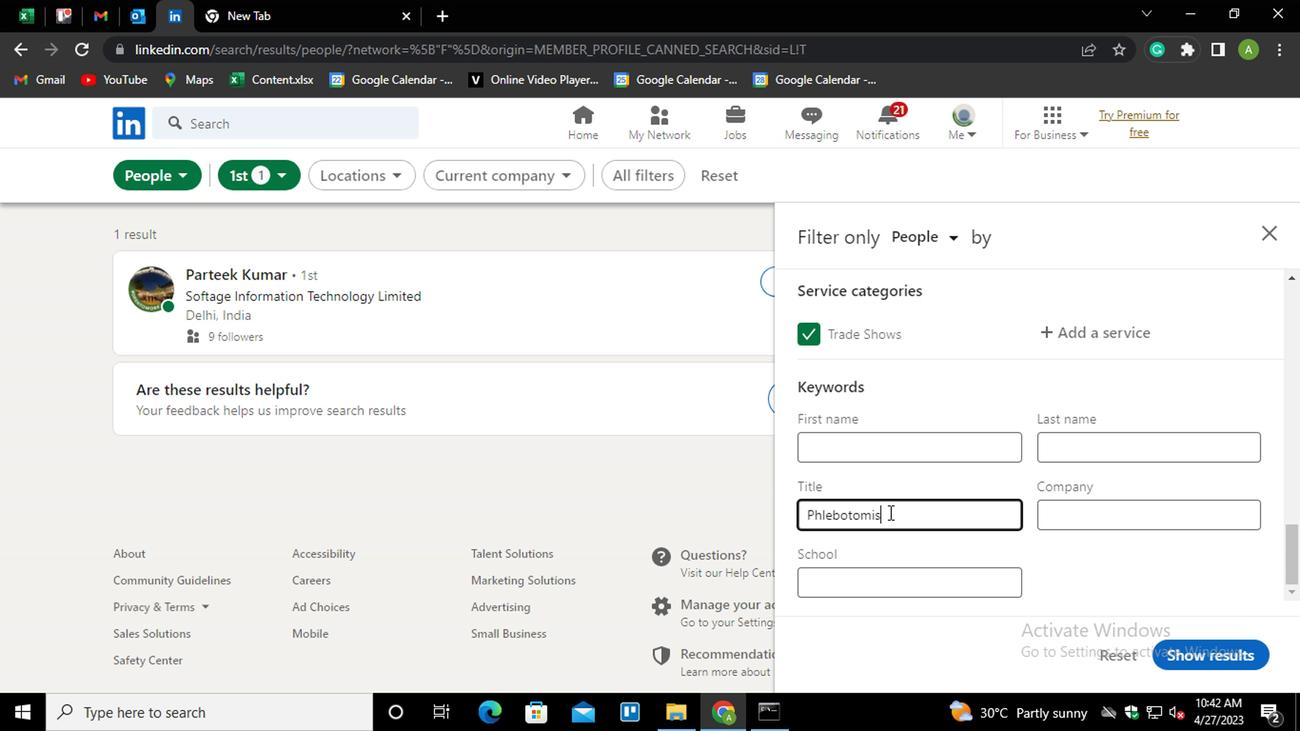 
Action: Mouse moved to (1162, 598)
Screenshot: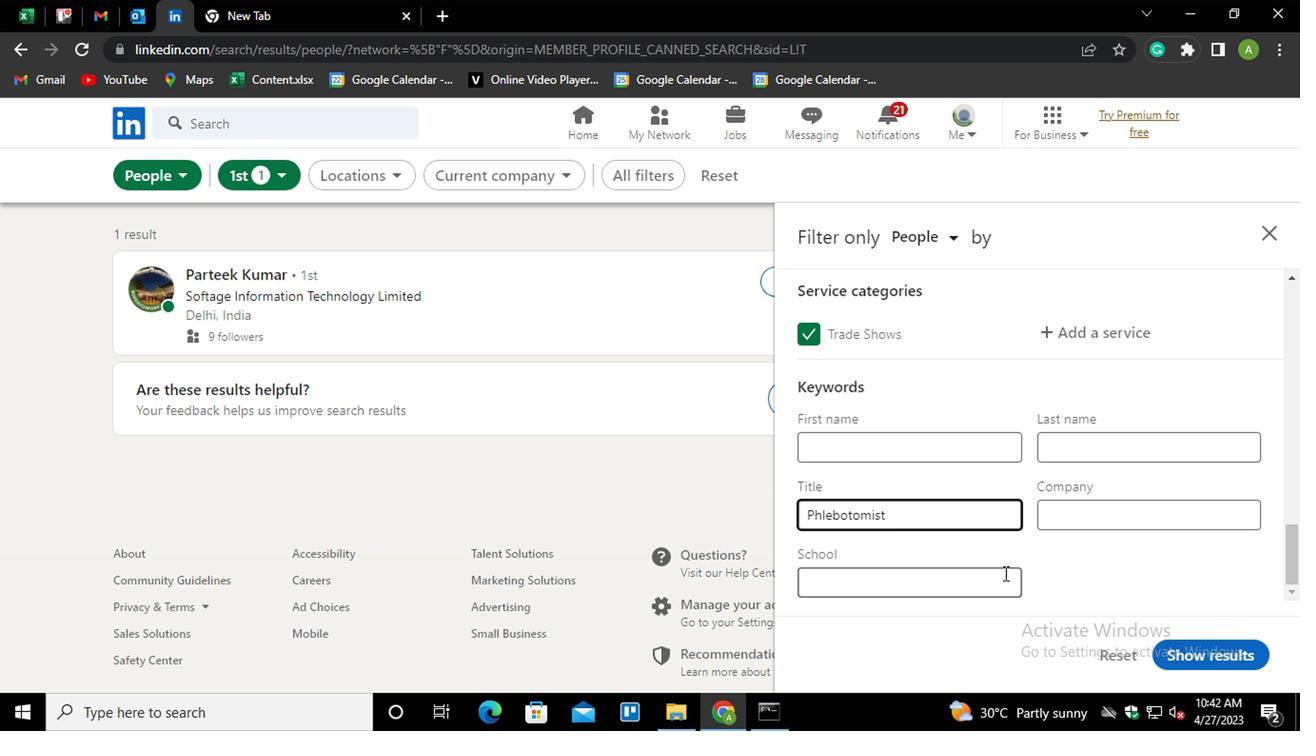 
Action: Mouse pressed left at (1162, 598)
Screenshot: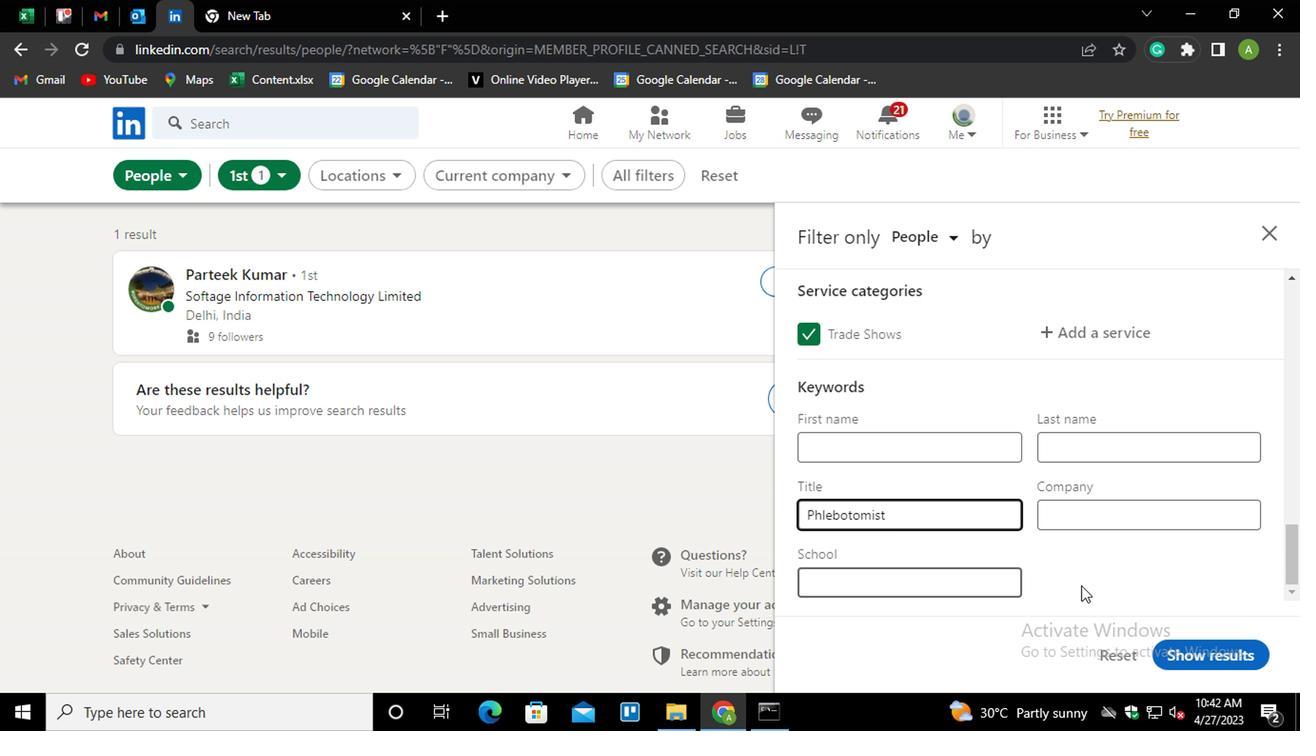 
Action: Mouse moved to (1220, 663)
Screenshot: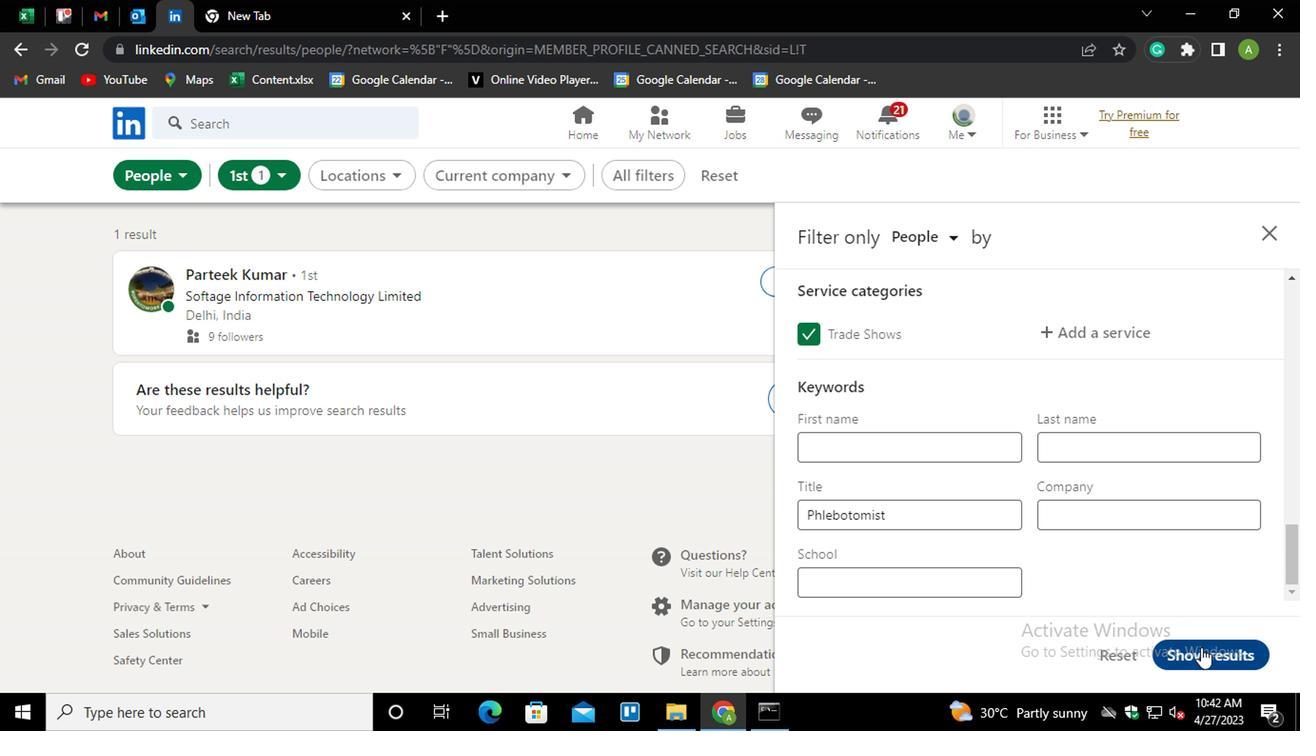 
Action: Mouse pressed left at (1220, 663)
Screenshot: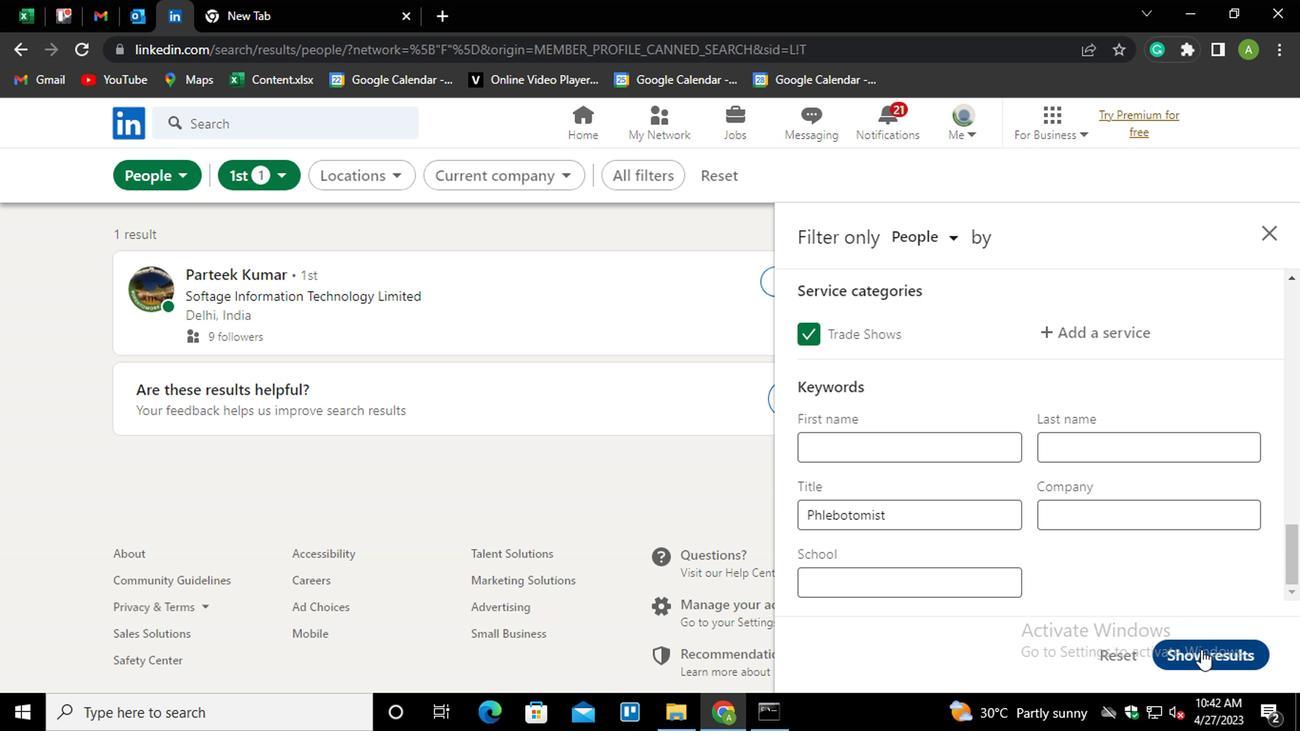 
Action: Mouse moved to (1035, 525)
Screenshot: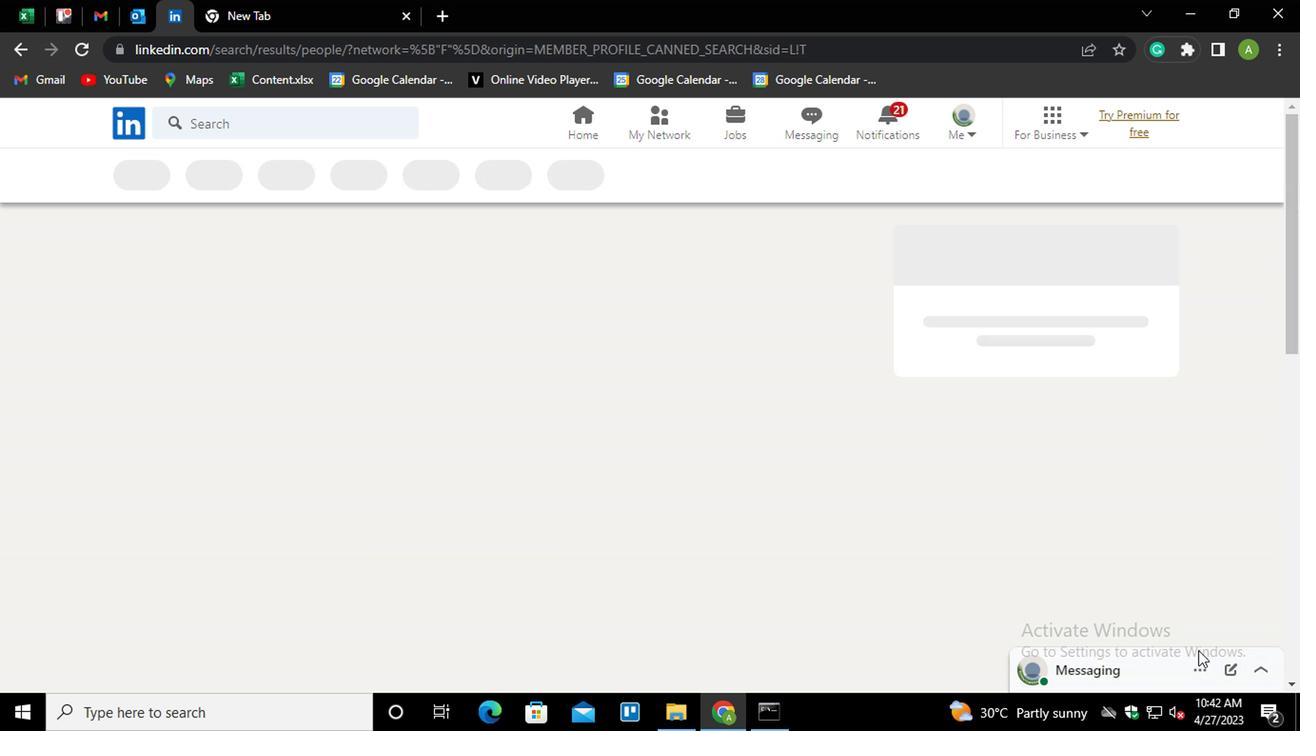 
